 Task: Play online Dominion games in medium mode.
Action: Mouse moved to (467, 284)
Screenshot: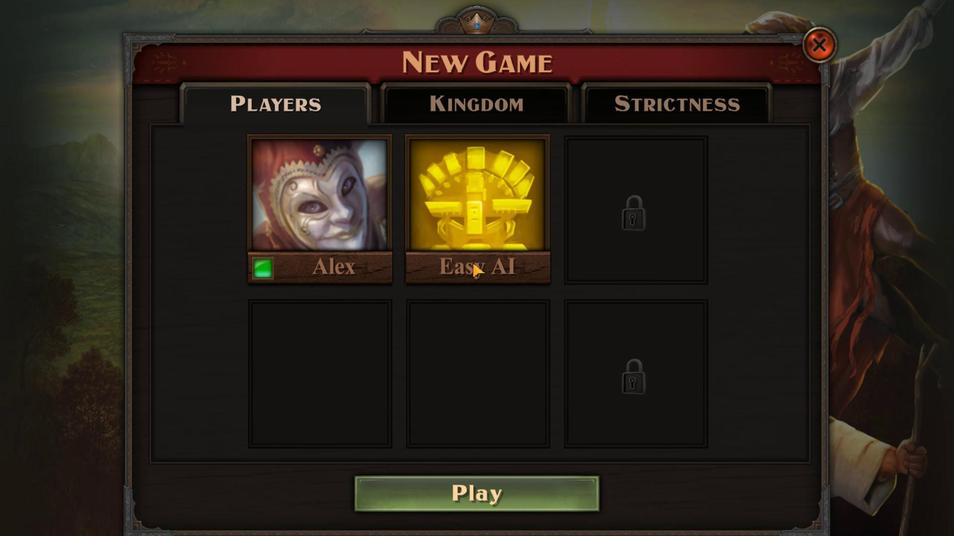 
Action: Mouse pressed left at (467, 284)
Screenshot: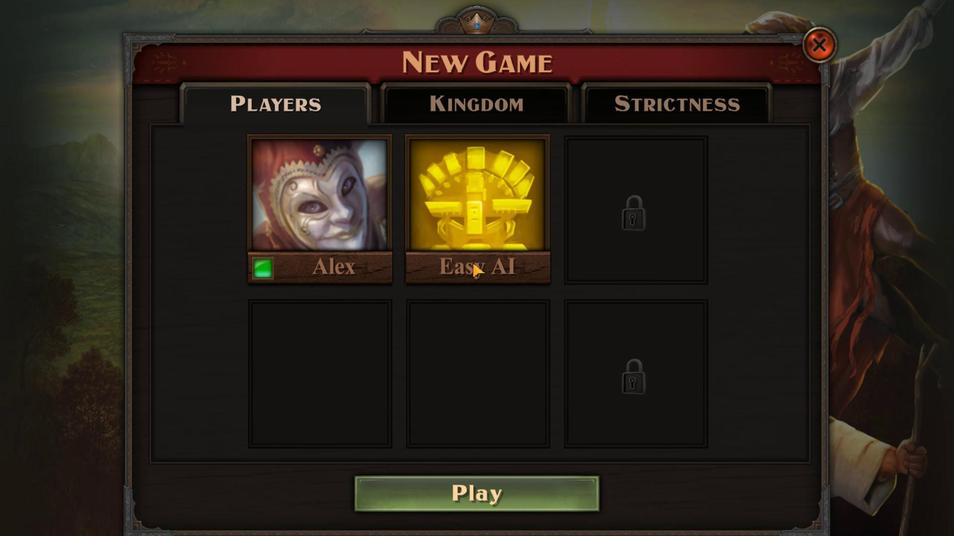 
Action: Mouse moved to (542, 338)
Screenshot: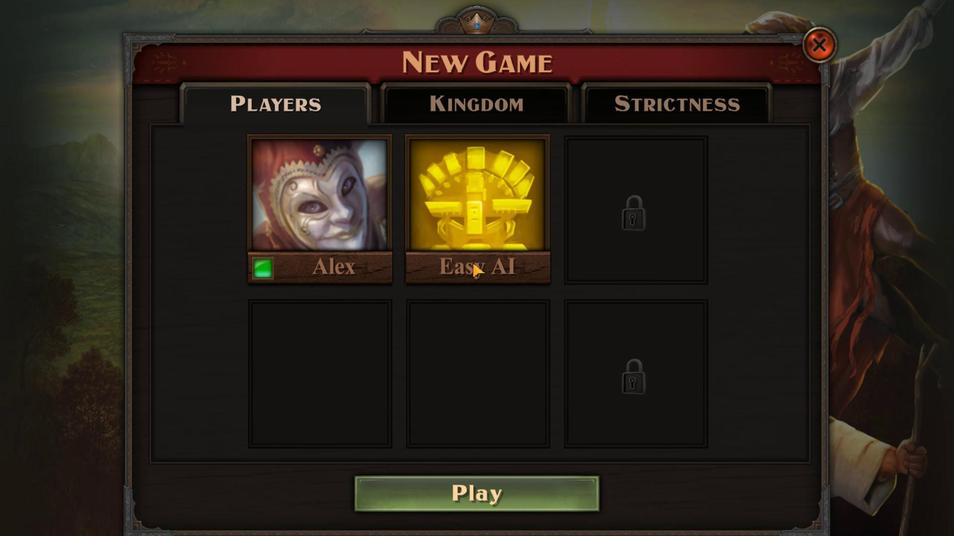 
Action: Mouse pressed left at (542, 338)
Screenshot: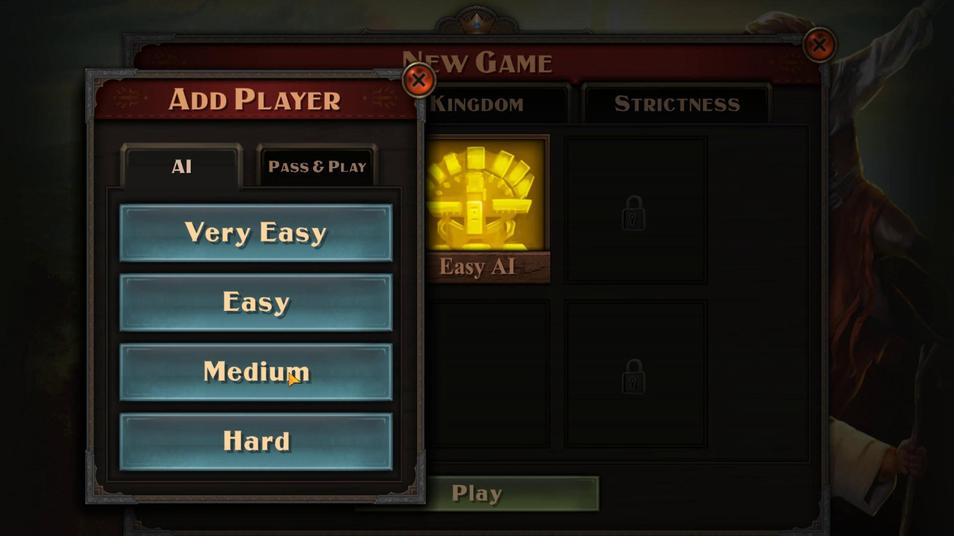 
Action: Mouse moved to (498, 314)
Screenshot: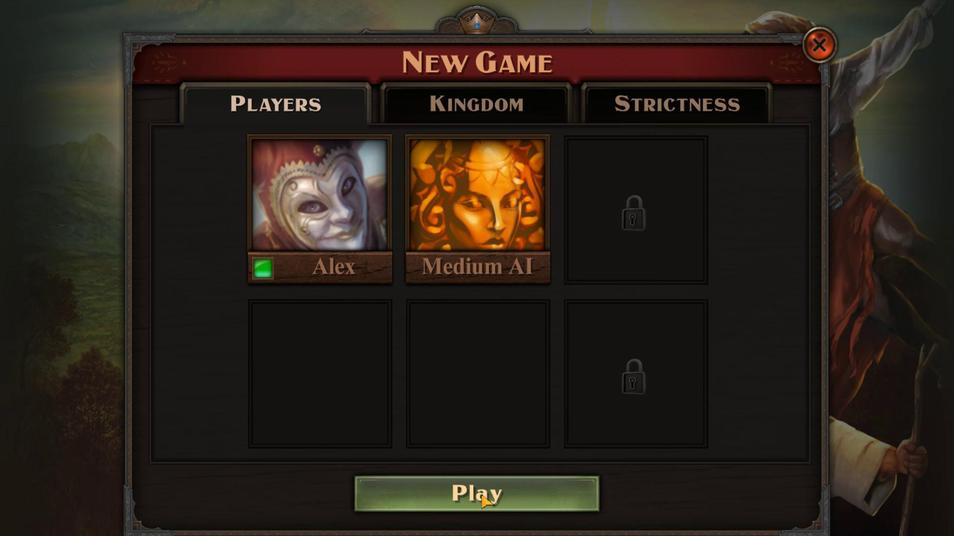 
Action: Mouse pressed left at (498, 314)
Screenshot: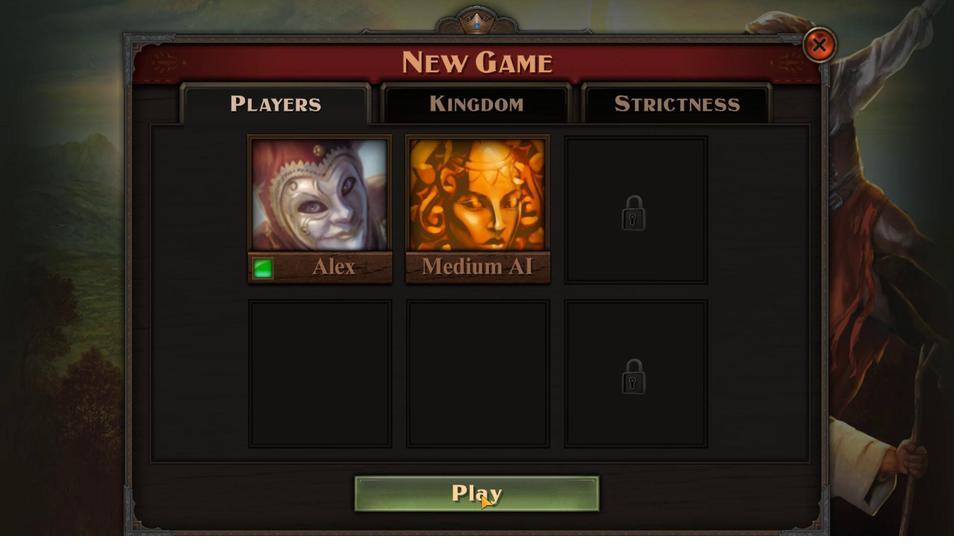 
Action: Mouse moved to (544, 287)
Screenshot: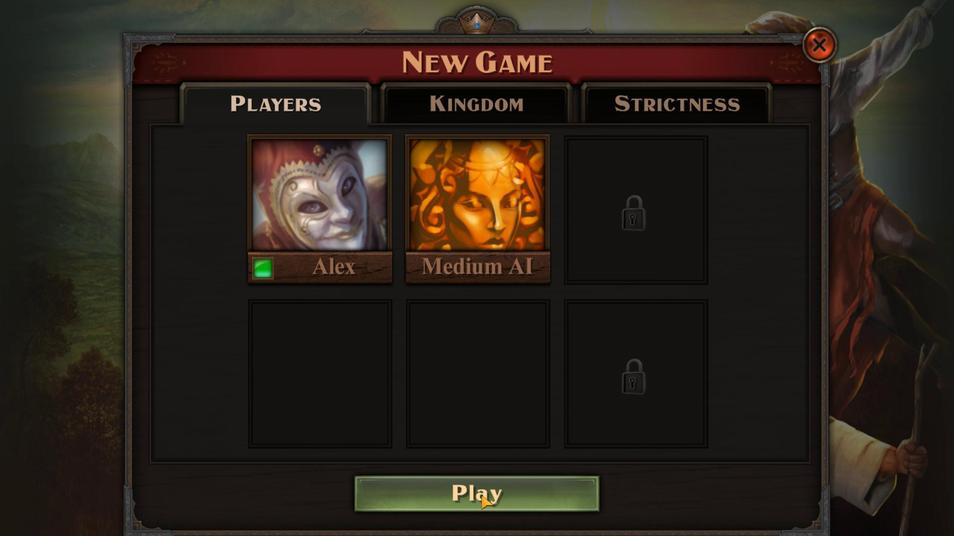 
Action: Mouse pressed left at (544, 287)
Screenshot: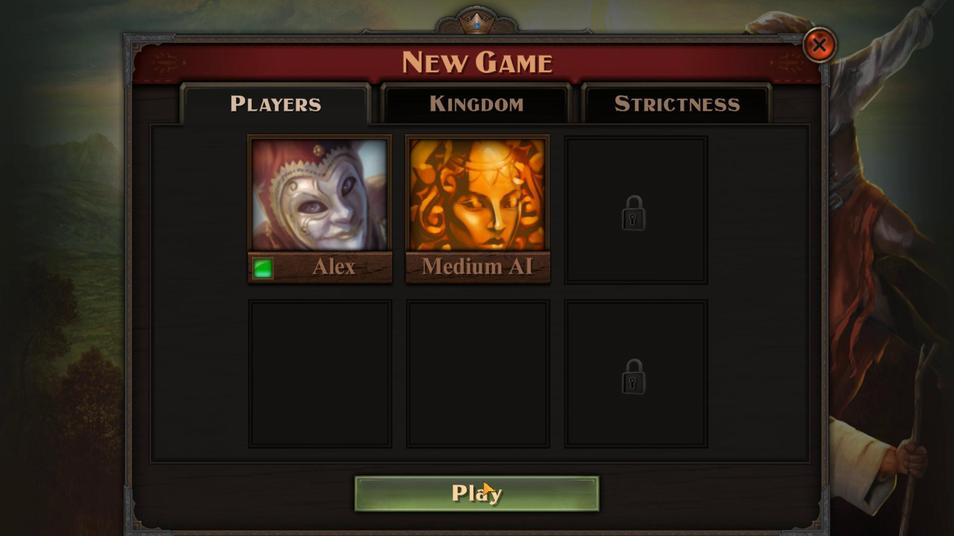 
Action: Mouse moved to (540, 292)
Screenshot: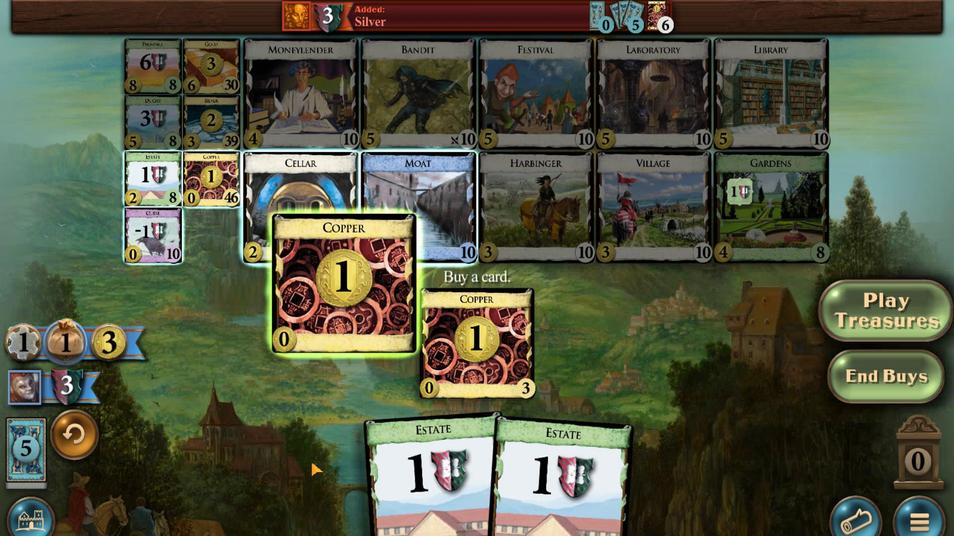 
Action: Mouse scrolled (540, 292) with delta (0, 0)
Screenshot: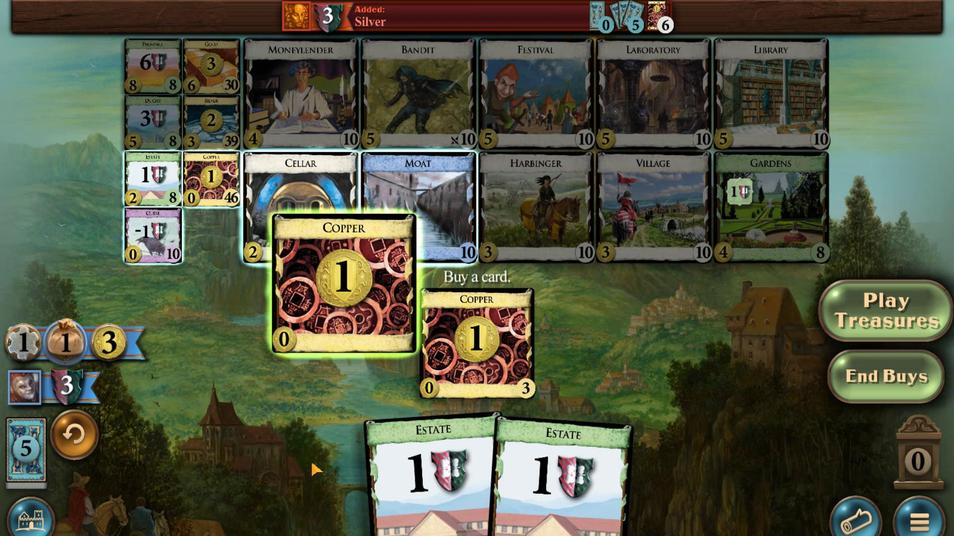 
Action: Mouse scrolled (540, 292) with delta (0, 0)
Screenshot: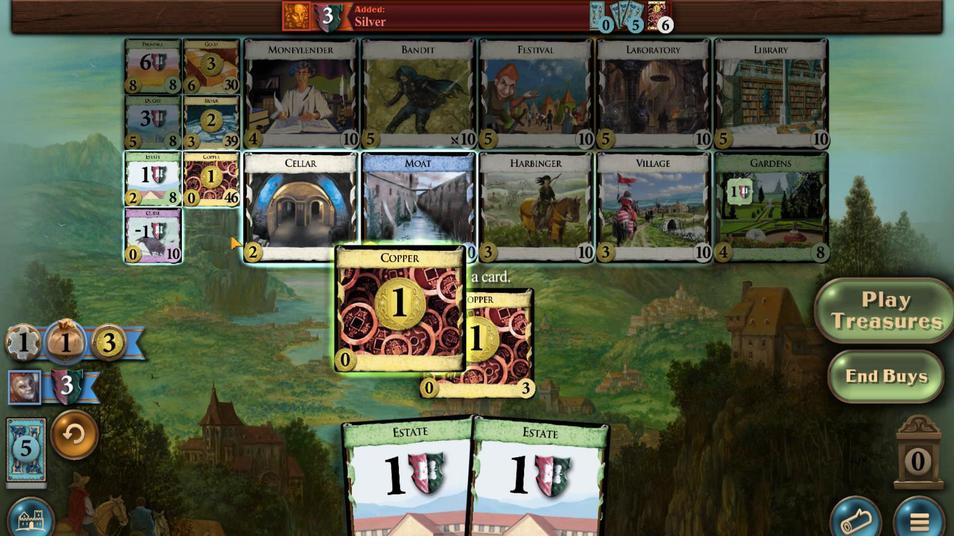 
Action: Mouse scrolled (540, 292) with delta (0, 0)
Screenshot: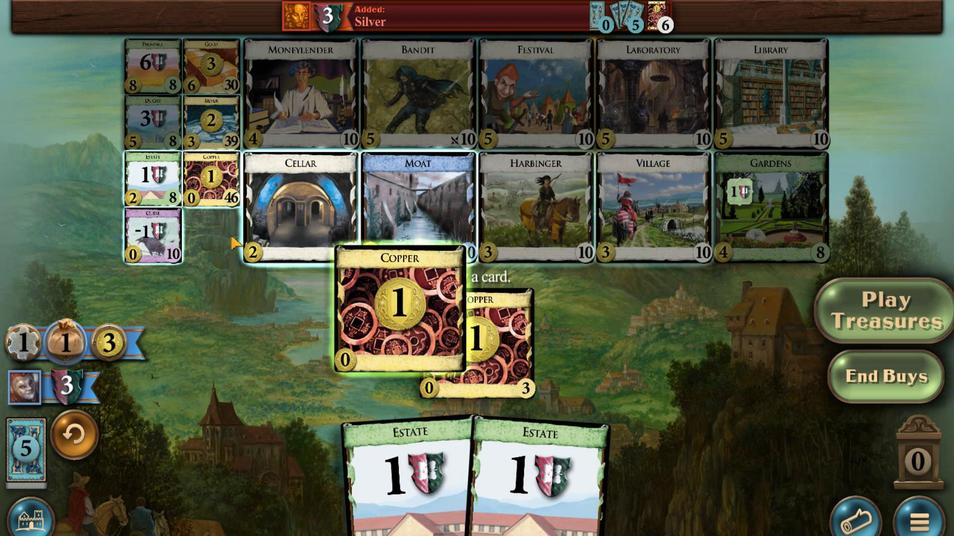 
Action: Mouse scrolled (540, 292) with delta (0, 0)
Screenshot: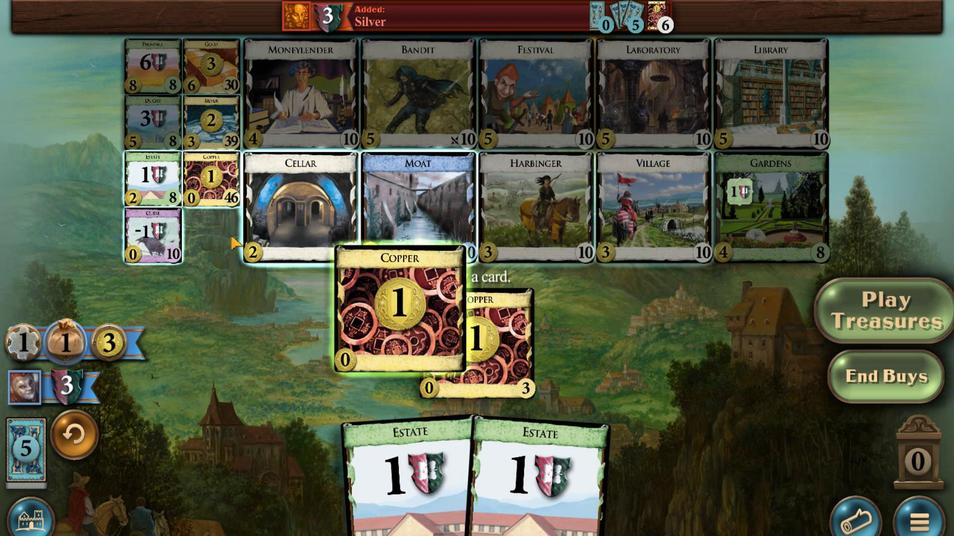 
Action: Mouse moved to (527, 291)
Screenshot: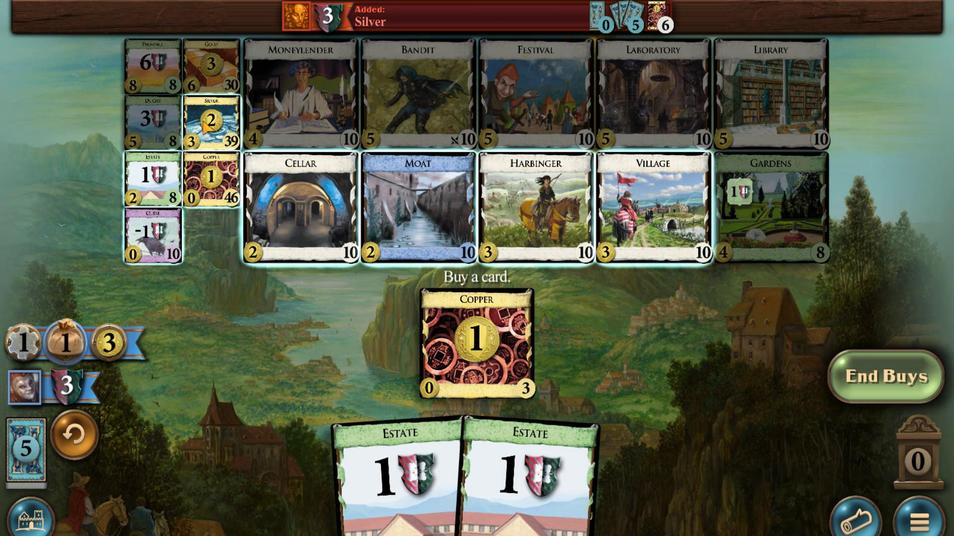 
Action: Mouse scrolled (527, 291) with delta (0, 0)
Screenshot: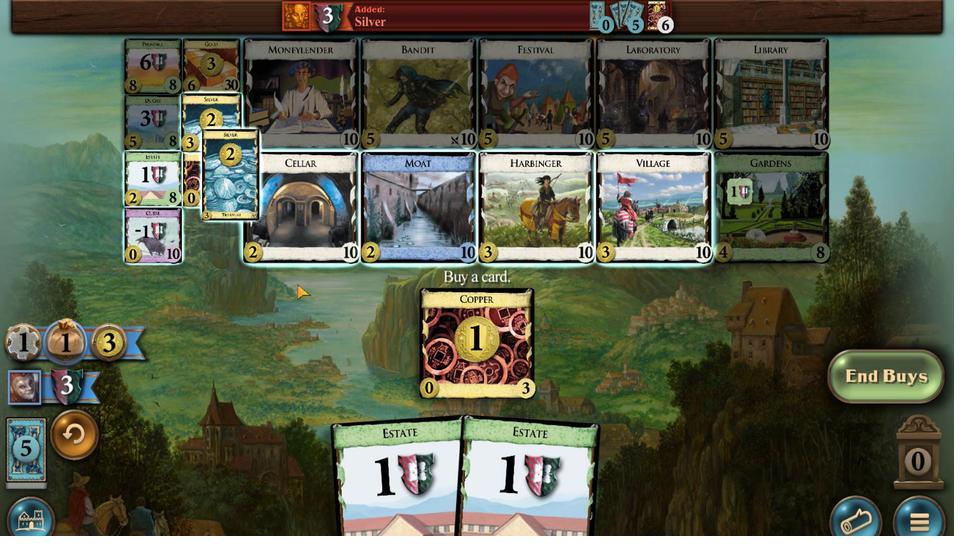 
Action: Mouse scrolled (527, 291) with delta (0, 0)
Screenshot: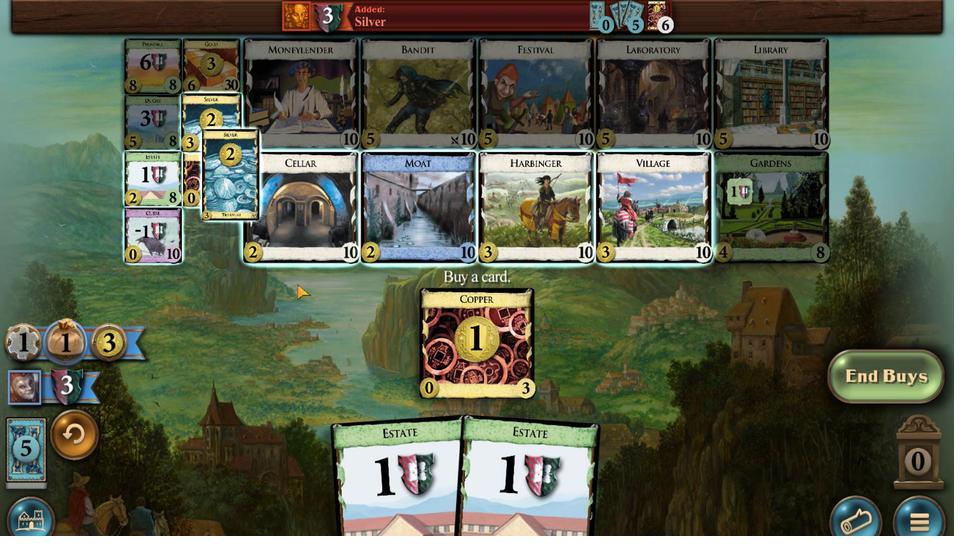 
Action: Mouse moved to (511, 291)
Screenshot: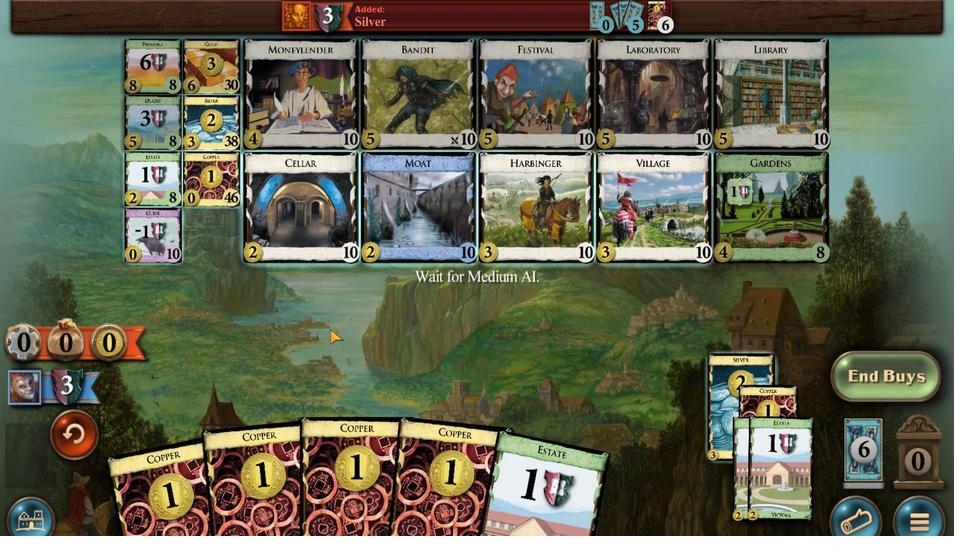 
Action: Mouse scrolled (511, 291) with delta (0, 0)
Screenshot: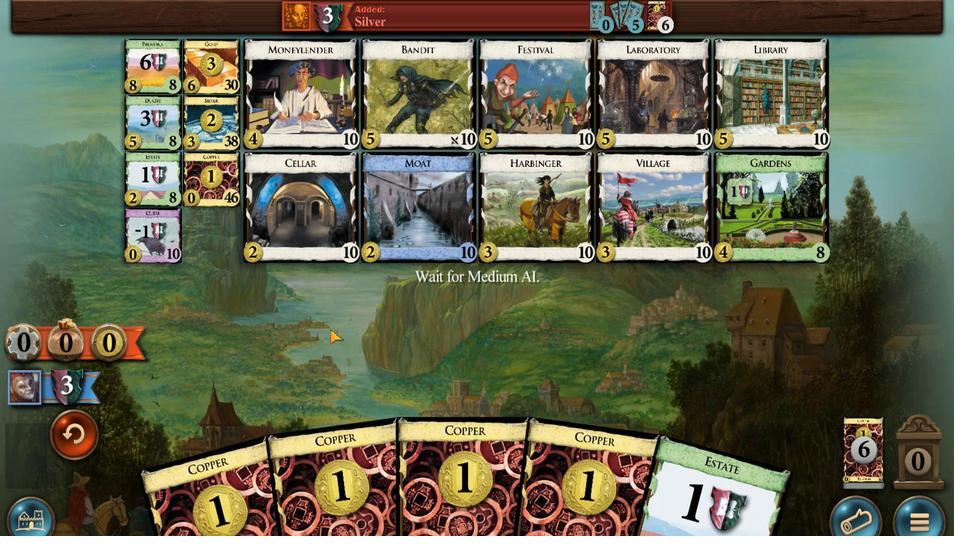 
Action: Mouse scrolled (511, 291) with delta (0, 0)
Screenshot: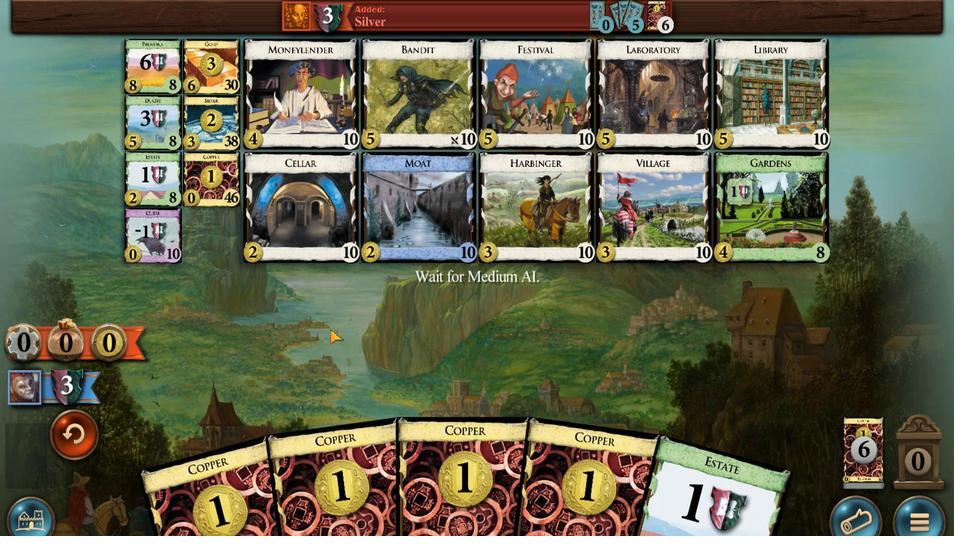 
Action: Mouse moved to (477, 370)
Screenshot: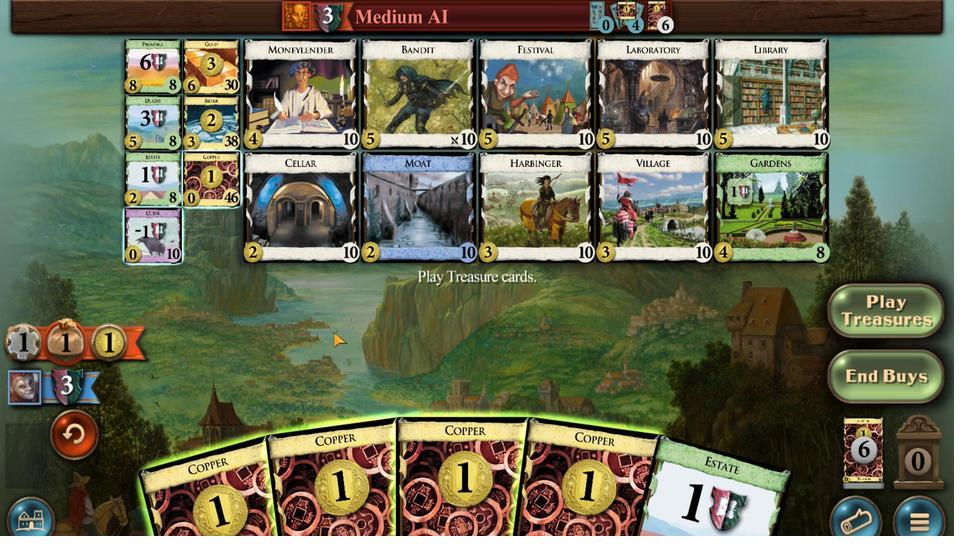 
Action: Mouse pressed left at (477, 370)
Screenshot: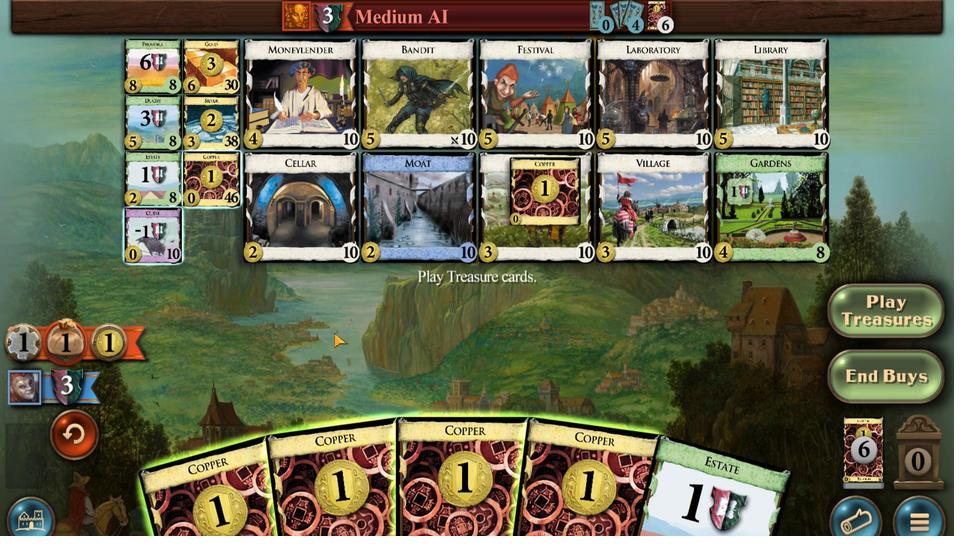
Action: Mouse moved to (562, 299)
Screenshot: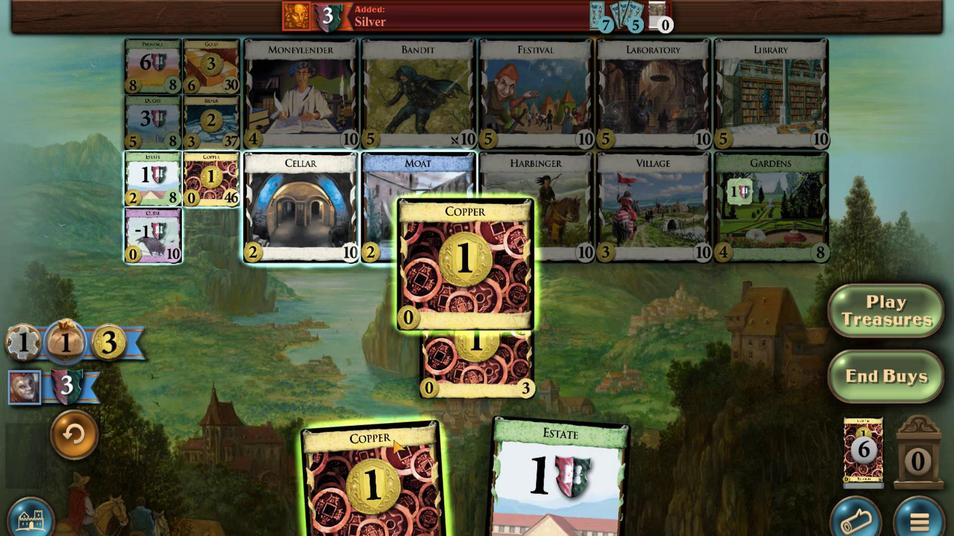 
Action: Mouse scrolled (562, 299) with delta (0, 0)
Screenshot: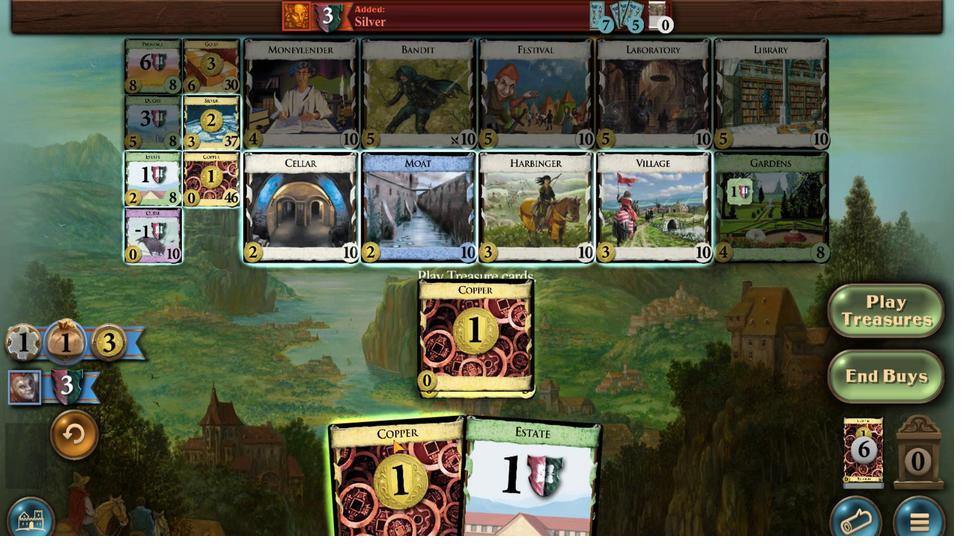 
Action: Mouse scrolled (562, 299) with delta (0, 0)
Screenshot: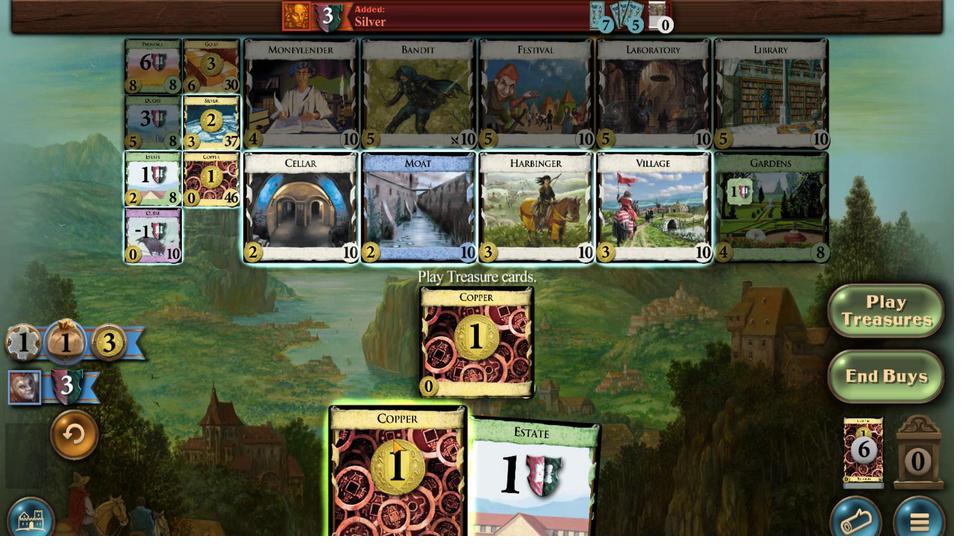 
Action: Mouse moved to (540, 299)
Screenshot: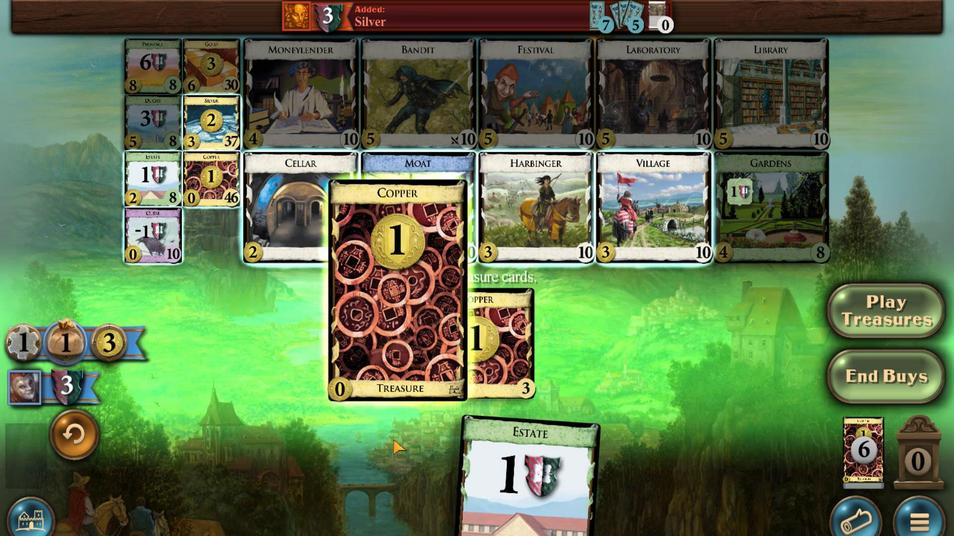
Action: Mouse scrolled (540, 299) with delta (0, 0)
Screenshot: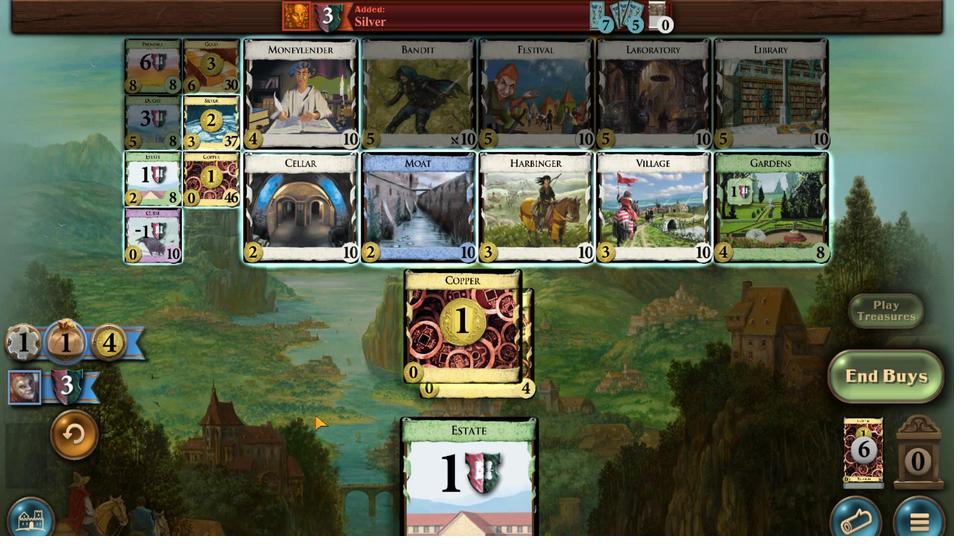 
Action: Mouse scrolled (540, 299) with delta (0, 0)
Screenshot: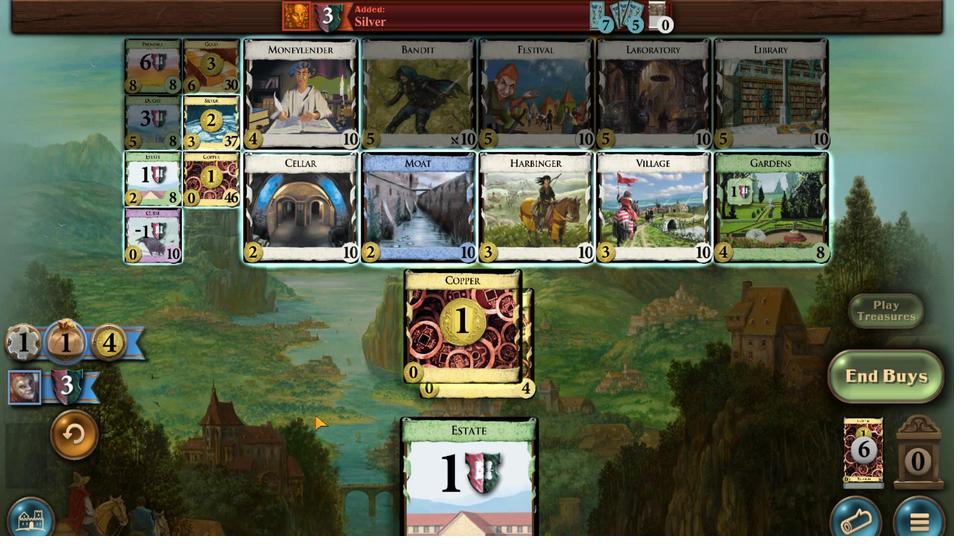 
Action: Mouse scrolled (540, 299) with delta (0, 0)
Screenshot: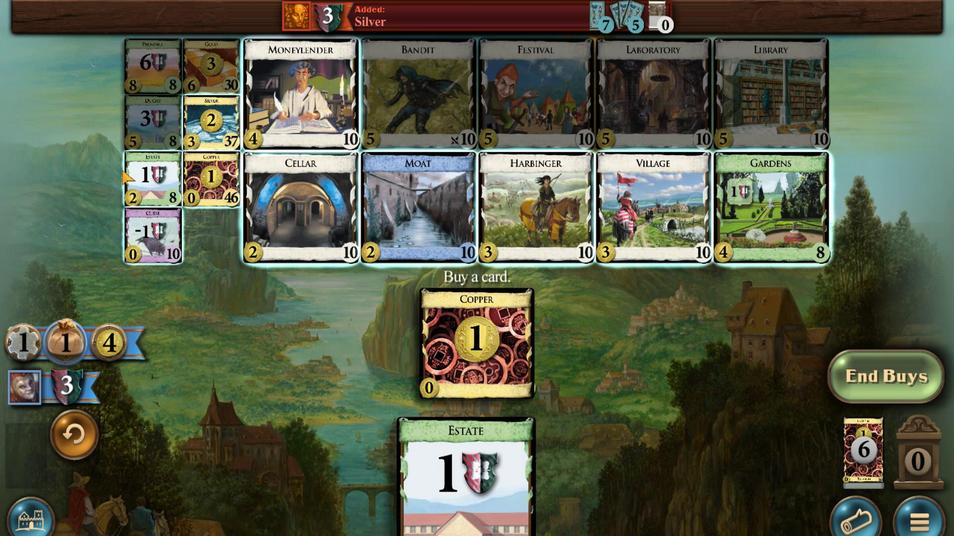 
Action: Mouse moved to (530, 299)
Screenshot: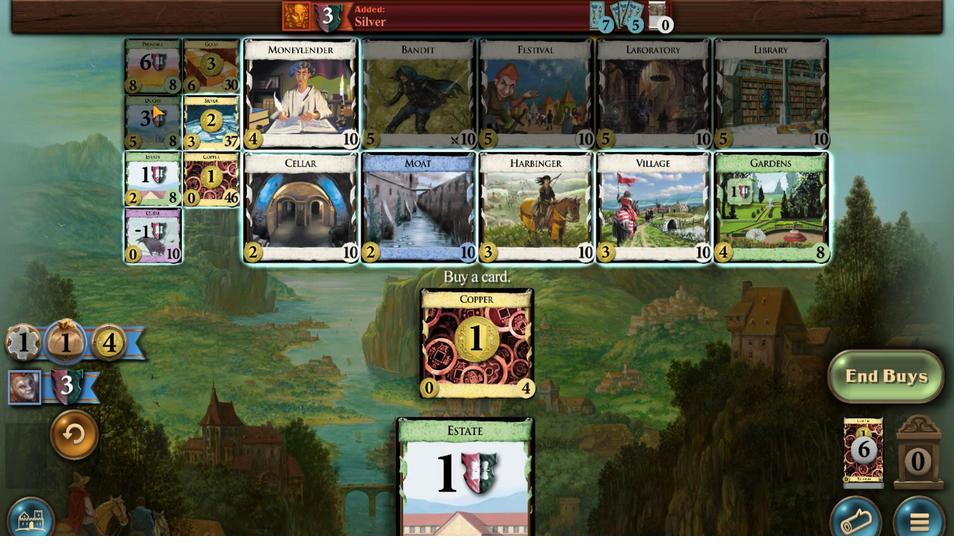 
Action: Mouse scrolled (530, 299) with delta (0, 0)
Screenshot: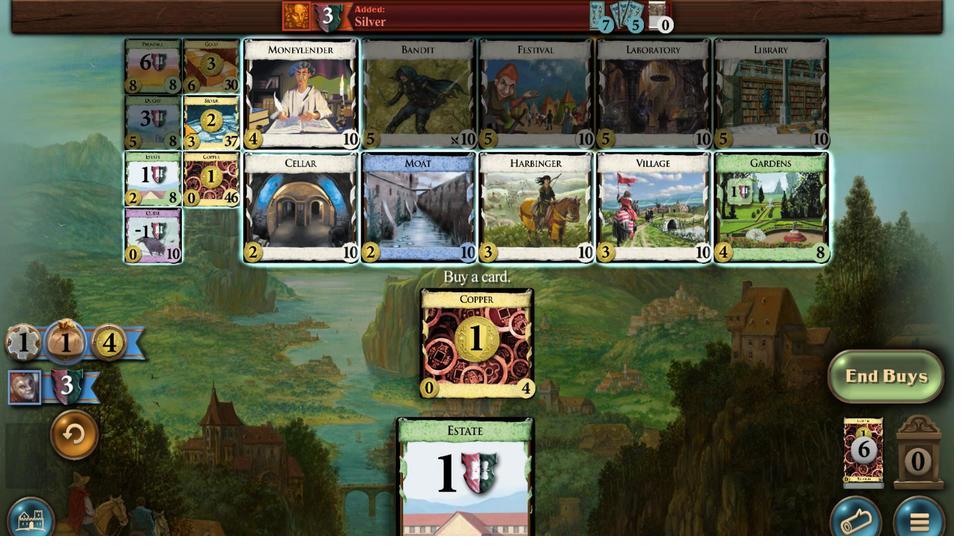 
Action: Mouse scrolled (530, 299) with delta (0, 0)
Screenshot: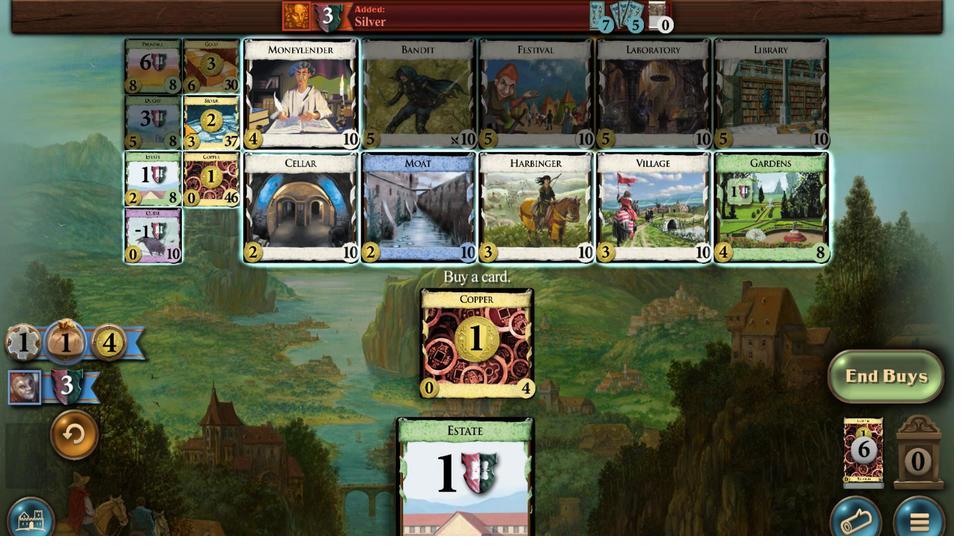 
Action: Mouse moved to (523, 299)
Screenshot: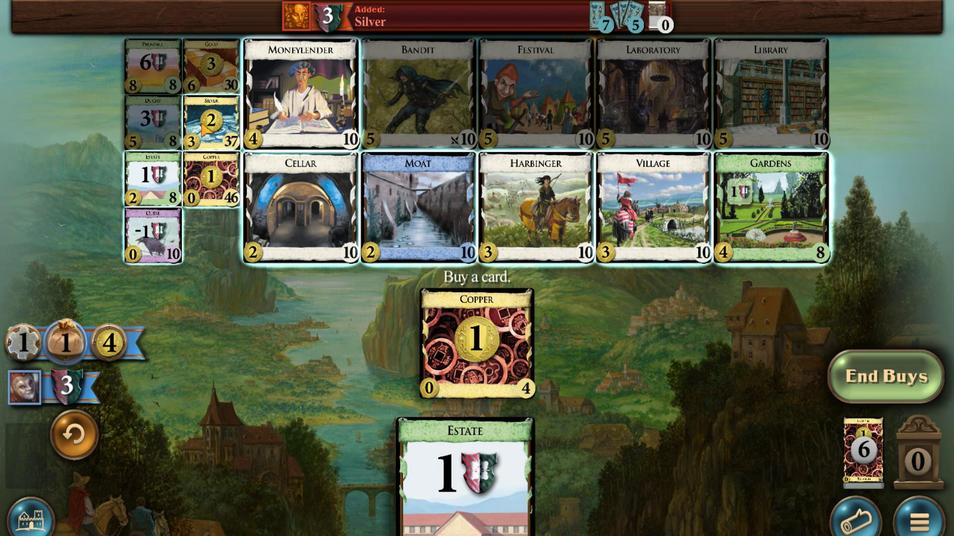 
Action: Mouse scrolled (523, 299) with delta (0, 0)
Screenshot: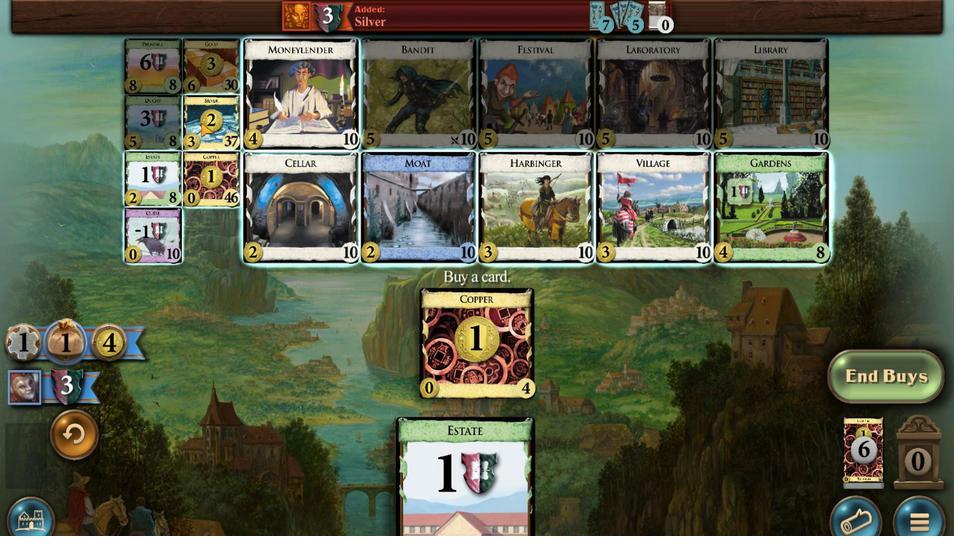 
Action: Mouse scrolled (523, 299) with delta (0, 0)
Screenshot: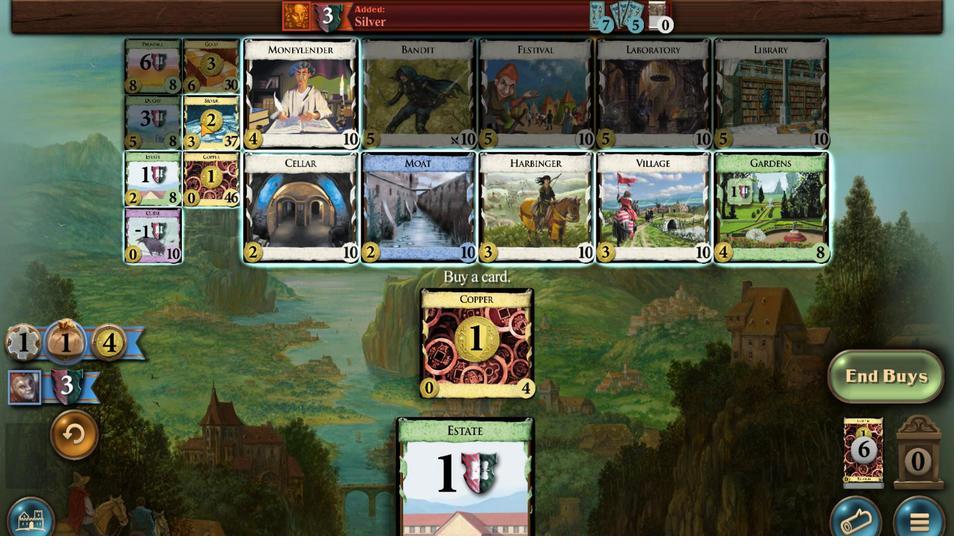 
Action: Mouse scrolled (523, 299) with delta (0, 0)
Screenshot: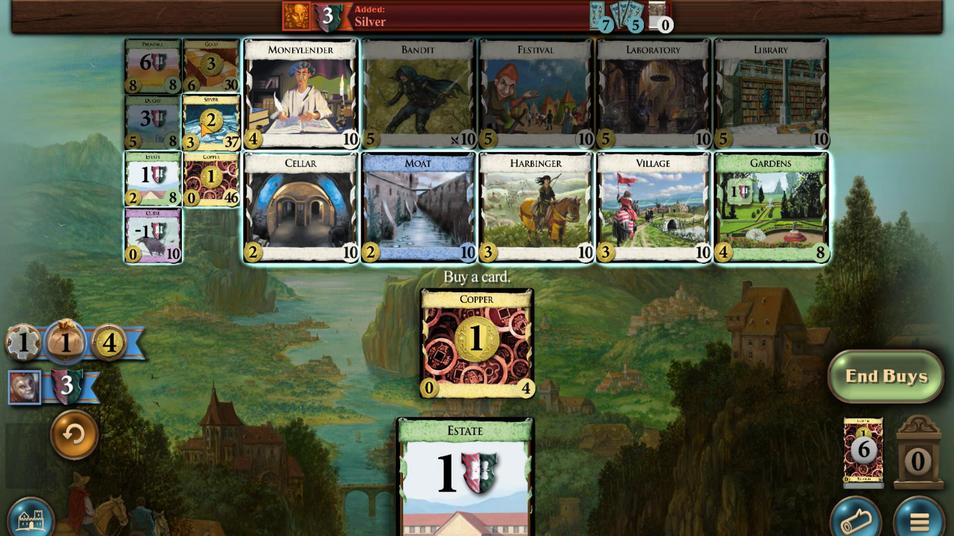 
Action: Mouse moved to (477, 370)
Screenshot: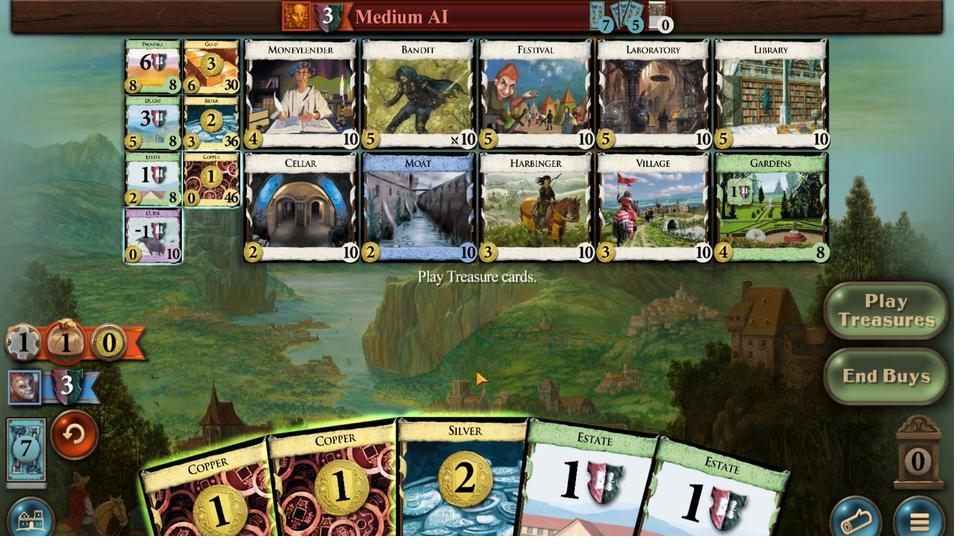 
Action: Mouse pressed left at (477, 370)
Screenshot: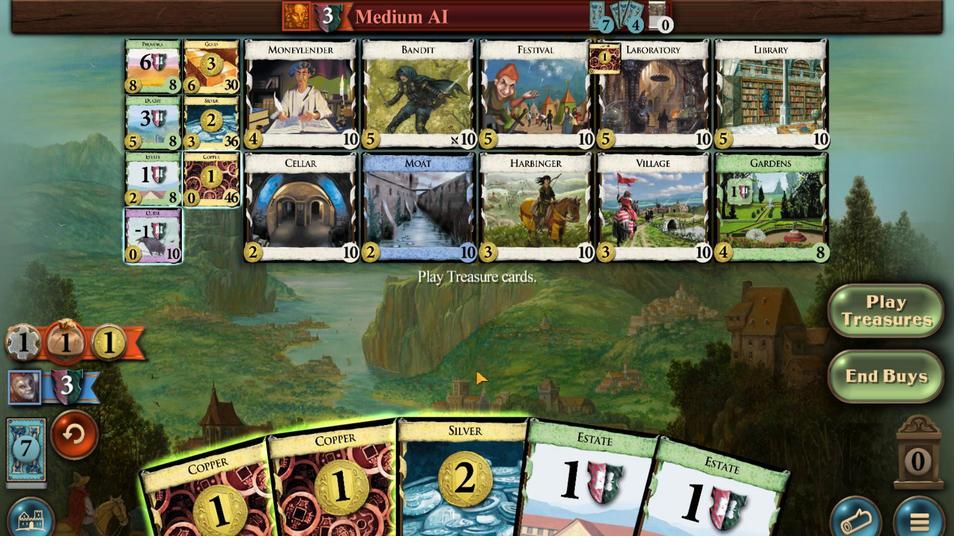 
Action: Mouse moved to (530, 299)
Screenshot: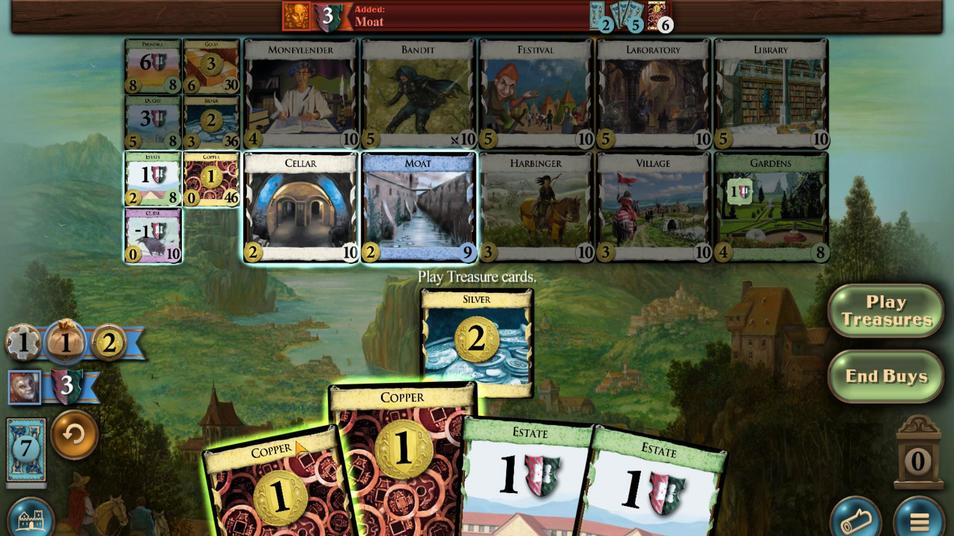 
Action: Mouse scrolled (530, 299) with delta (0, 0)
Screenshot: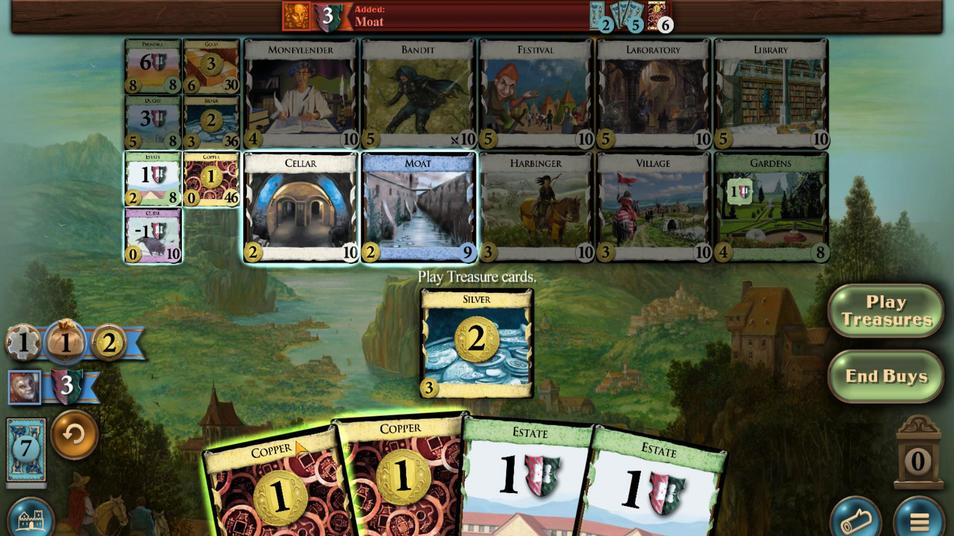 
Action: Mouse scrolled (530, 299) with delta (0, 0)
Screenshot: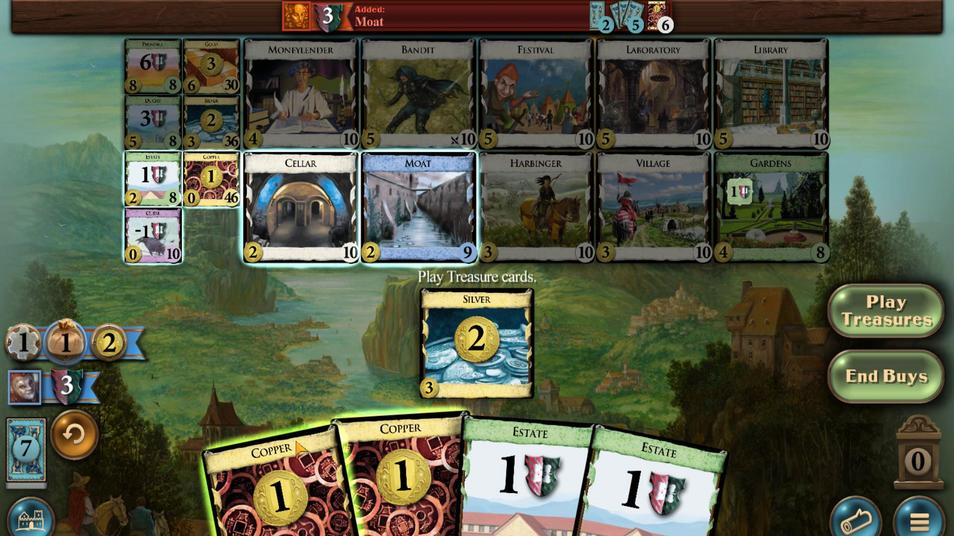 
Action: Mouse scrolled (530, 299) with delta (0, 0)
Screenshot: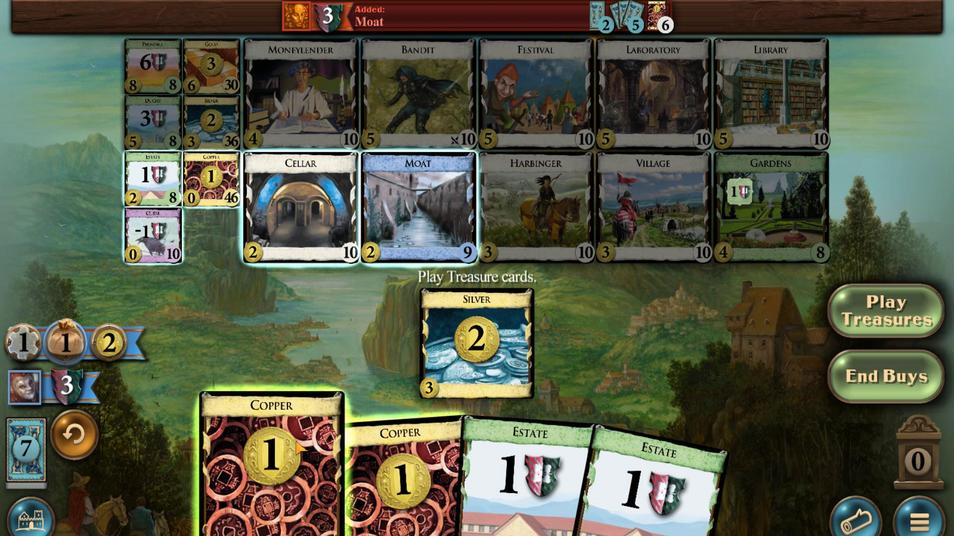 
Action: Mouse moved to (512, 299)
Screenshot: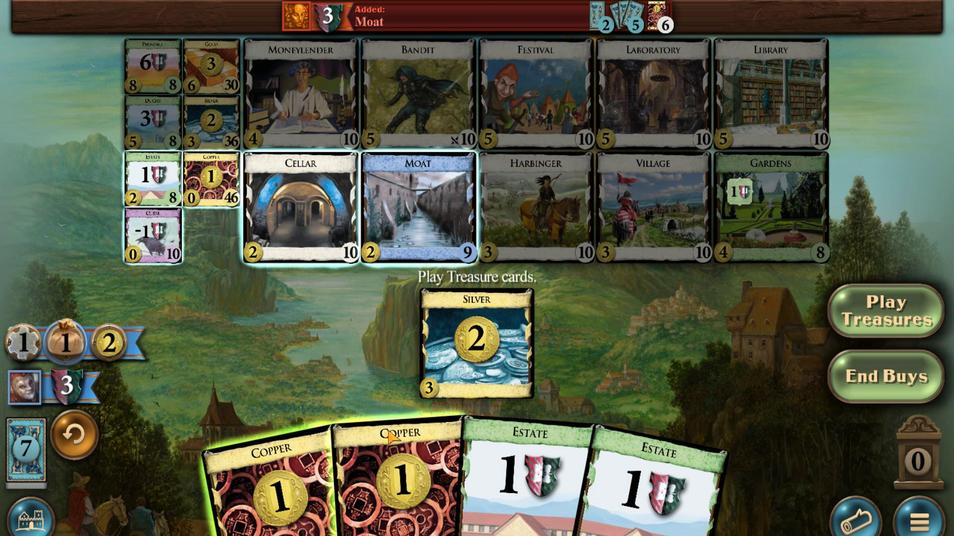 
Action: Mouse scrolled (512, 299) with delta (0, 0)
Screenshot: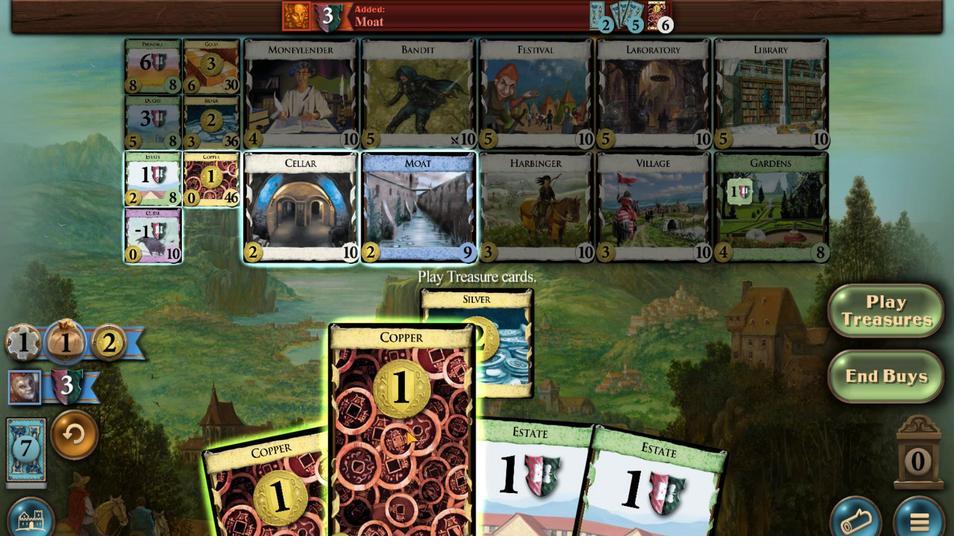 
Action: Mouse scrolled (512, 299) with delta (0, 0)
Screenshot: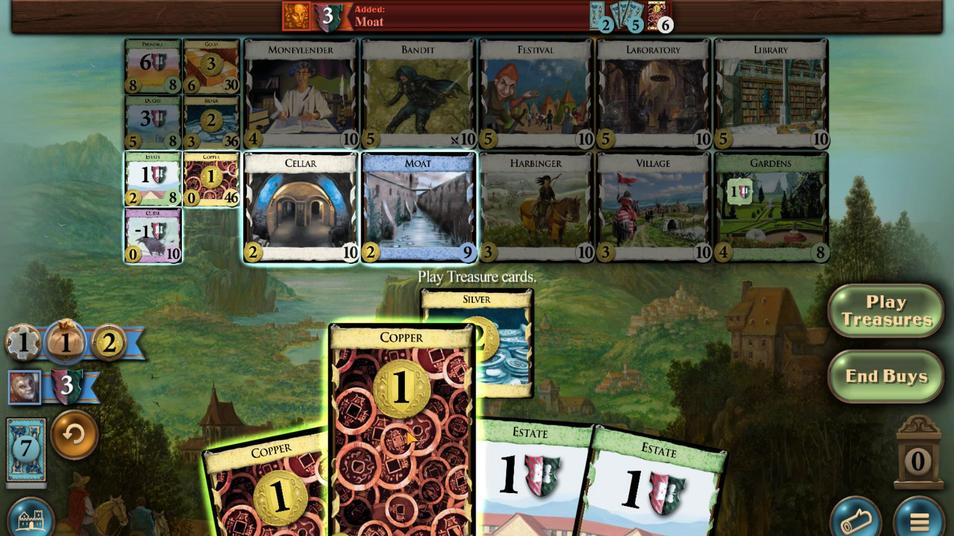 
Action: Mouse scrolled (512, 299) with delta (0, 0)
Screenshot: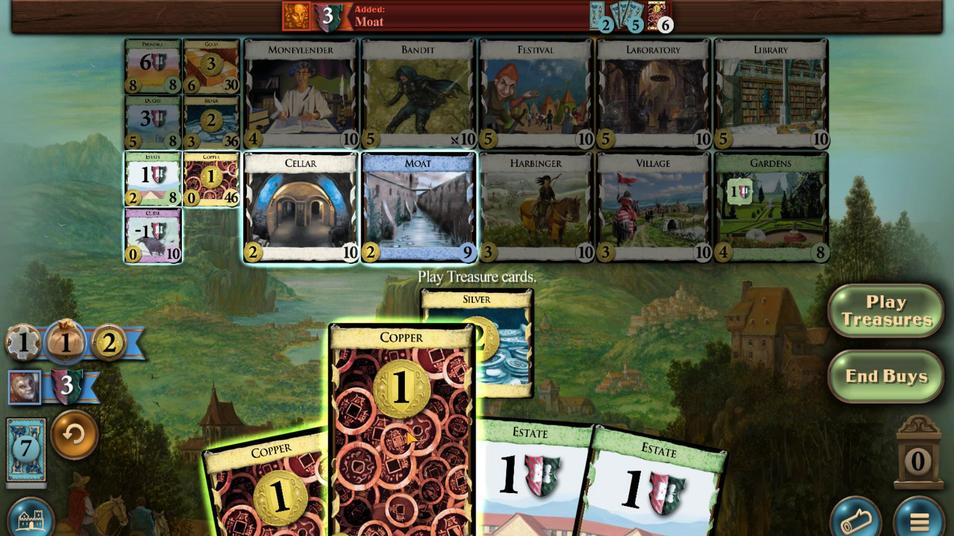 
Action: Mouse moved to (500, 299)
Screenshot: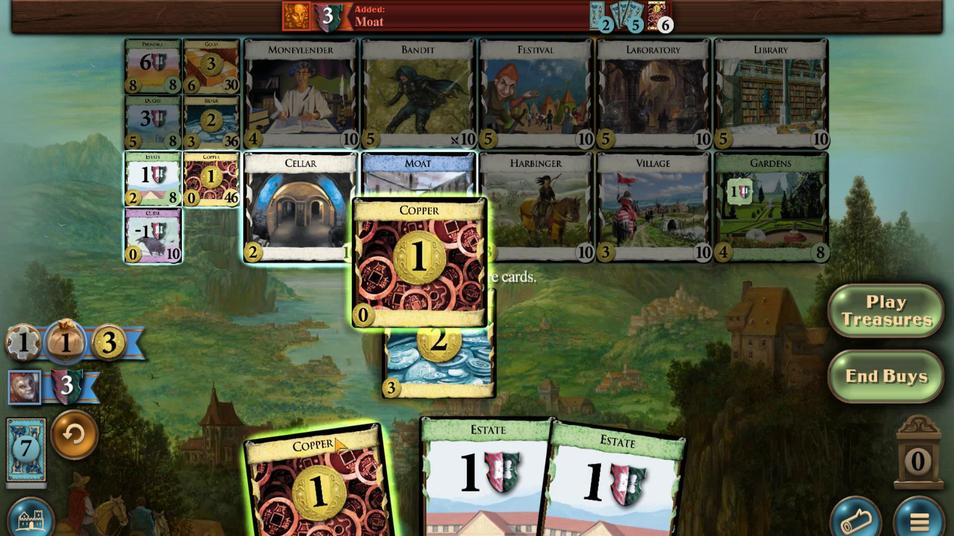 
Action: Mouse scrolled (500, 299) with delta (0, 0)
Screenshot: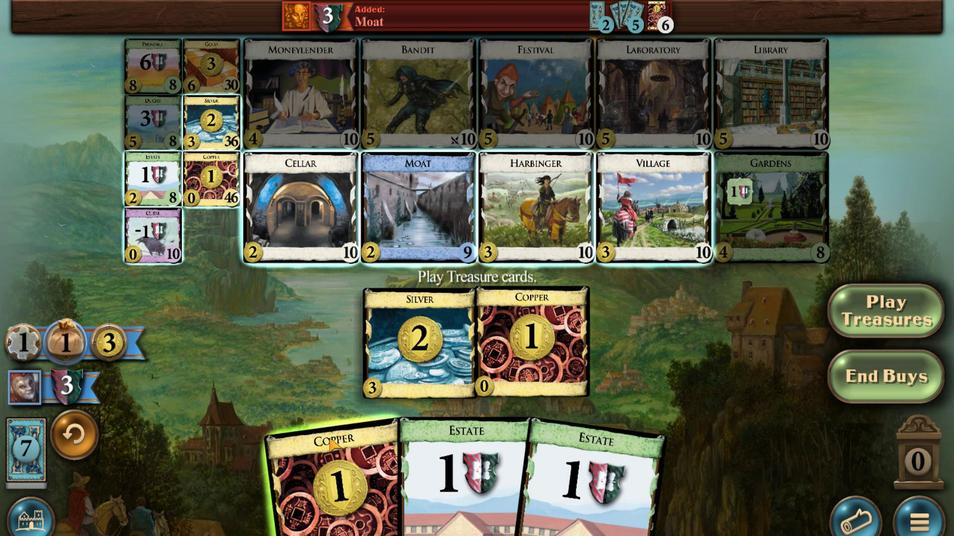 
Action: Mouse scrolled (500, 299) with delta (0, 0)
Screenshot: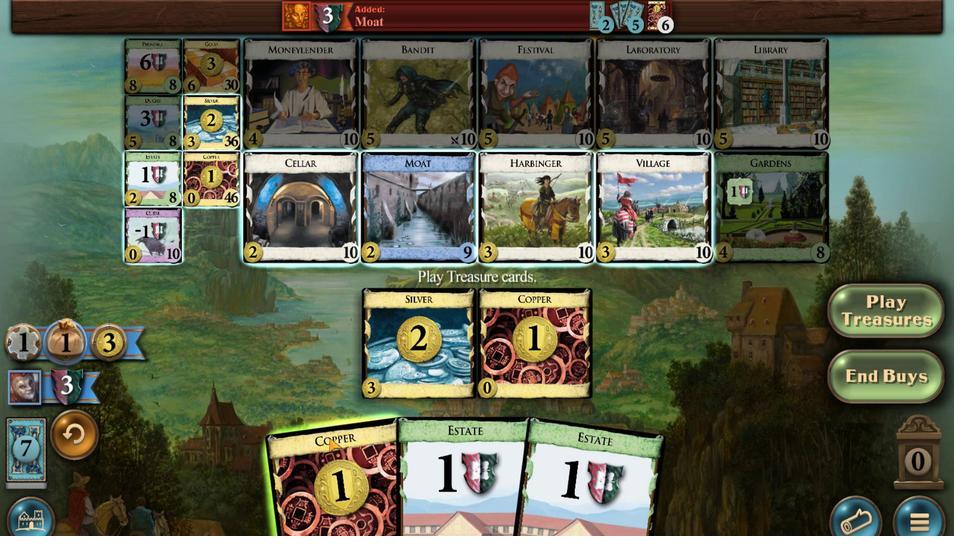 
Action: Mouse scrolled (500, 299) with delta (0, 0)
Screenshot: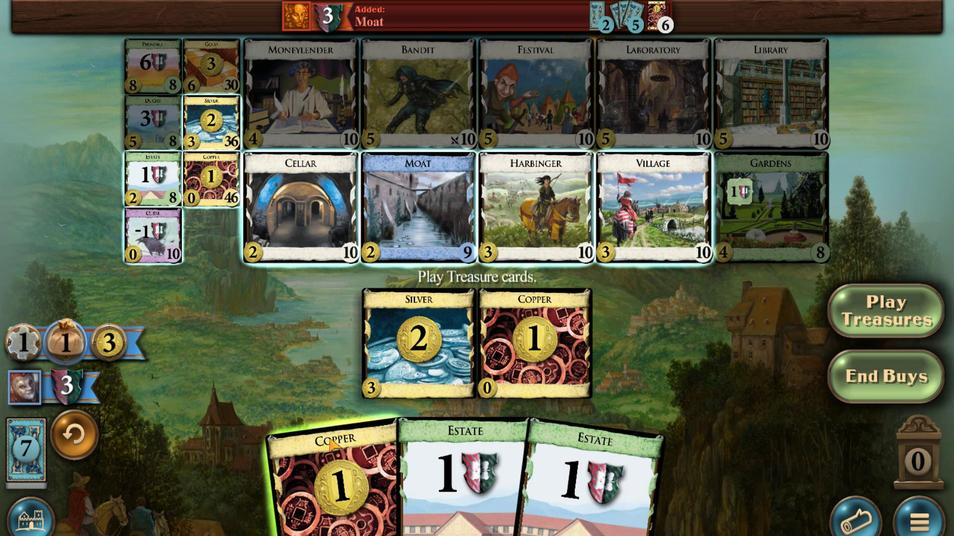 
Action: Mouse scrolled (500, 299) with delta (0, 0)
Screenshot: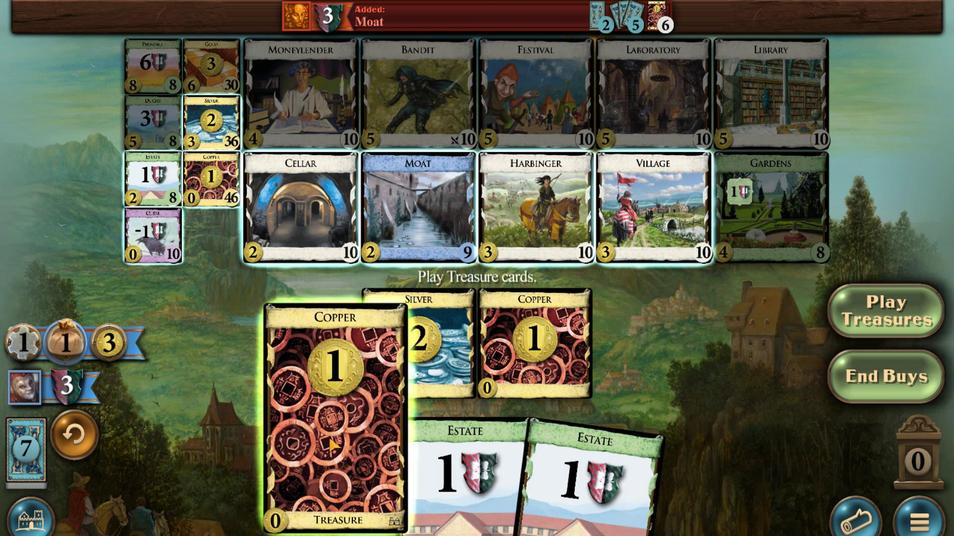
Action: Mouse moved to (526, 301)
Screenshot: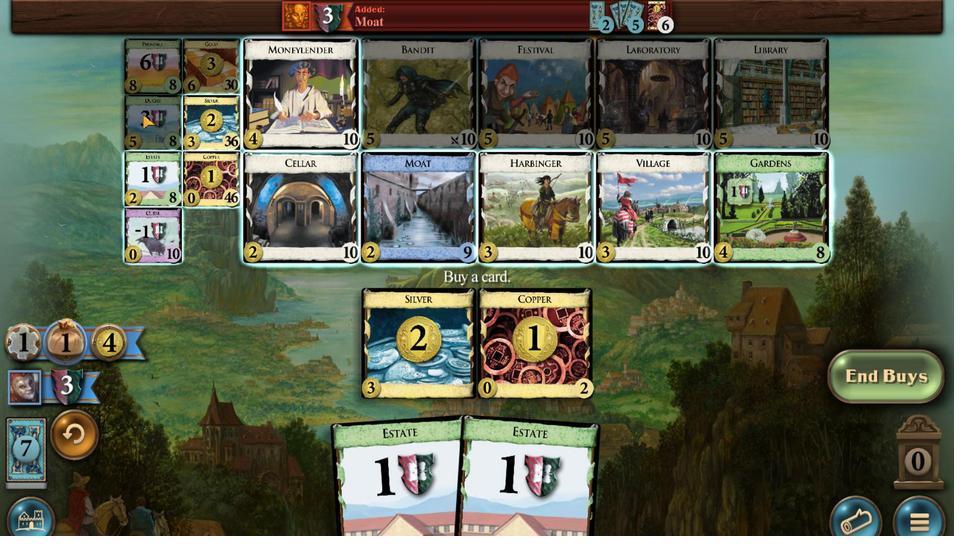 
Action: Mouse scrolled (526, 301) with delta (0, 0)
Screenshot: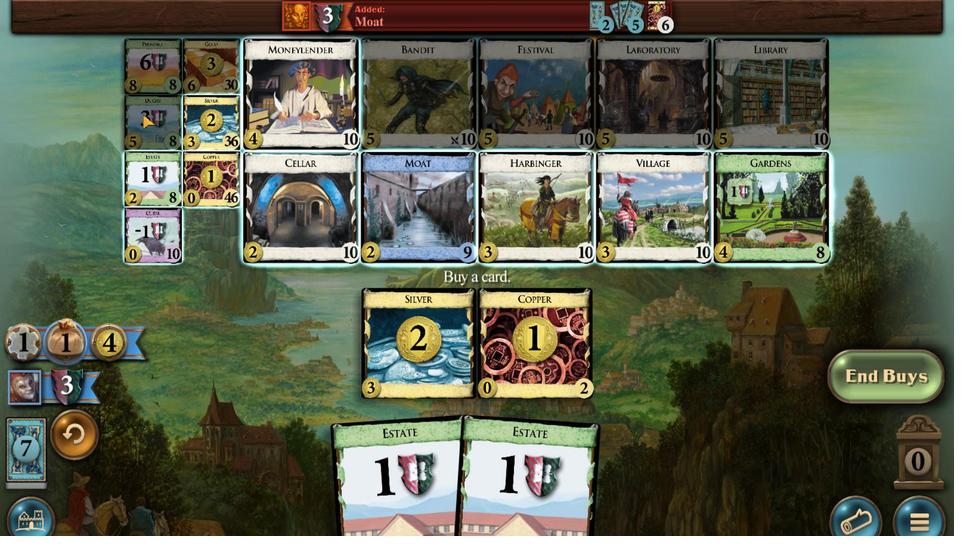 
Action: Mouse moved to (526, 301)
Screenshot: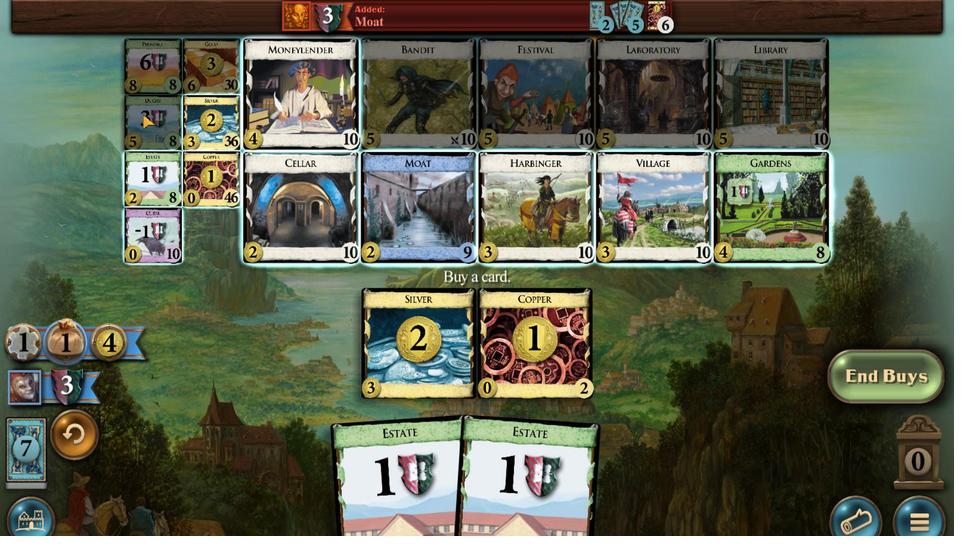 
Action: Mouse scrolled (526, 301) with delta (0, 0)
Screenshot: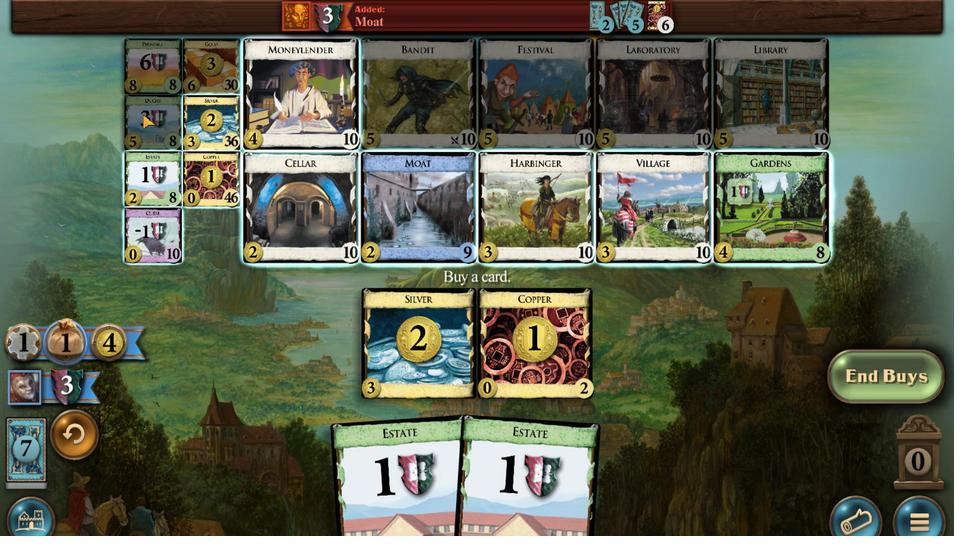 
Action: Mouse scrolled (526, 301) with delta (0, 0)
Screenshot: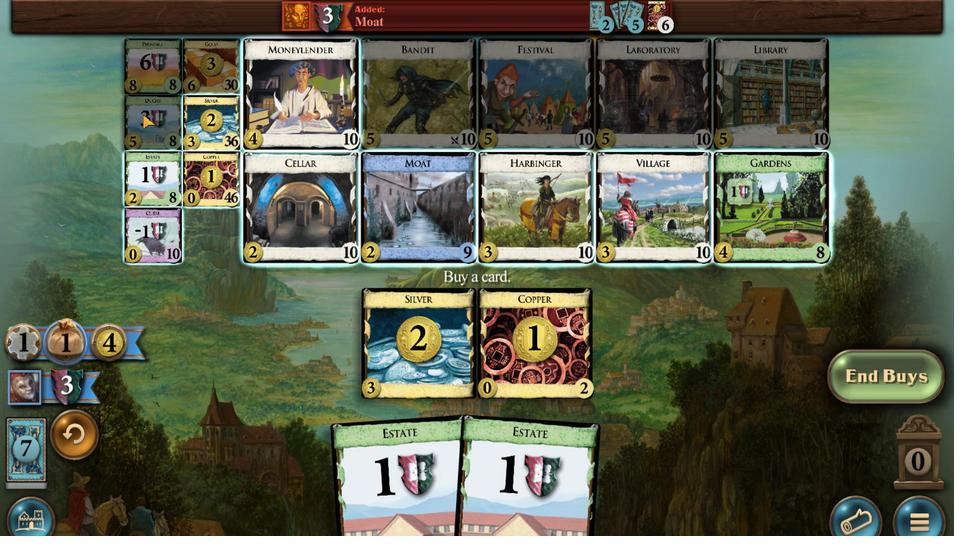 
Action: Mouse moved to (508, 300)
Screenshot: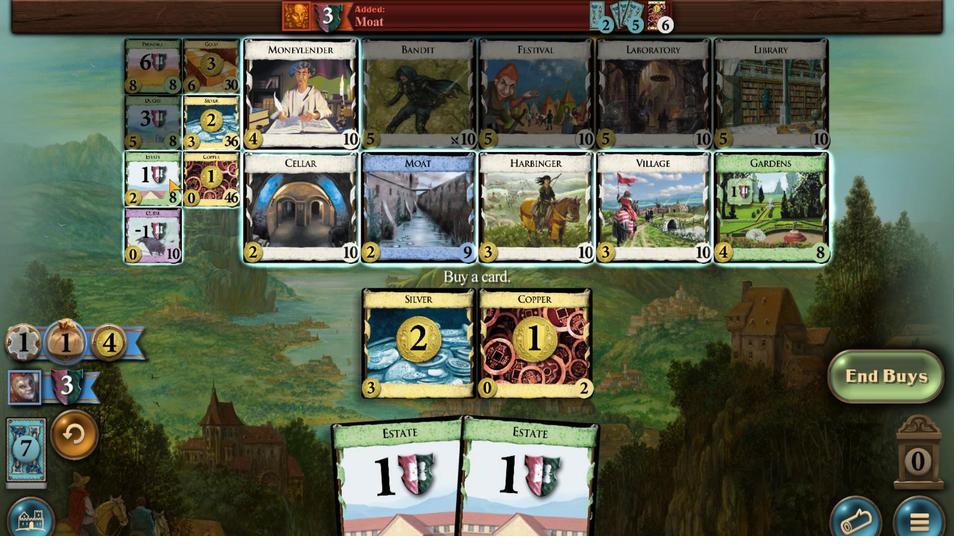 
Action: Mouse scrolled (508, 300) with delta (0, 0)
Screenshot: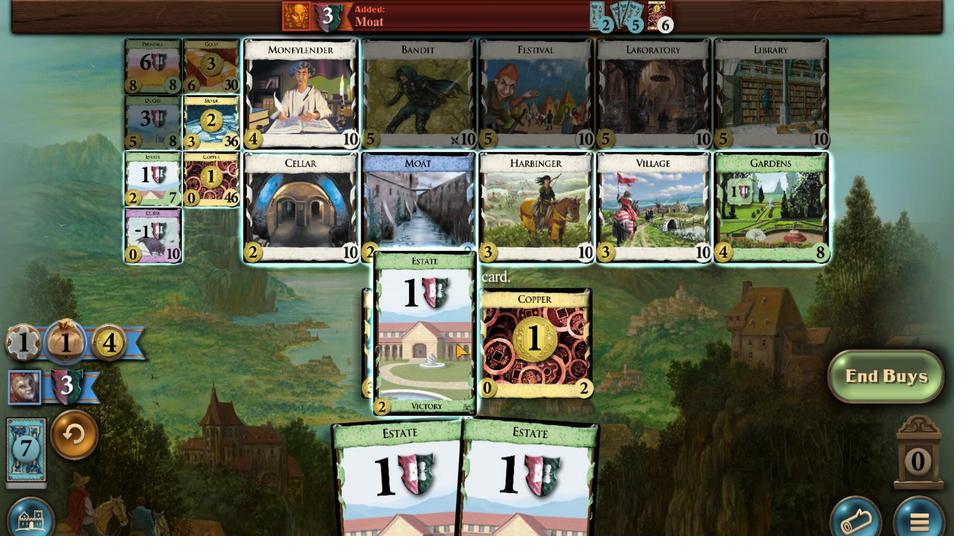 
Action: Mouse scrolled (508, 300) with delta (0, 0)
Screenshot: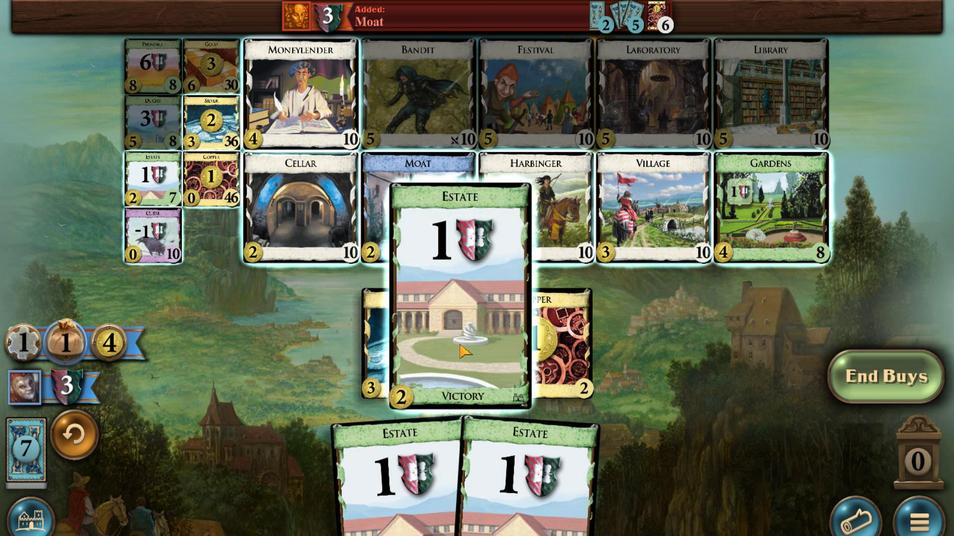 
Action: Mouse scrolled (508, 300) with delta (0, 0)
Screenshot: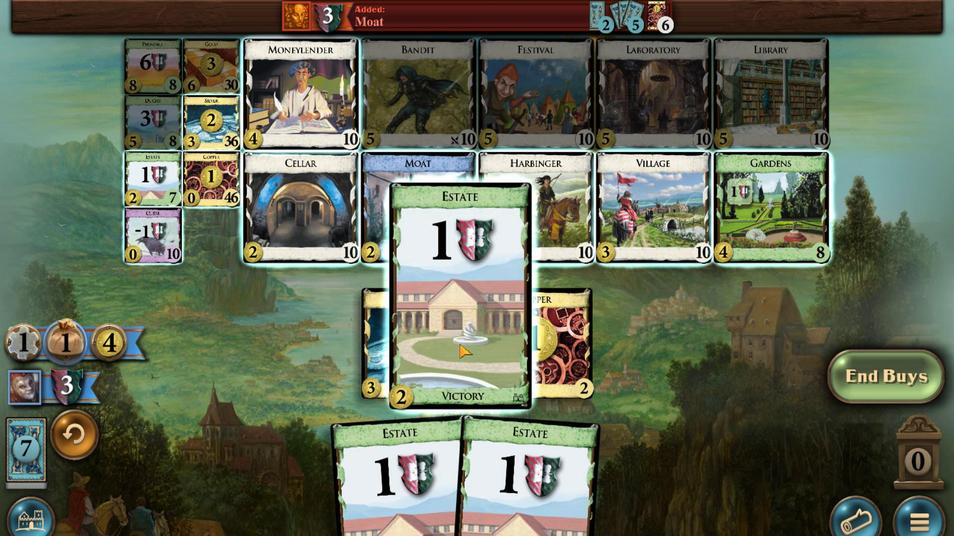 
Action: Mouse scrolled (508, 300) with delta (0, 0)
Screenshot: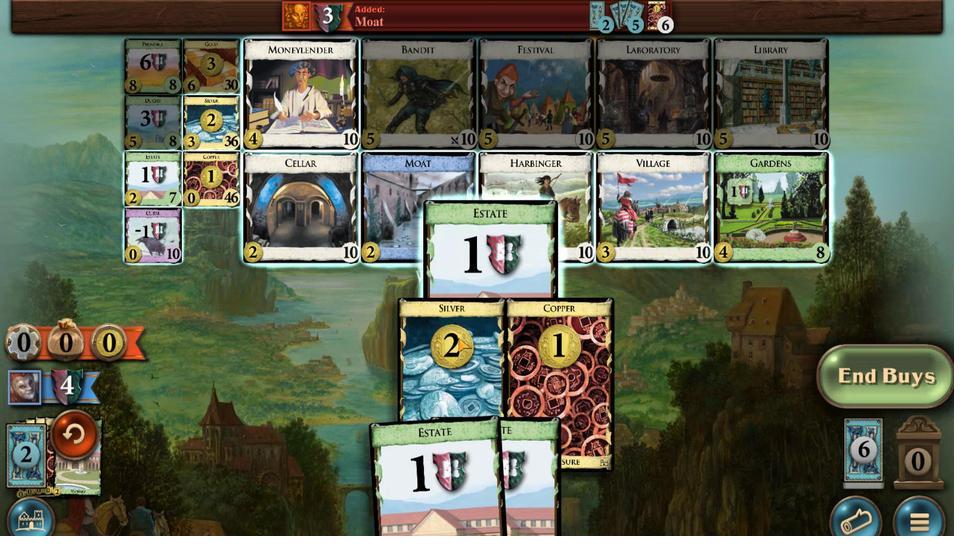 
Action: Mouse moved to (469, 357)
Screenshot: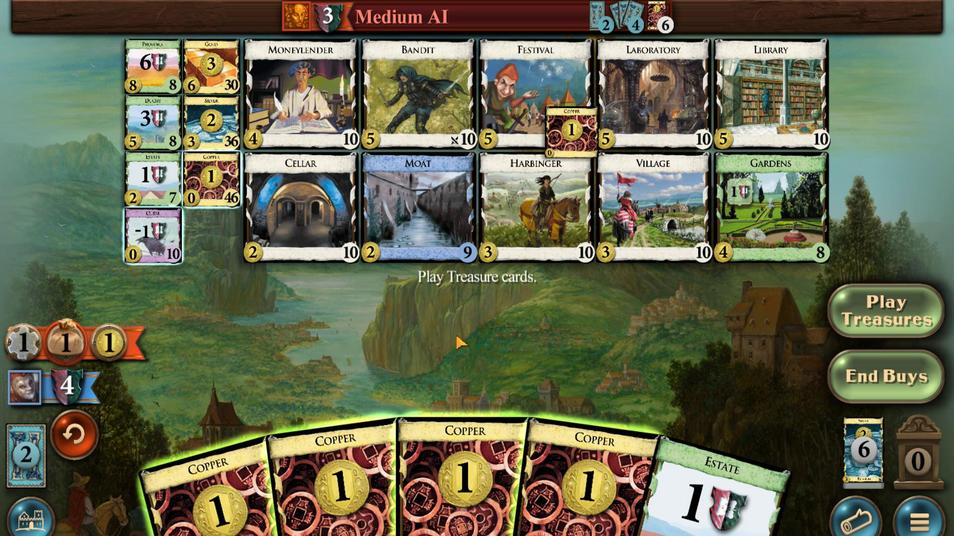 
Action: Mouse pressed left at (469, 357)
Screenshot: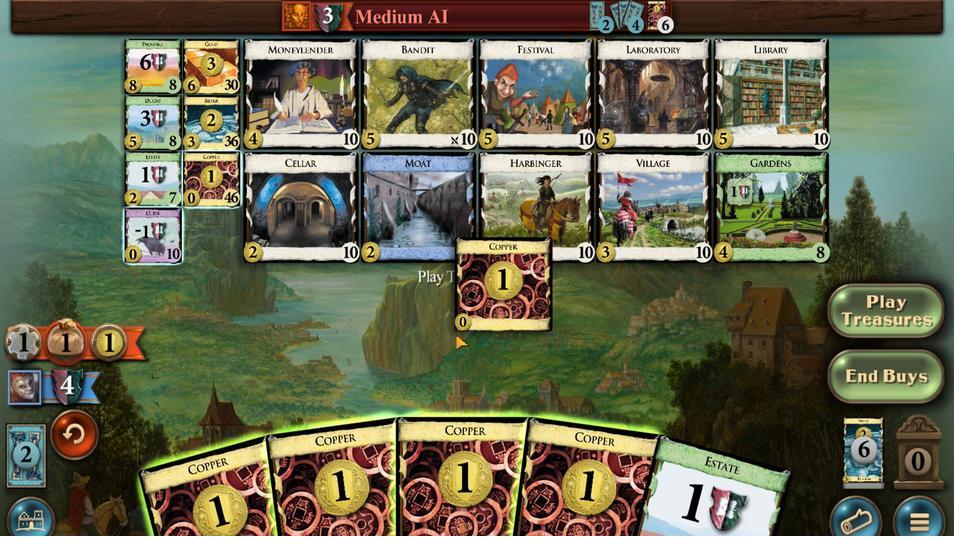
Action: Mouse moved to (524, 299)
Screenshot: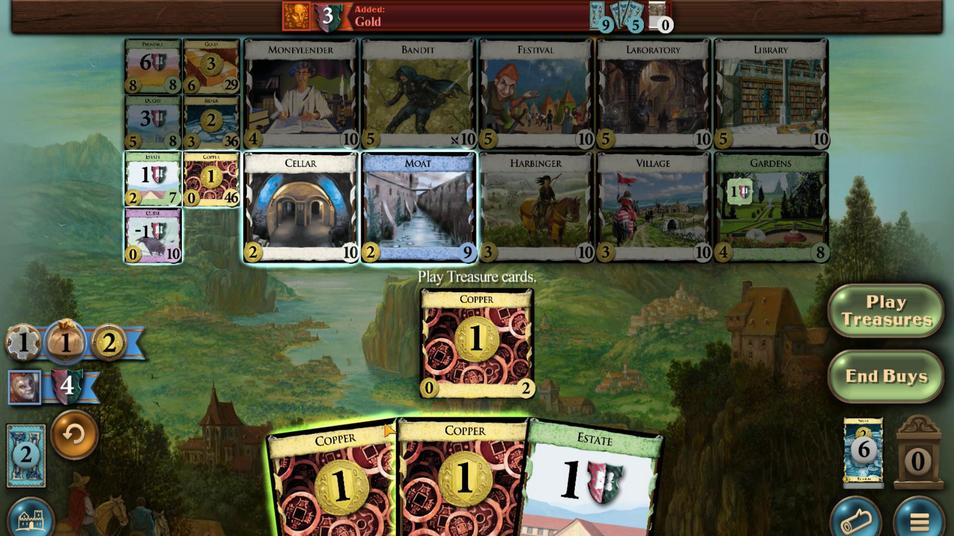 
Action: Mouse scrolled (524, 299) with delta (0, 0)
Screenshot: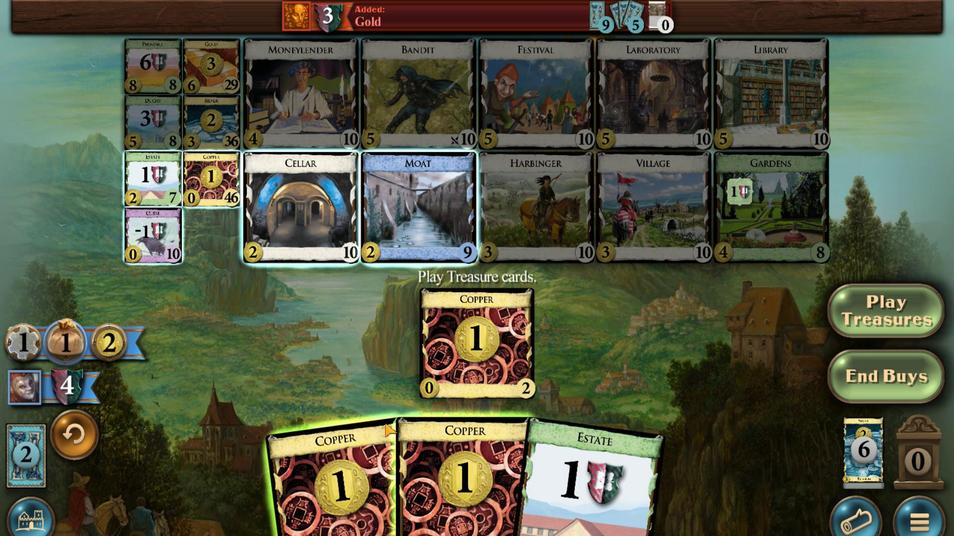 
Action: Mouse scrolled (524, 299) with delta (0, 0)
Screenshot: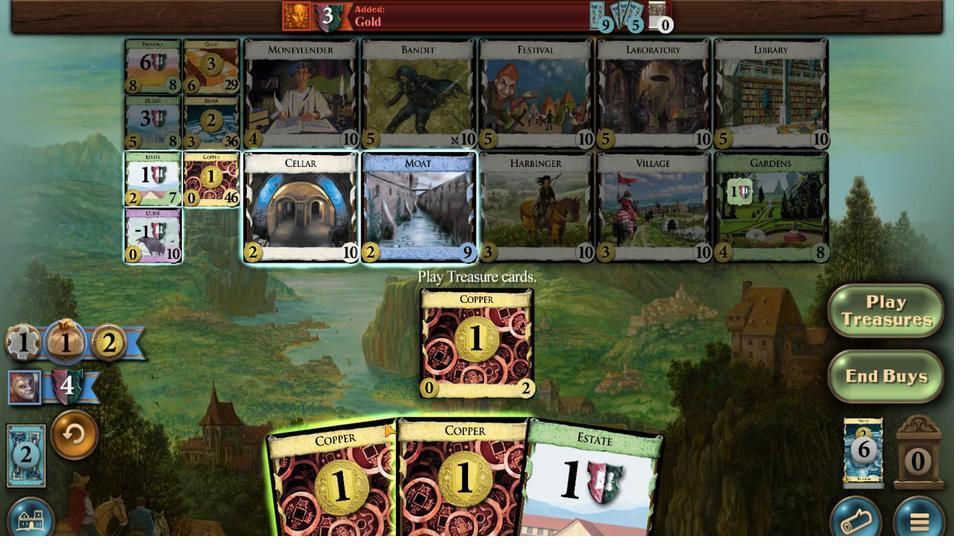
Action: Mouse scrolled (524, 299) with delta (0, 0)
Screenshot: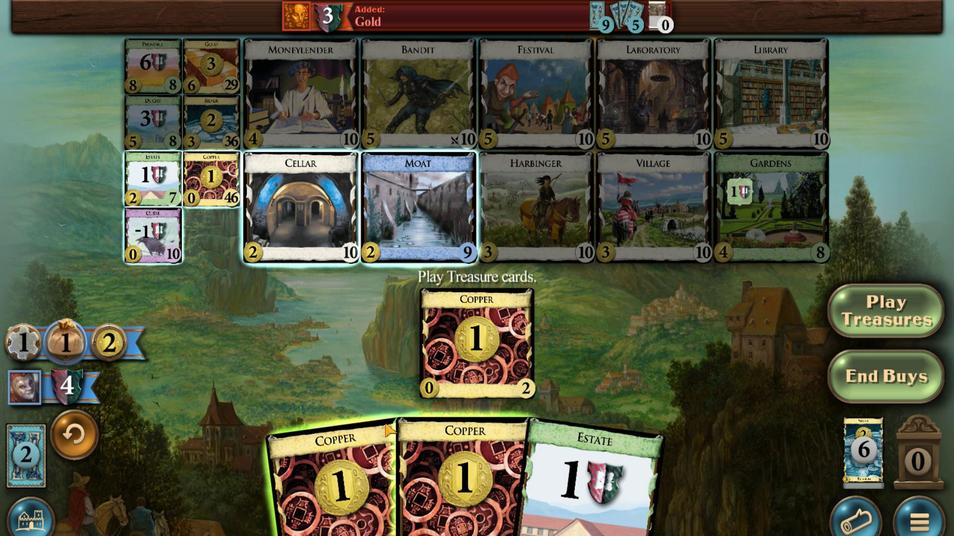 
Action: Mouse moved to (518, 300)
Screenshot: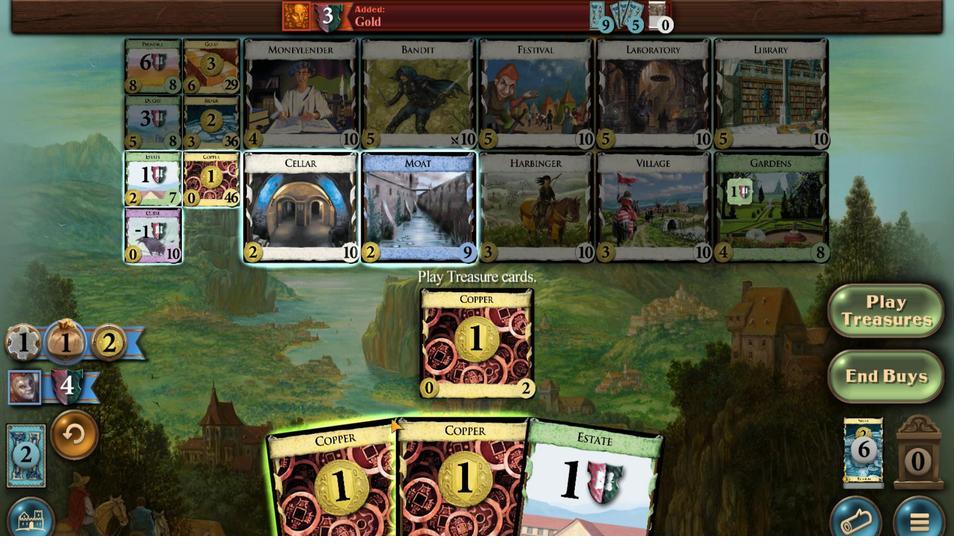 
Action: Mouse scrolled (518, 301) with delta (0, 0)
Screenshot: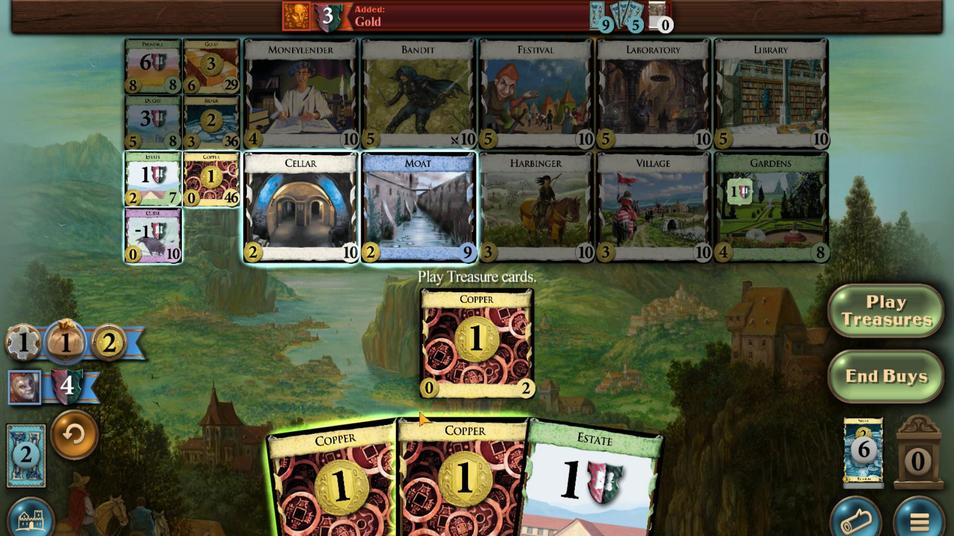 
Action: Mouse scrolled (518, 301) with delta (0, 0)
Screenshot: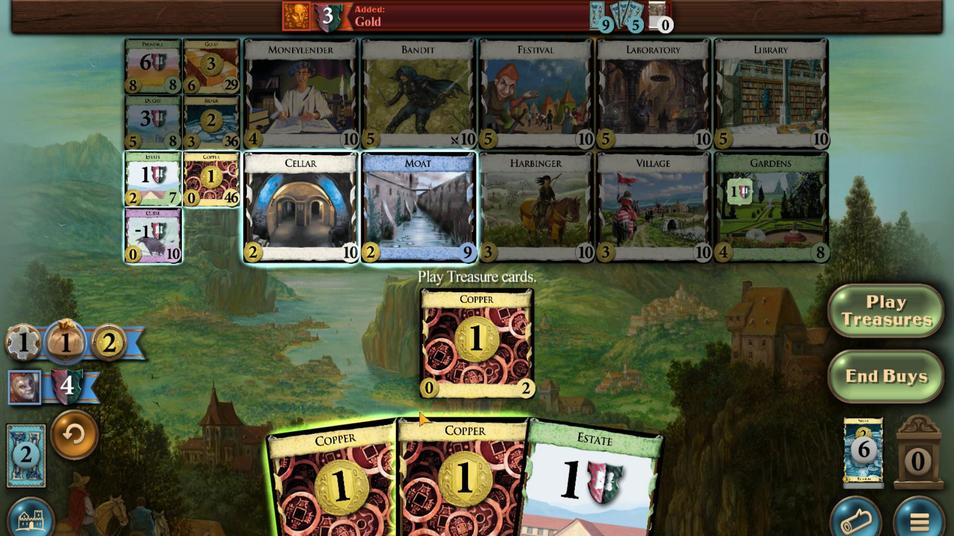 
Action: Mouse scrolled (518, 301) with delta (0, 0)
Screenshot: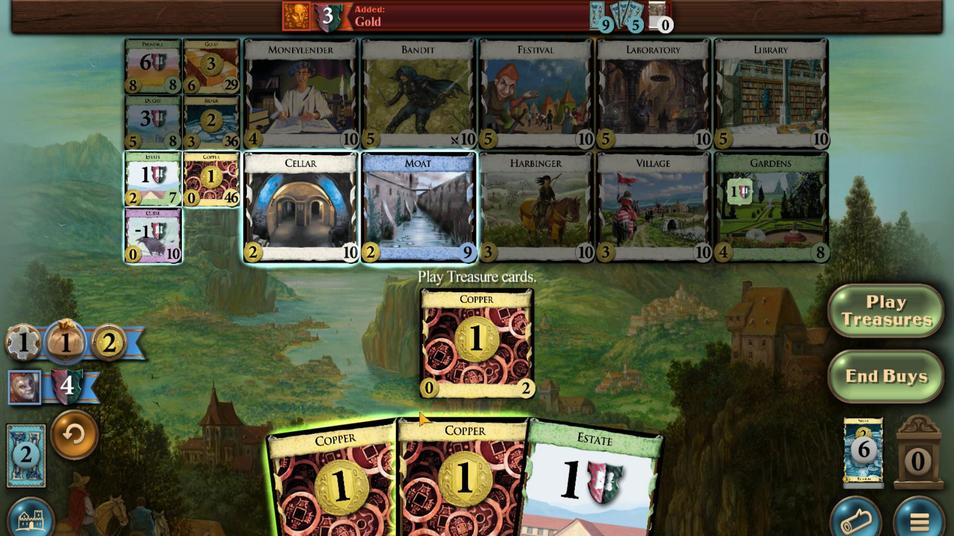 
Action: Mouse moved to (529, 305)
Screenshot: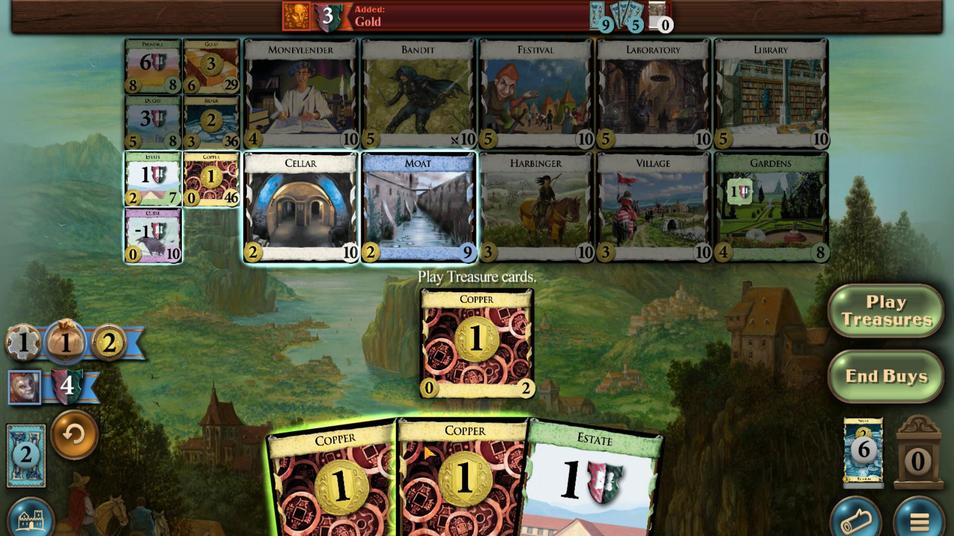 
Action: Mouse scrolled (529, 305) with delta (0, 0)
Screenshot: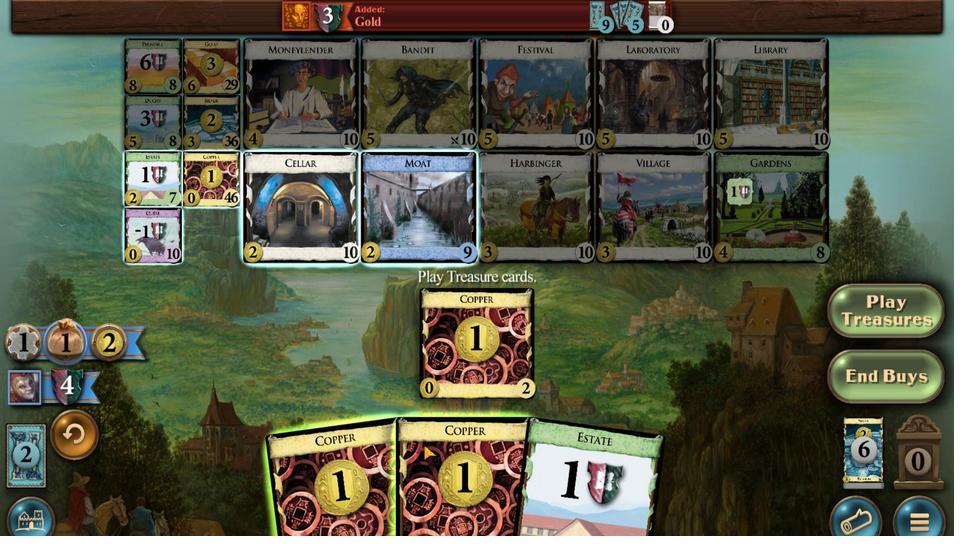 
Action: Mouse moved to (530, 305)
Screenshot: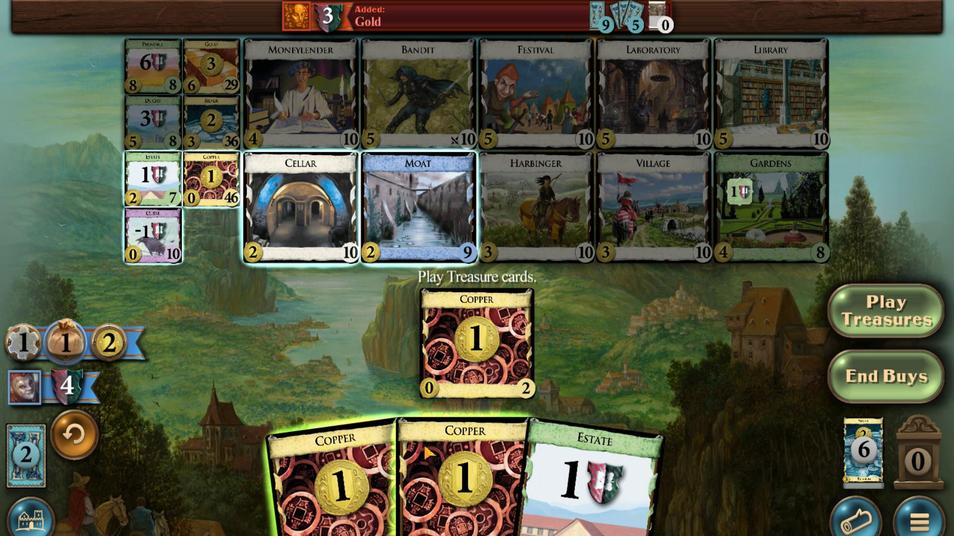 
Action: Mouse scrolled (530, 305) with delta (0, 0)
Screenshot: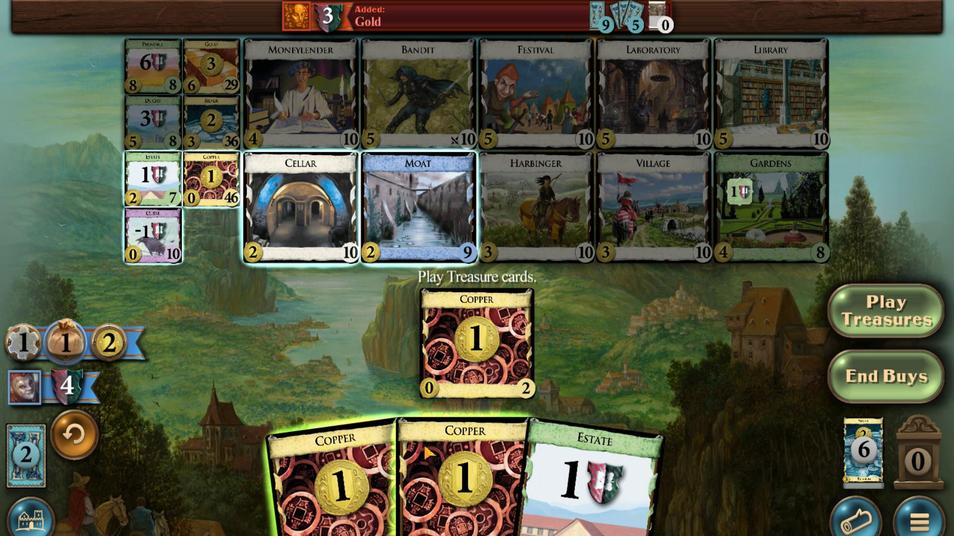 
Action: Mouse moved to (530, 305)
Screenshot: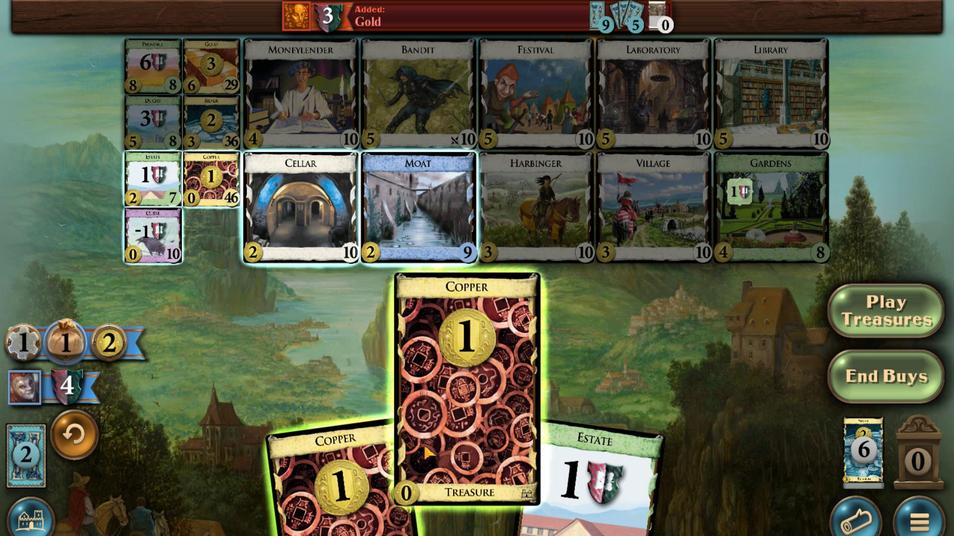 
Action: Mouse scrolled (530, 305) with delta (0, 0)
Screenshot: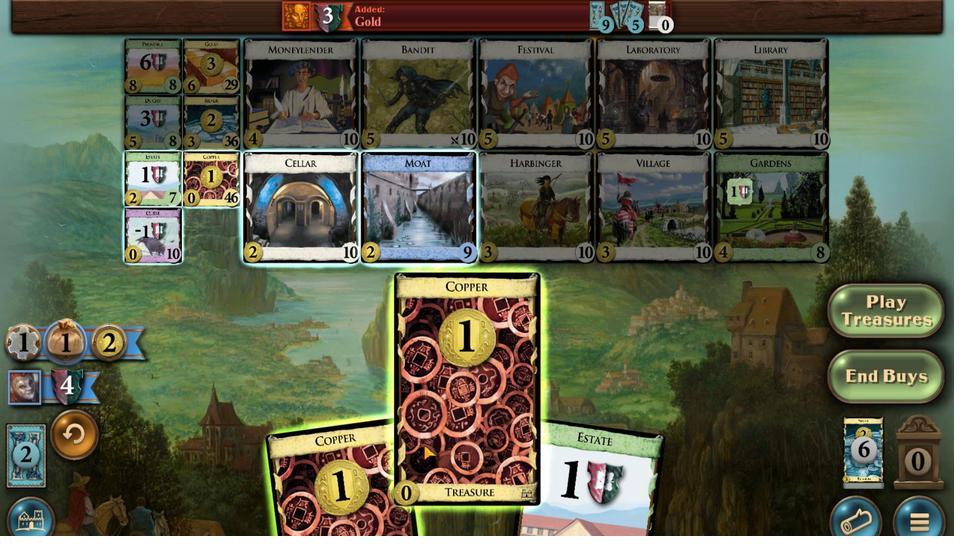 
Action: Mouse moved to (528, 297)
Screenshot: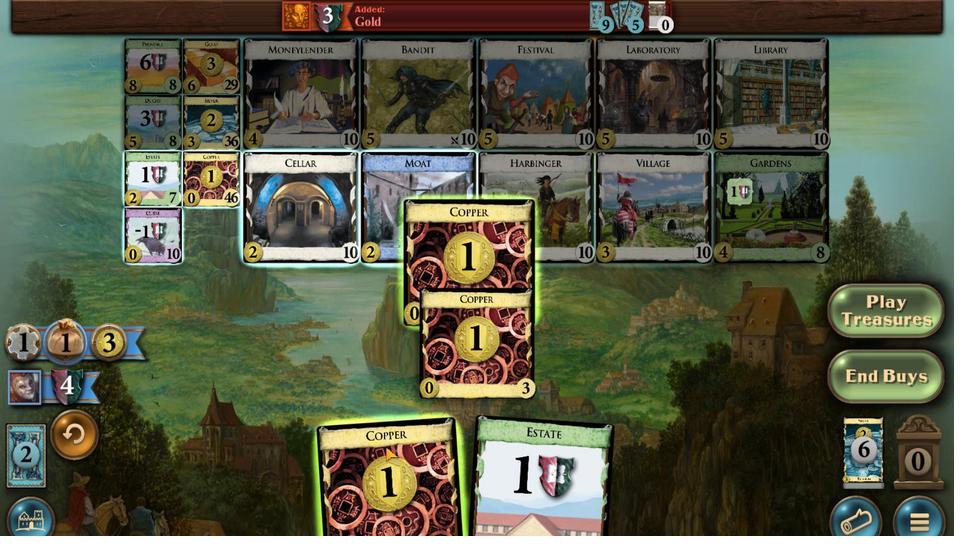 
Action: Mouse scrolled (528, 297) with delta (0, 0)
Screenshot: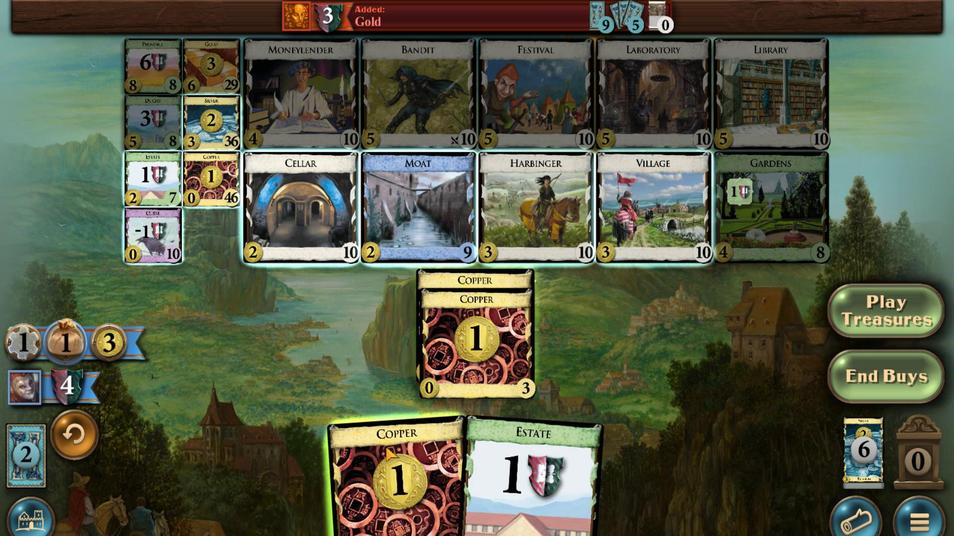 
Action: Mouse scrolled (528, 297) with delta (0, 0)
Screenshot: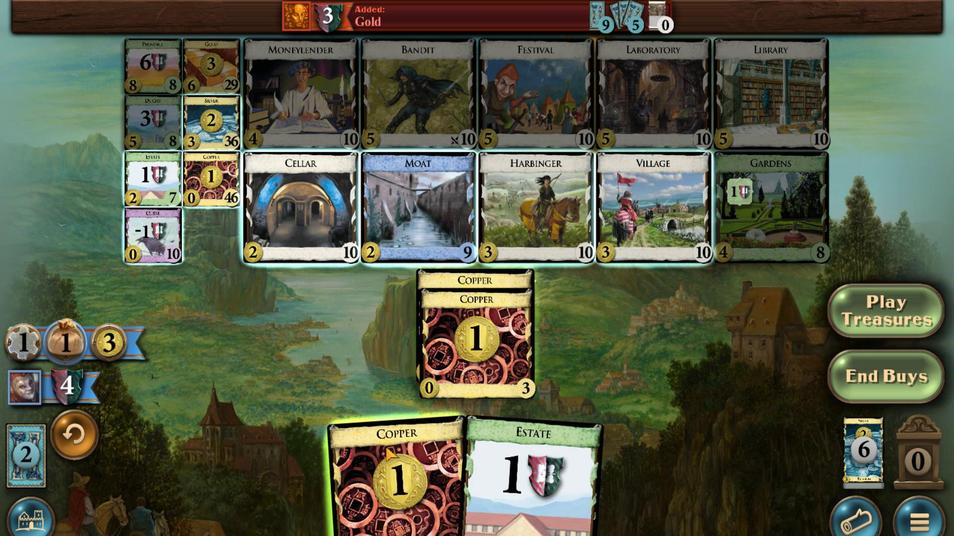 
Action: Mouse moved to (528, 297)
Screenshot: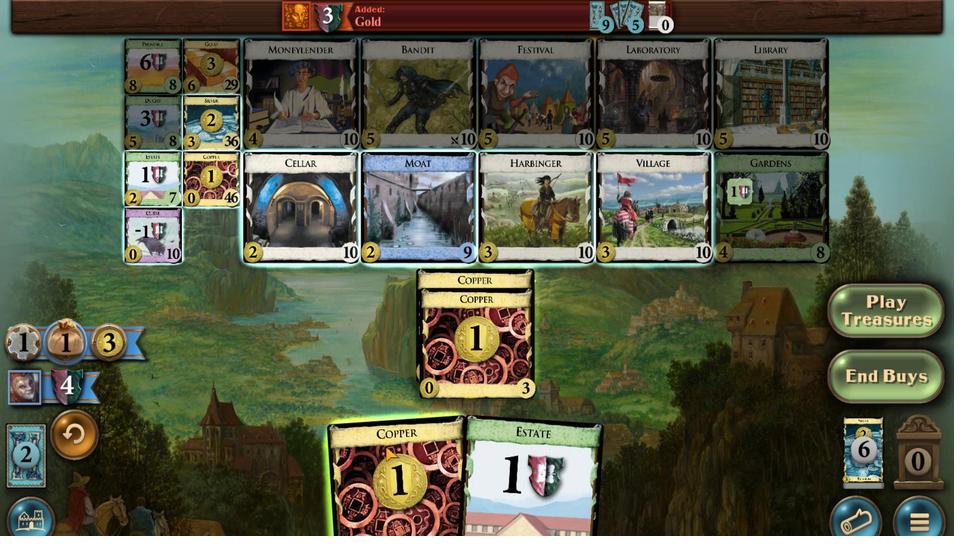 
Action: Mouse scrolled (528, 297) with delta (0, 0)
Screenshot: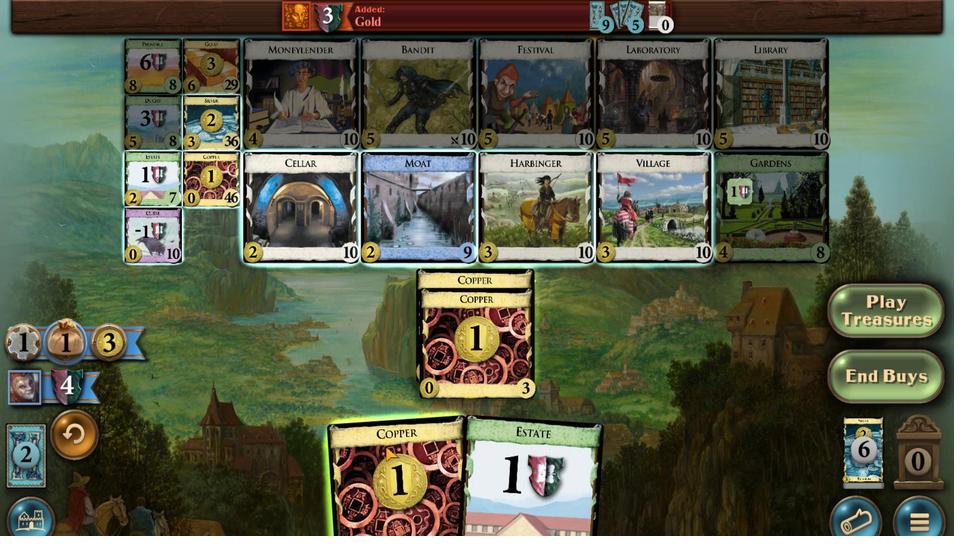 
Action: Mouse moved to (513, 296)
Screenshot: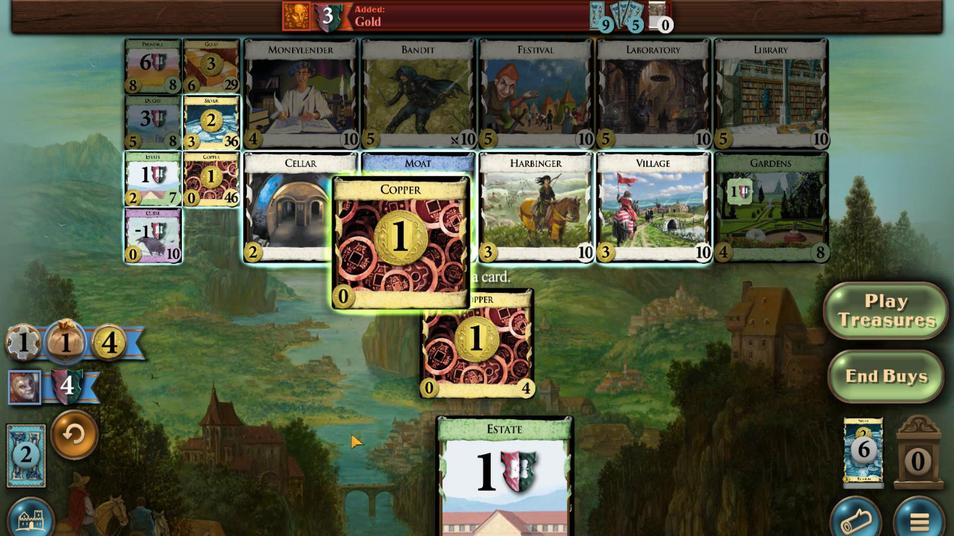 
Action: Mouse scrolled (513, 296) with delta (0, 0)
Screenshot: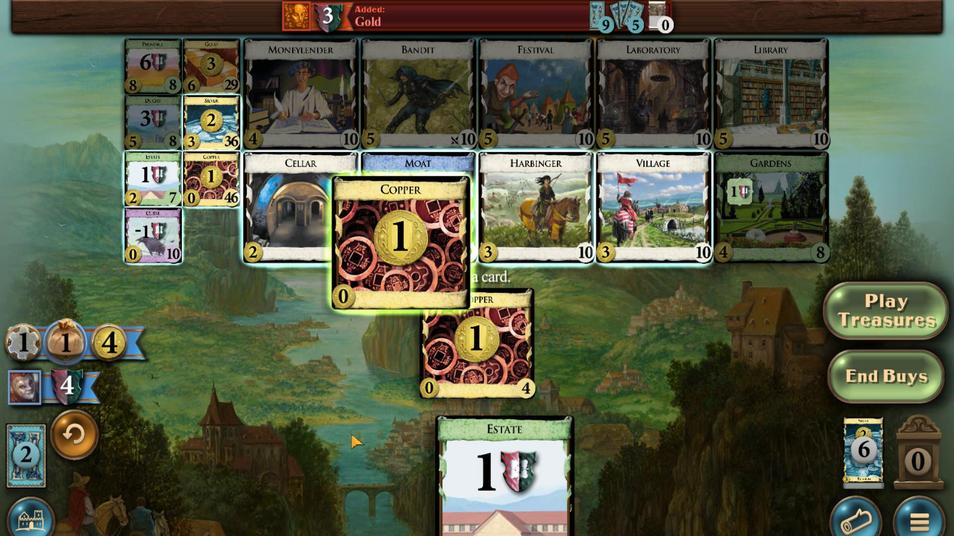 
Action: Mouse scrolled (513, 296) with delta (0, 0)
Screenshot: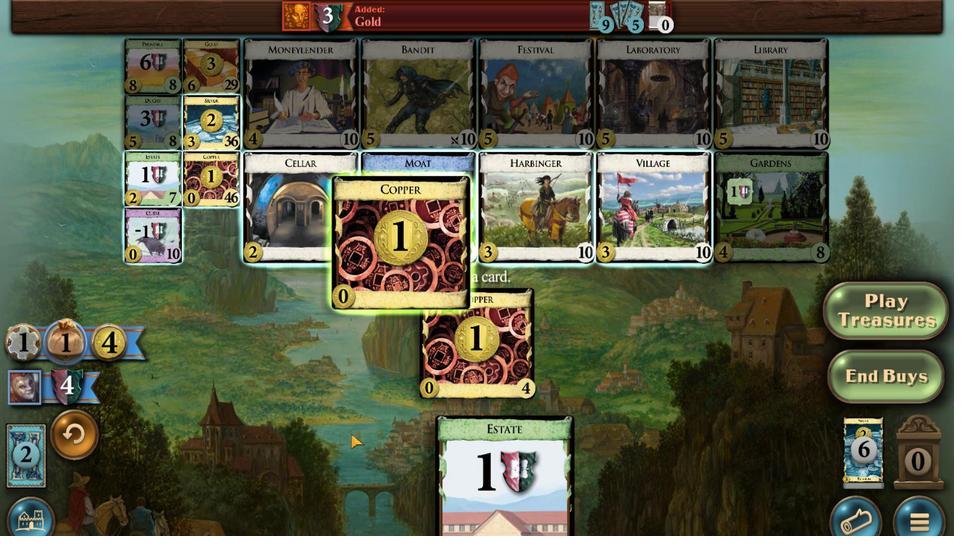 
Action: Mouse scrolled (513, 296) with delta (0, 0)
Screenshot: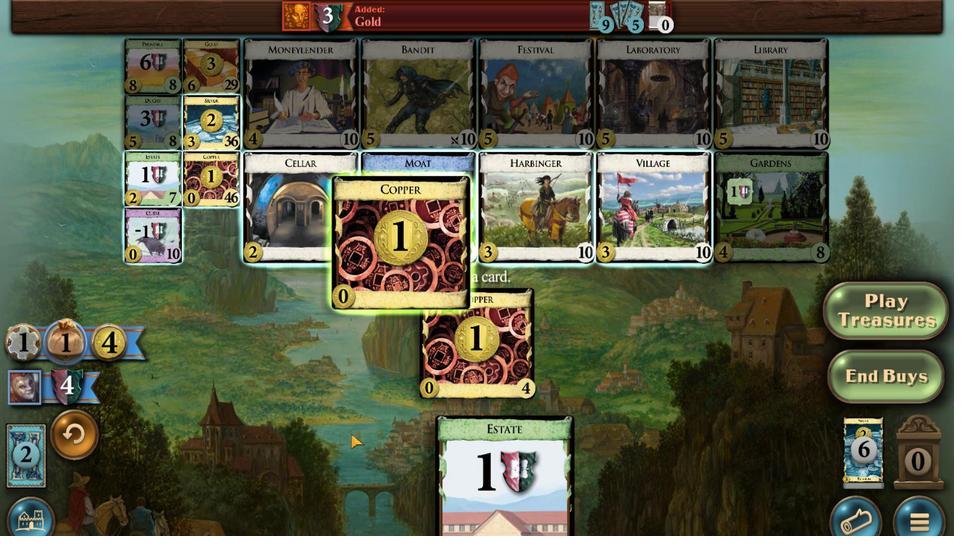 
Action: Mouse moved to (513, 296)
Screenshot: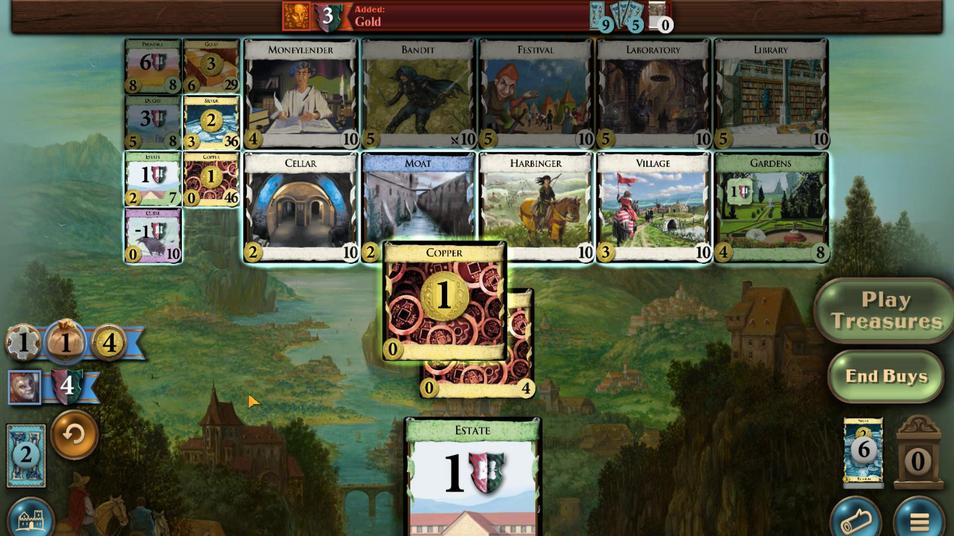 
Action: Mouse scrolled (513, 296) with delta (0, 0)
Screenshot: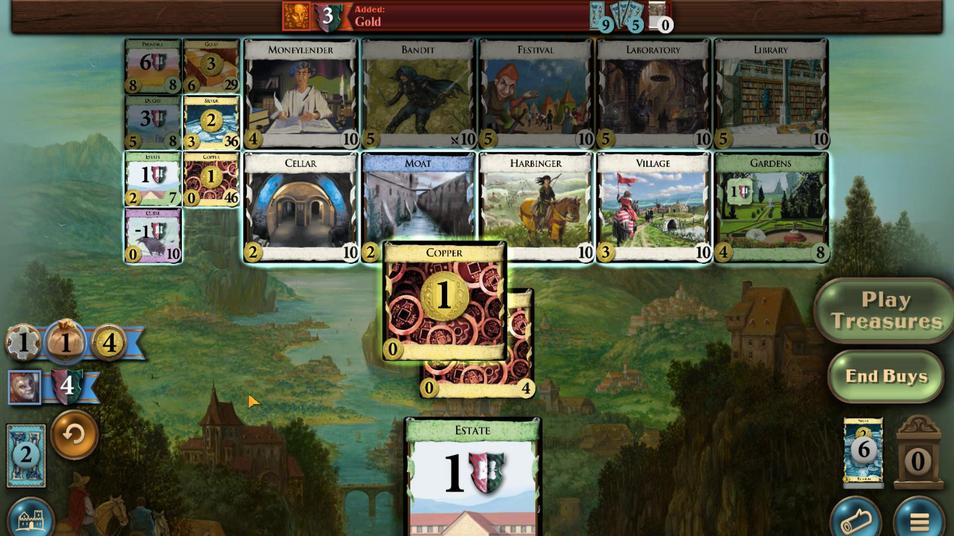 
Action: Mouse moved to (530, 298)
Screenshot: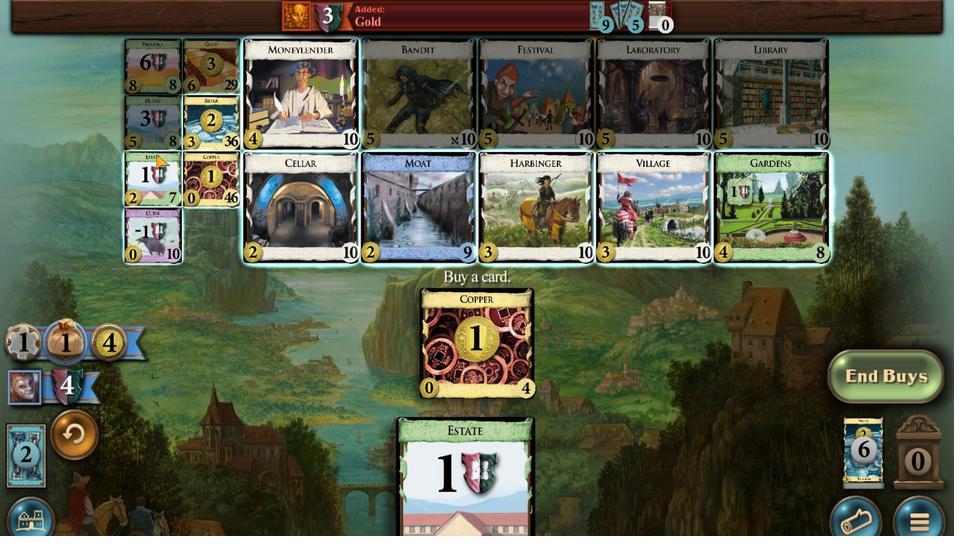 
Action: Mouse scrolled (530, 298) with delta (0, 0)
Screenshot: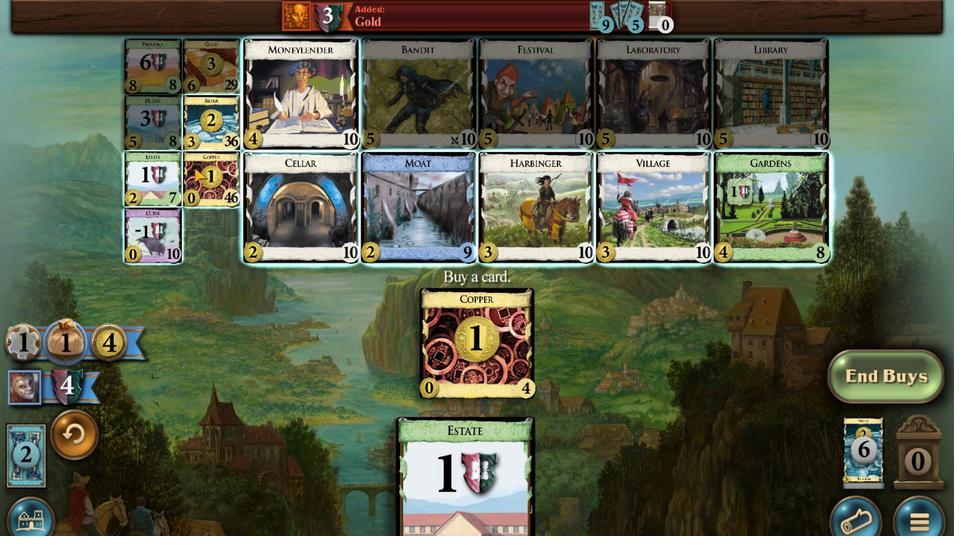 
Action: Mouse scrolled (530, 298) with delta (0, 0)
Screenshot: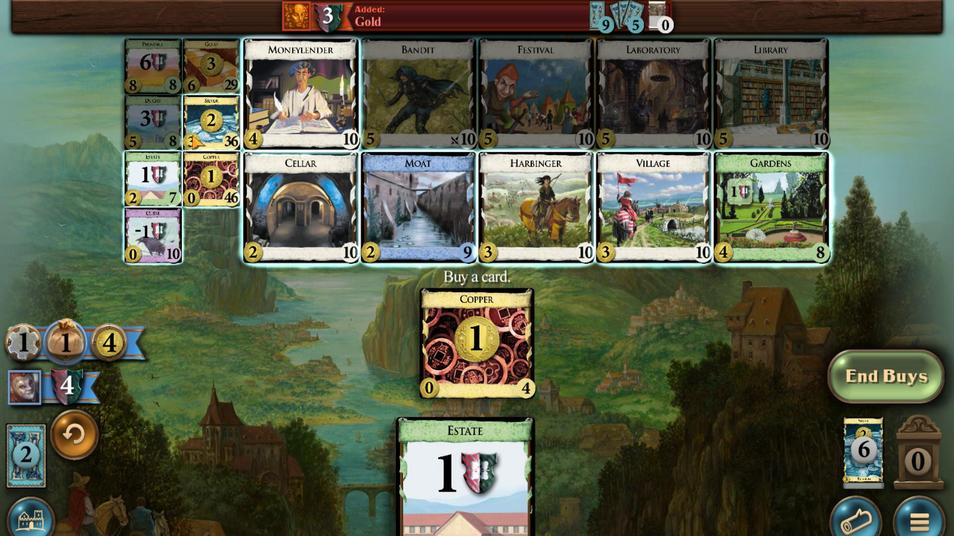 
Action: Mouse scrolled (530, 298) with delta (0, 0)
Screenshot: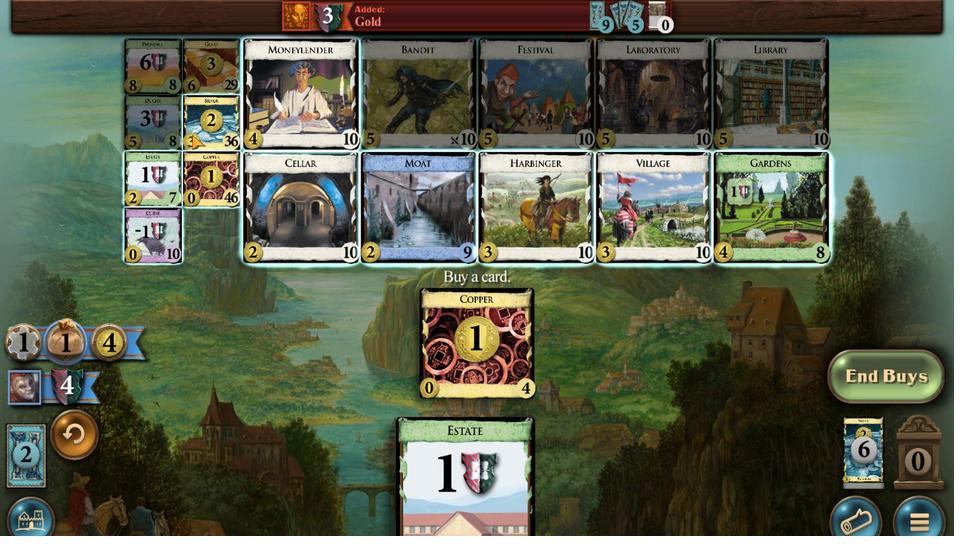 
Action: Mouse scrolled (530, 298) with delta (0, 0)
Screenshot: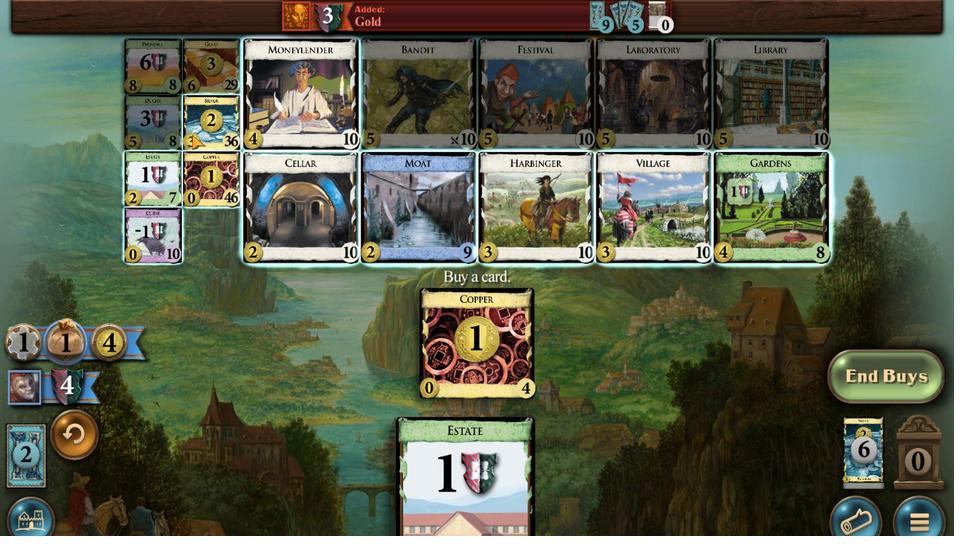 
Action: Mouse moved to (521, 298)
Screenshot: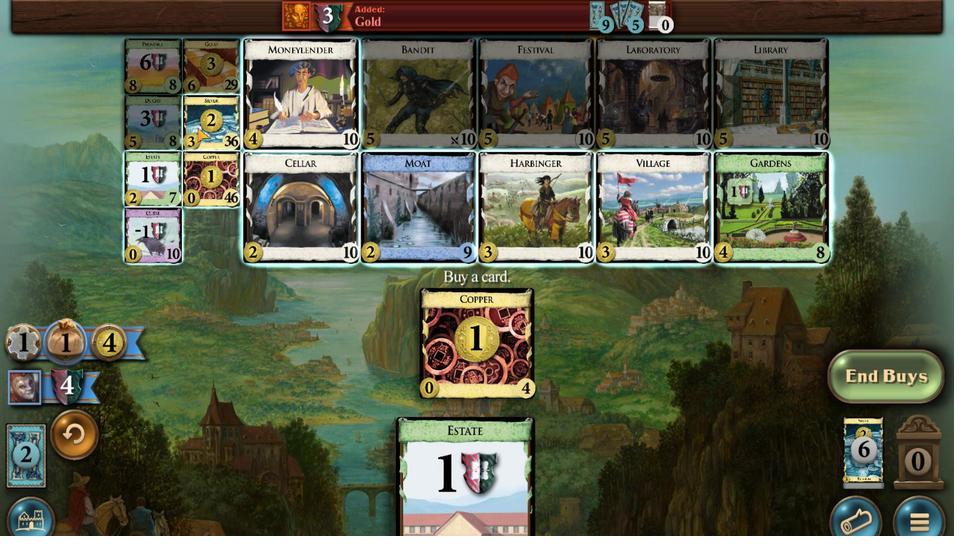 
Action: Mouse scrolled (521, 298) with delta (0, 0)
Screenshot: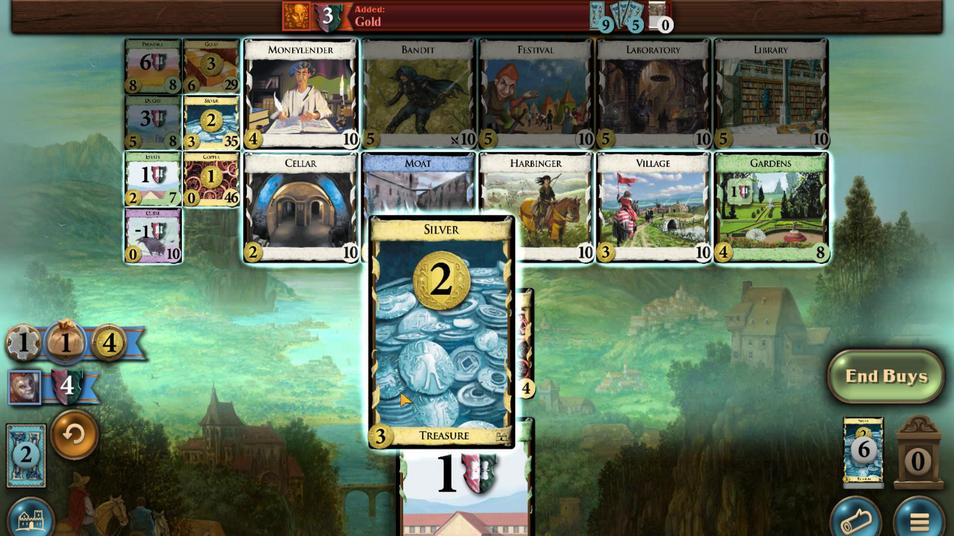 
Action: Mouse scrolled (521, 298) with delta (0, 0)
Screenshot: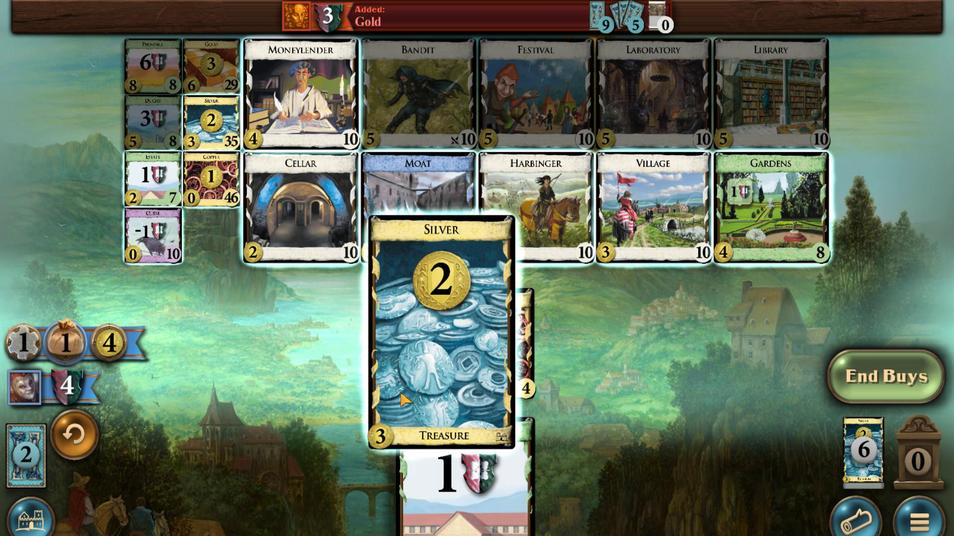 
Action: Mouse scrolled (521, 298) with delta (0, 0)
Screenshot: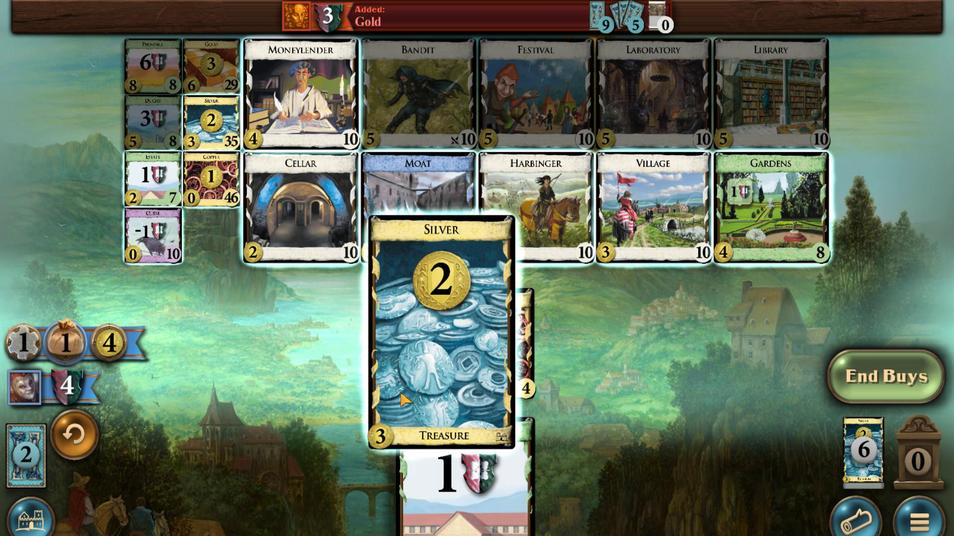 
Action: Mouse moved to (476, 369)
Screenshot: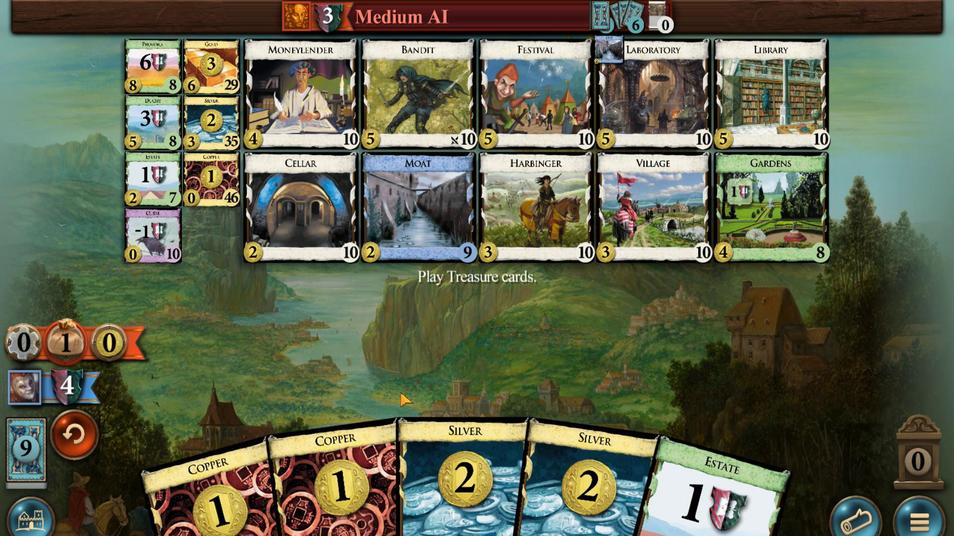 
Action: Mouse pressed left at (476, 369)
Screenshot: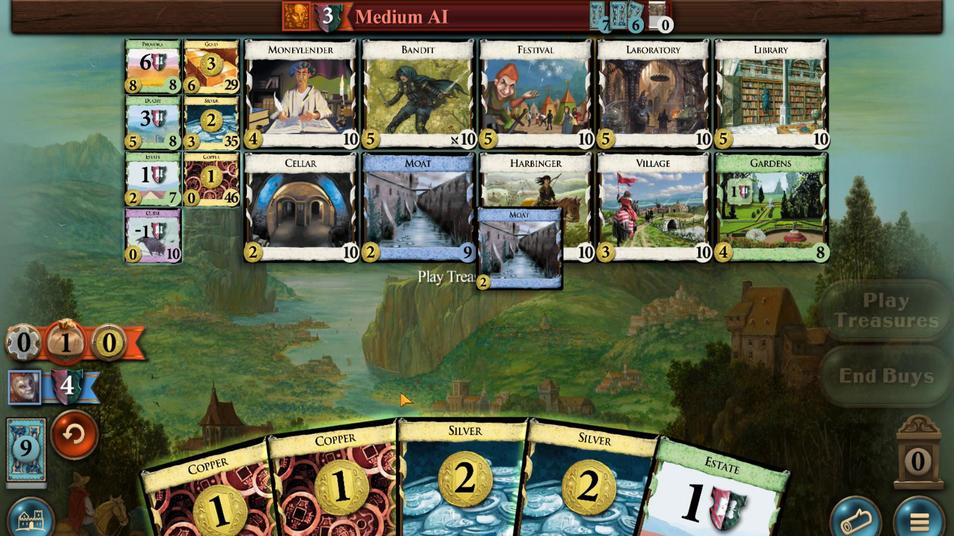 
Action: Mouse moved to (484, 290)
Screenshot: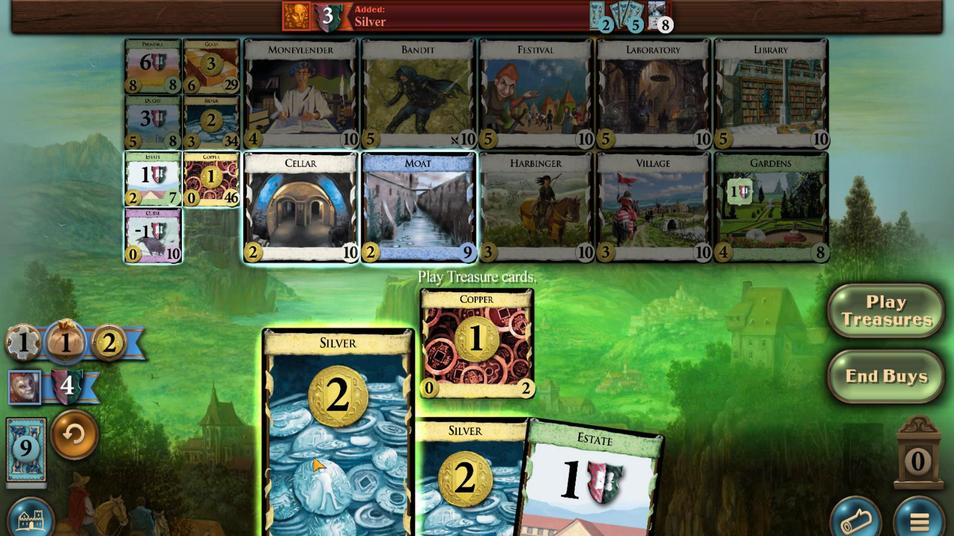 
Action: Mouse scrolled (484, 290) with delta (0, 0)
Screenshot: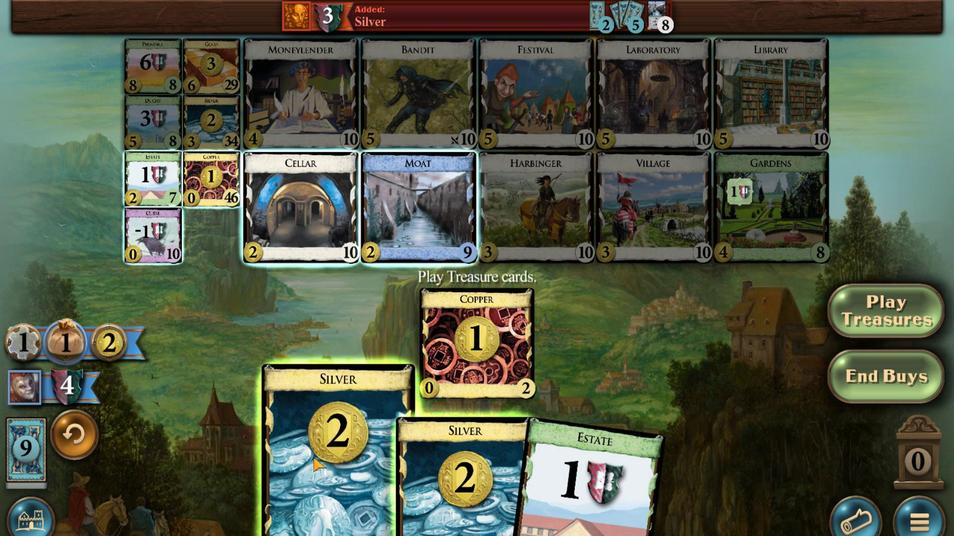 
Action: Mouse moved to (498, 294)
Screenshot: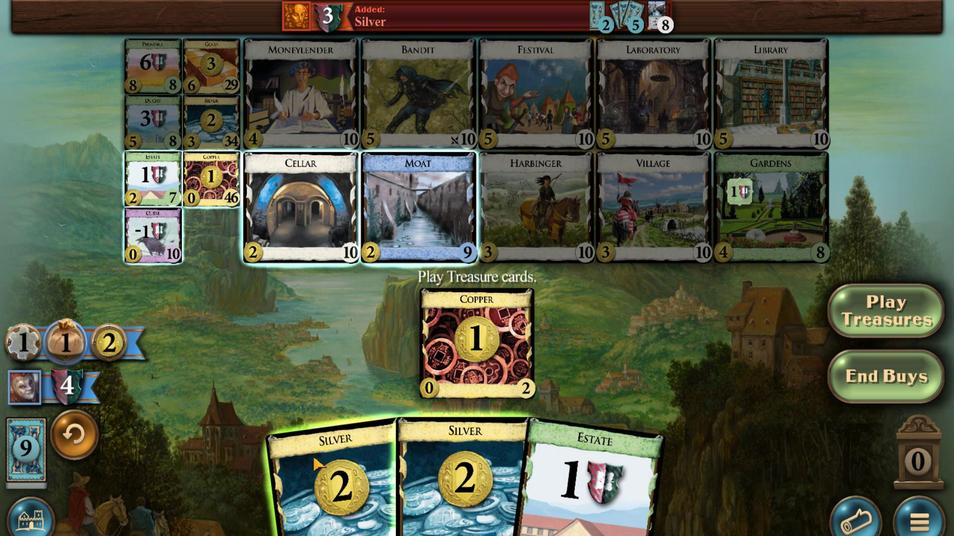 
Action: Mouse scrolled (498, 294) with delta (0, 0)
Screenshot: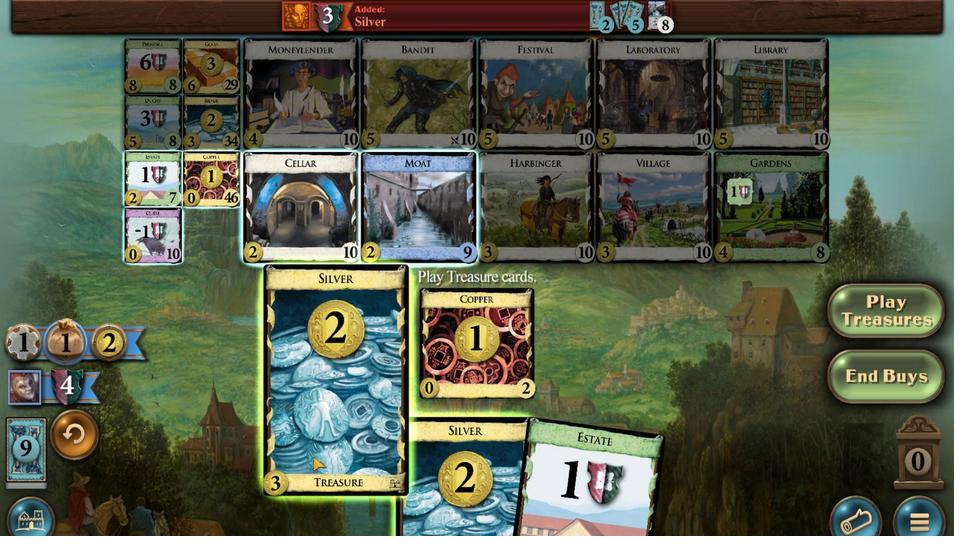 
Action: Mouse scrolled (498, 294) with delta (0, 0)
Screenshot: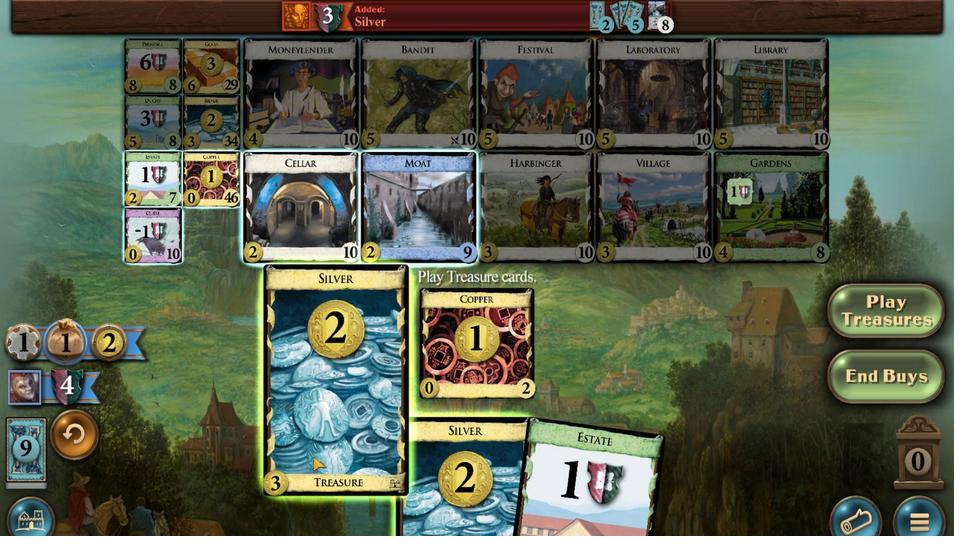 
Action: Mouse moved to (504, 295)
Screenshot: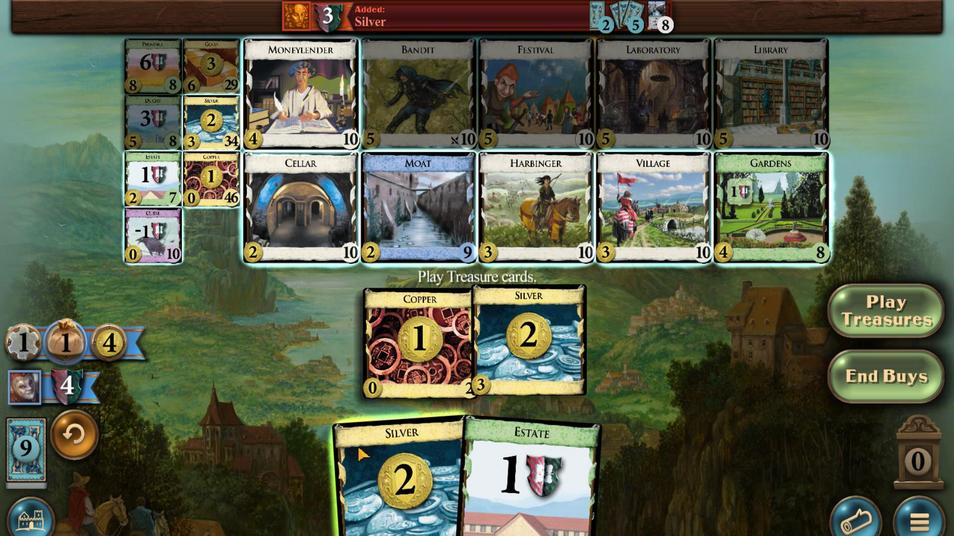 
Action: Mouse scrolled (504, 295) with delta (0, 0)
Screenshot: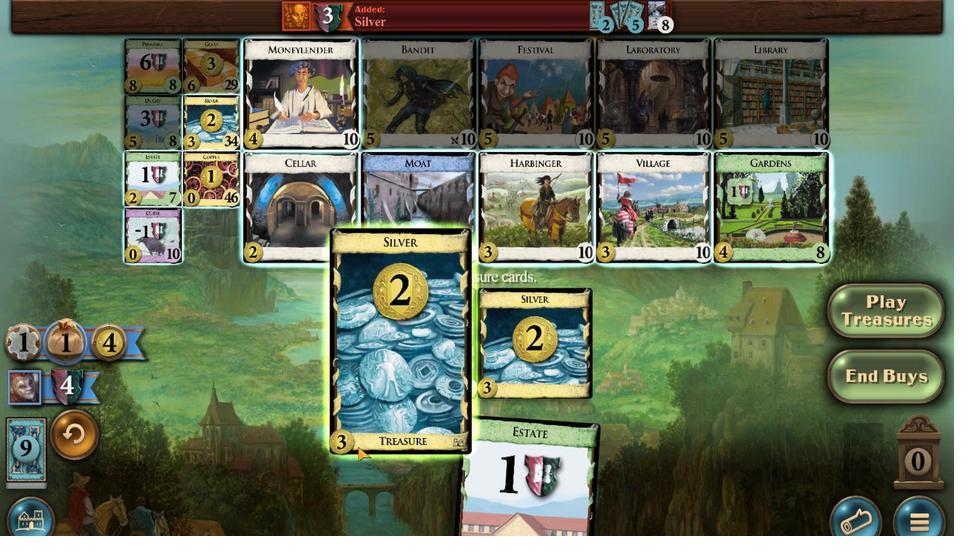 
Action: Mouse scrolled (504, 295) with delta (0, 0)
Screenshot: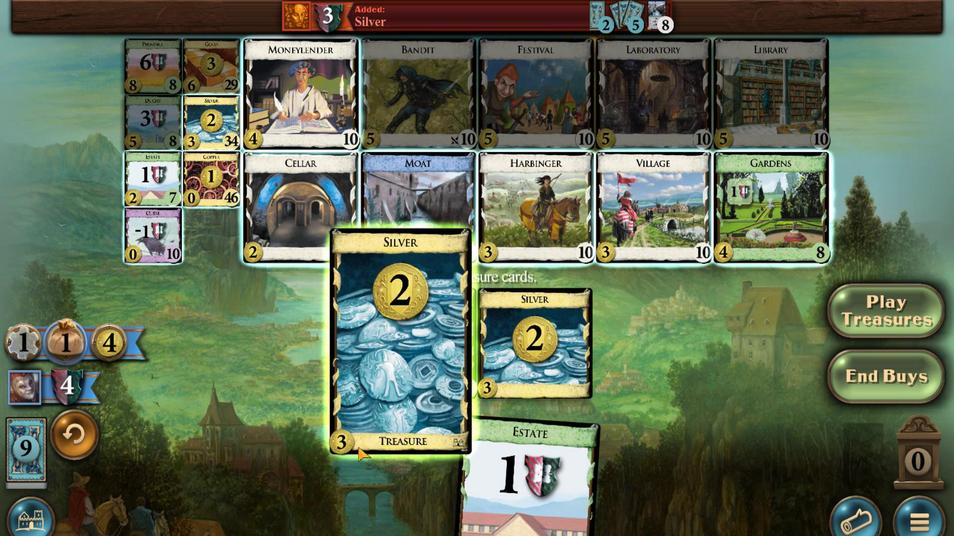 
Action: Mouse scrolled (504, 295) with delta (0, 0)
Screenshot: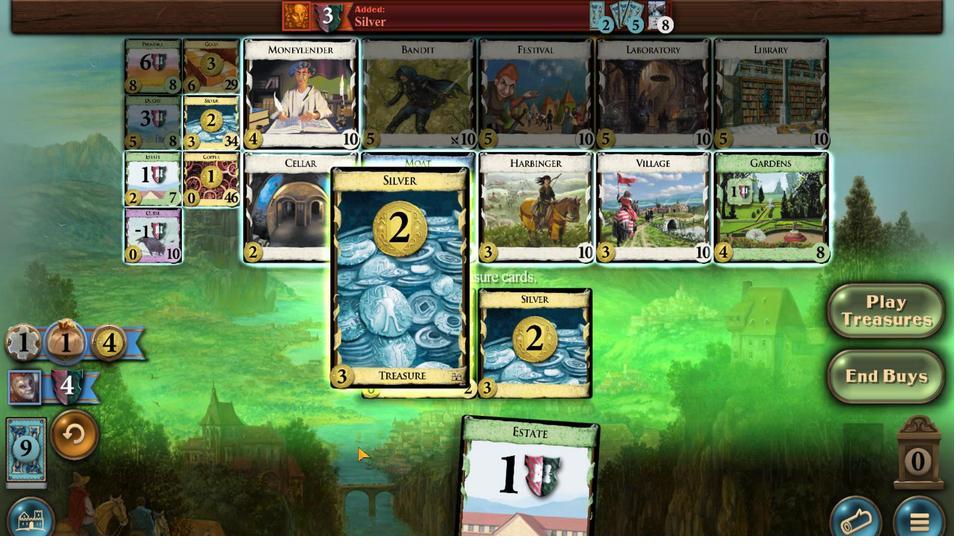 
Action: Mouse moved to (504, 295)
Screenshot: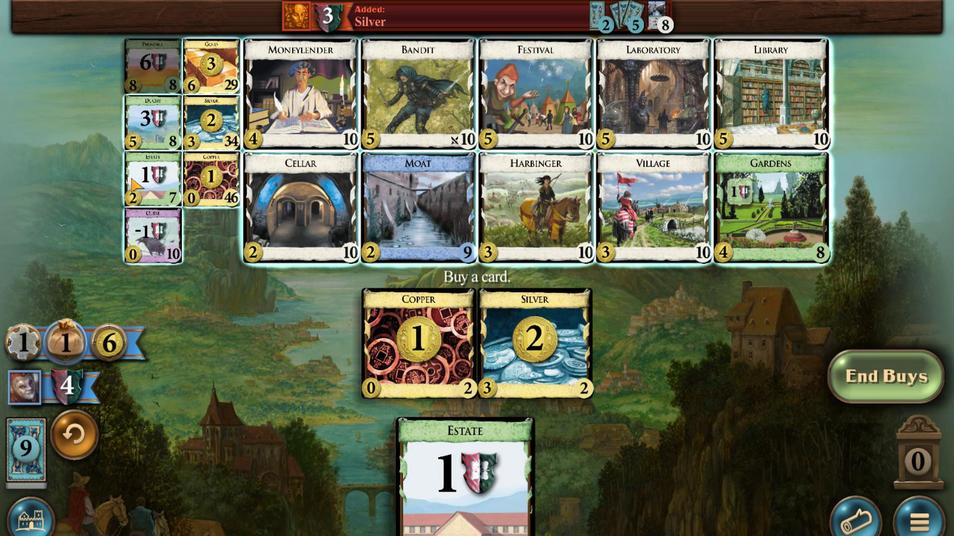 
Action: Mouse scrolled (504, 296) with delta (0, 0)
Screenshot: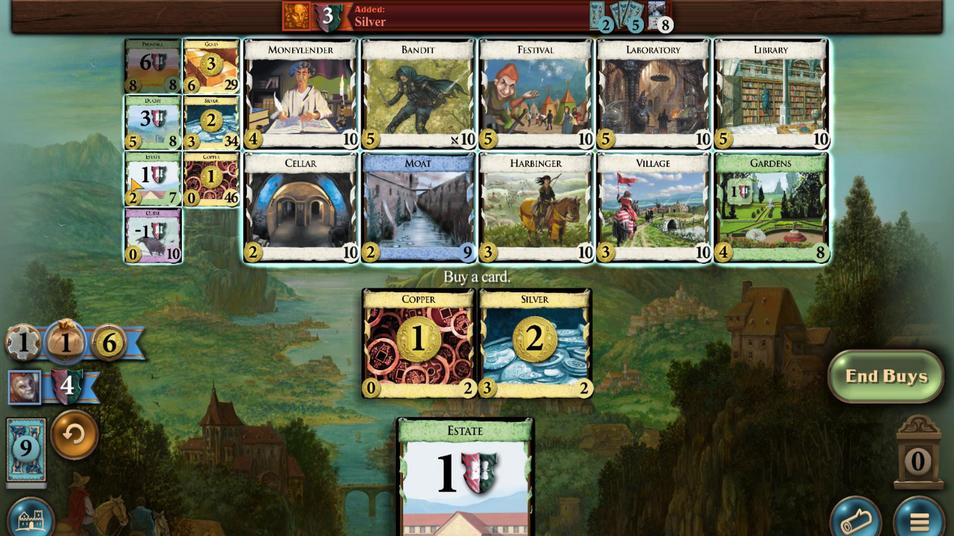 
Action: Mouse scrolled (504, 296) with delta (0, 0)
Screenshot: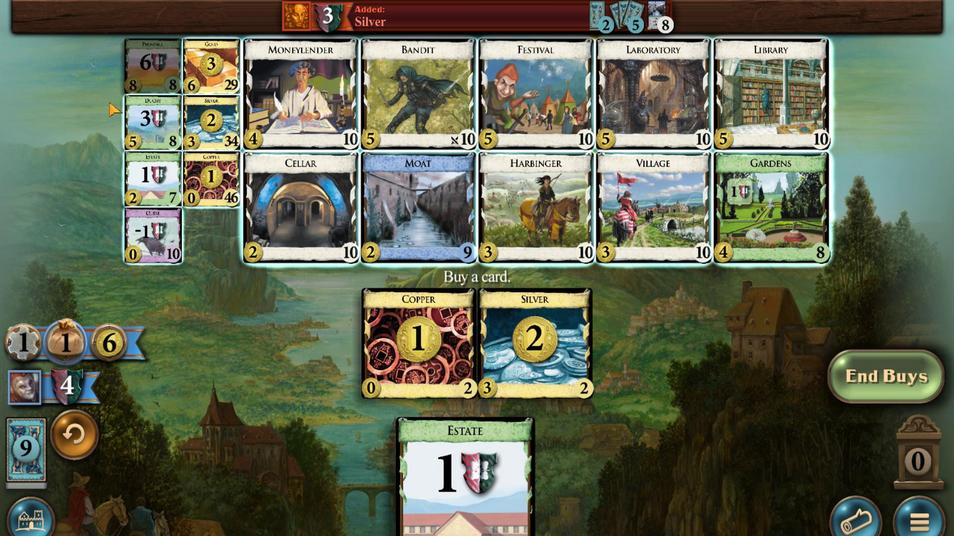 
Action: Mouse scrolled (504, 296) with delta (0, 0)
Screenshot: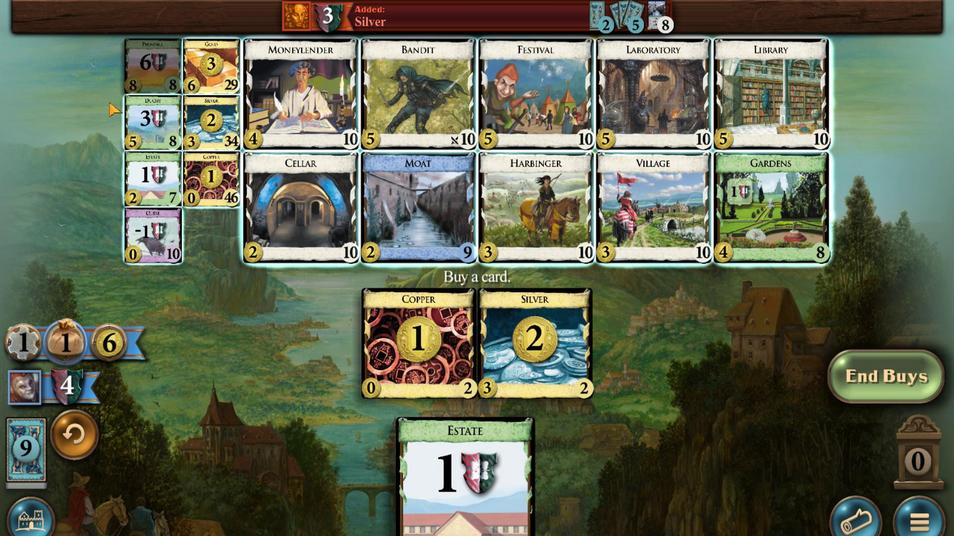 
Action: Mouse scrolled (504, 296) with delta (0, 0)
Screenshot: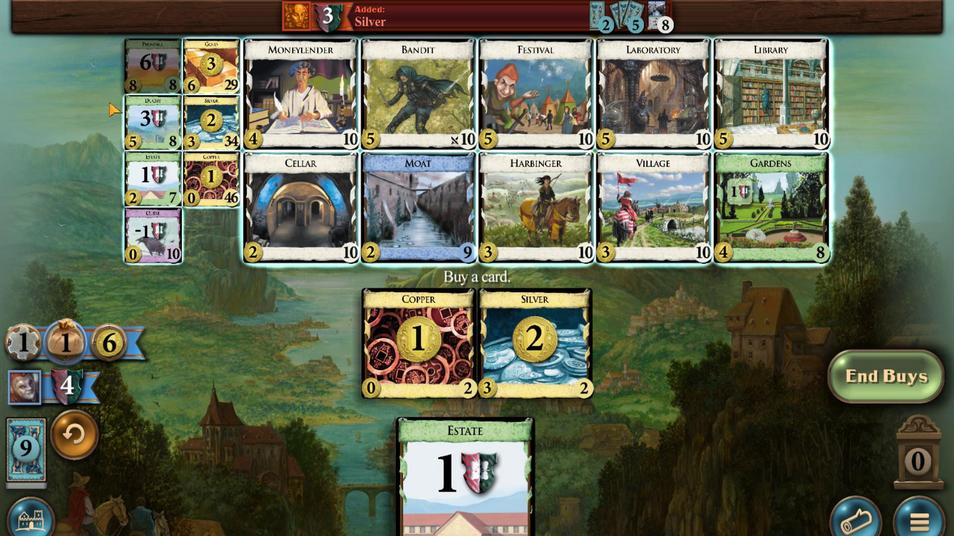 
Action: Mouse moved to (514, 298)
Screenshot: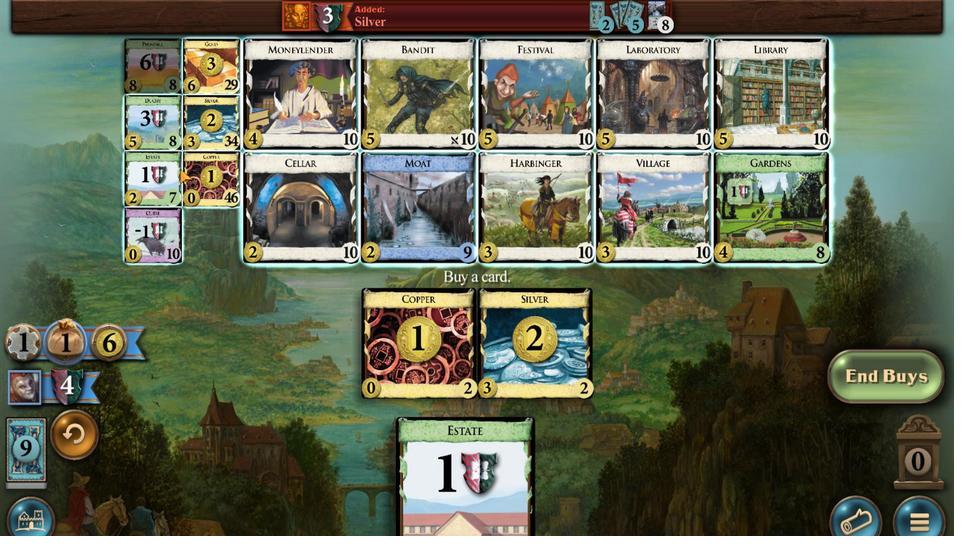 
Action: Mouse scrolled (514, 298) with delta (0, 0)
Screenshot: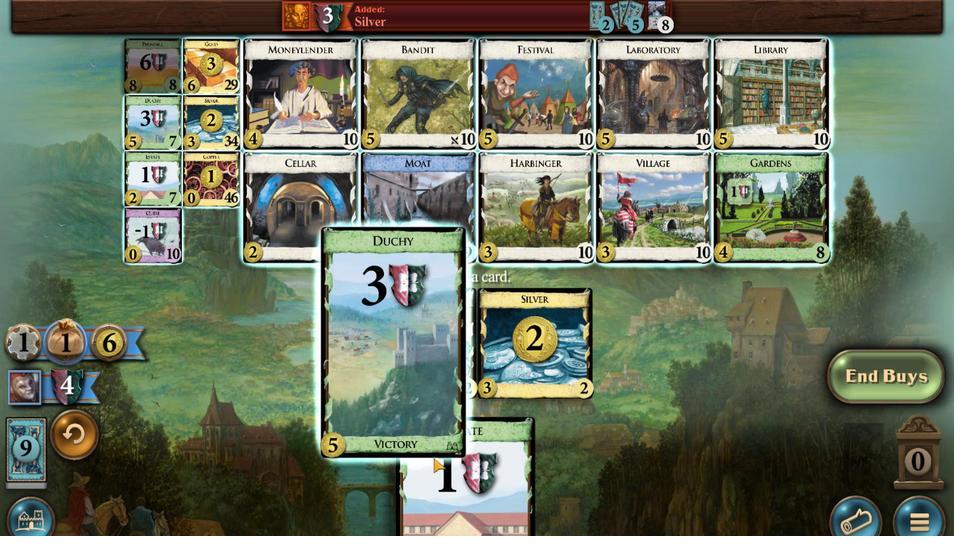 
Action: Mouse scrolled (514, 298) with delta (0, 0)
Screenshot: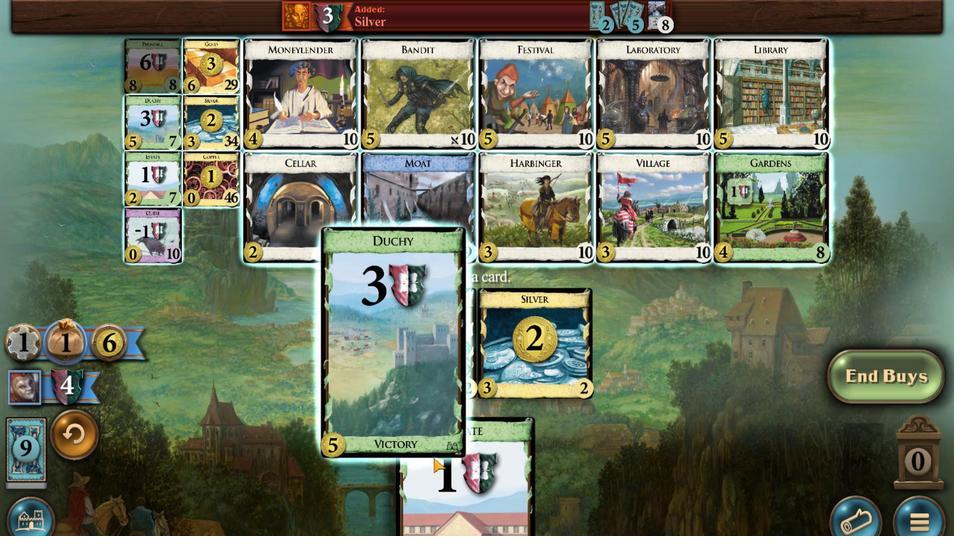 
Action: Mouse scrolled (514, 298) with delta (0, 0)
Screenshot: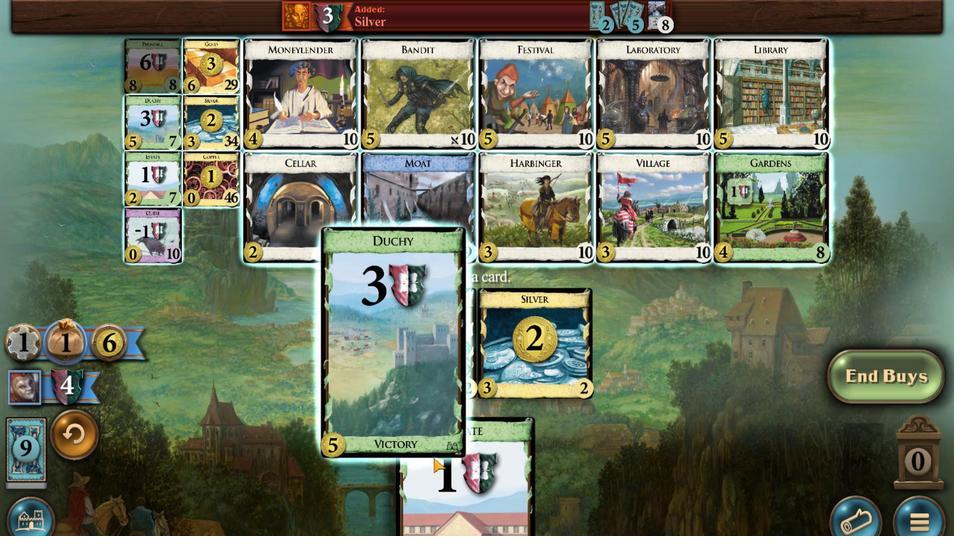 
Action: Mouse scrolled (514, 298) with delta (0, 0)
Screenshot: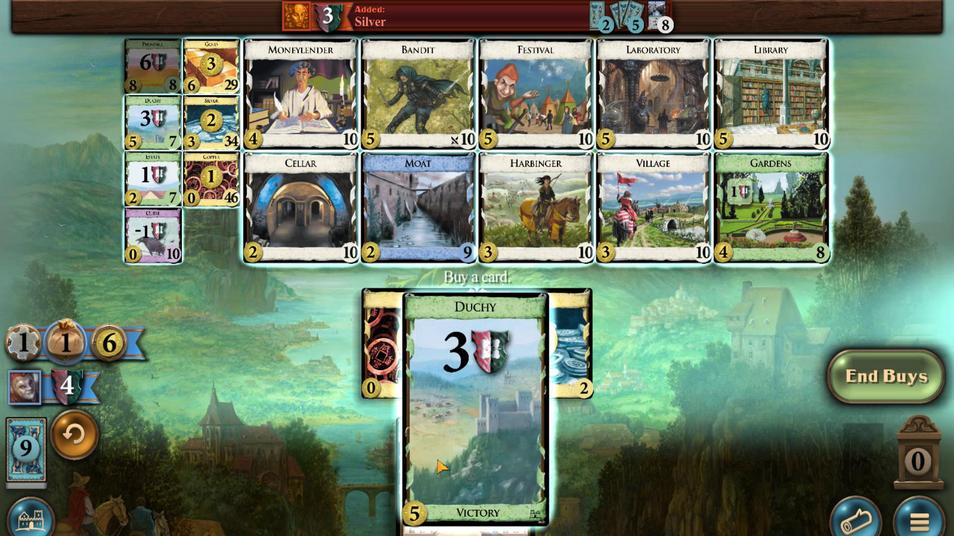 
Action: Mouse moved to (462, 371)
Screenshot: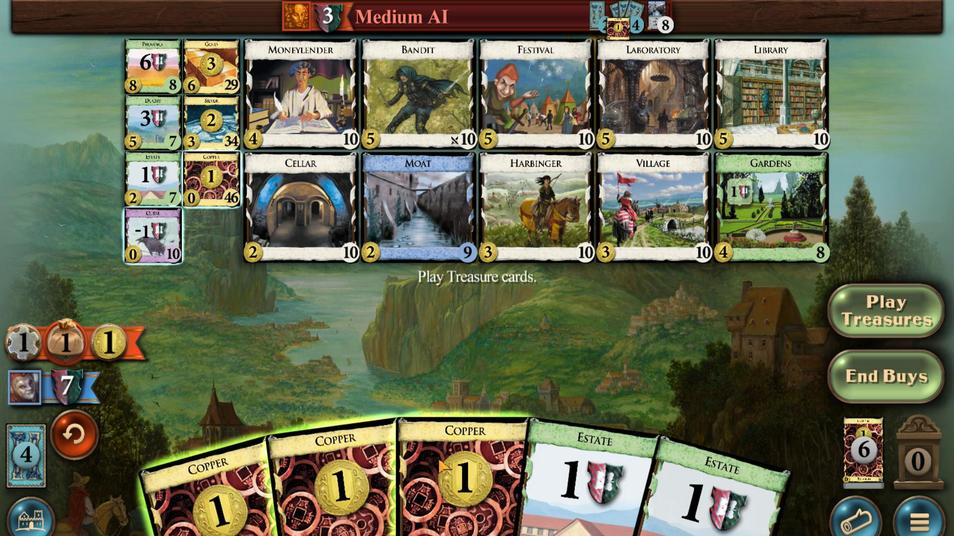 
Action: Mouse pressed left at (462, 371)
Screenshot: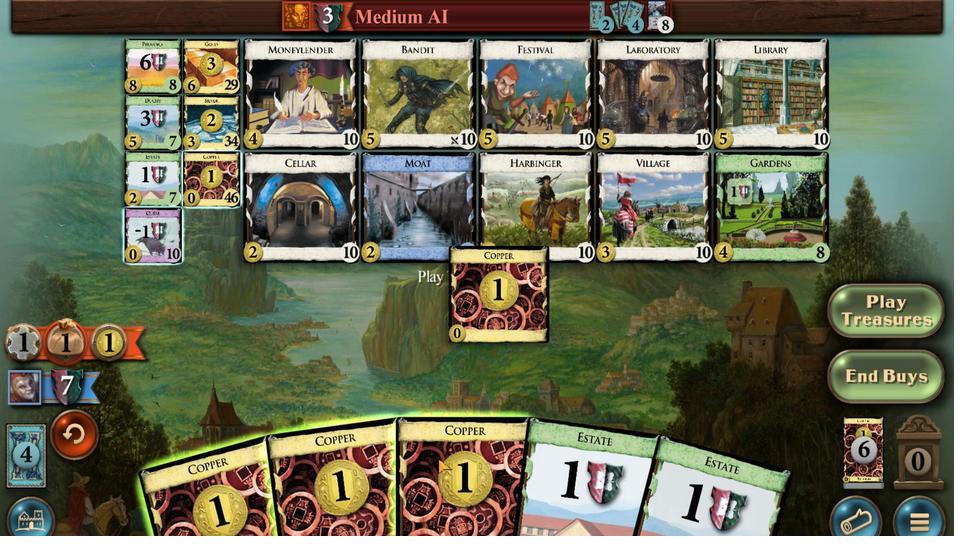 
Action: Mouse moved to (542, 297)
Screenshot: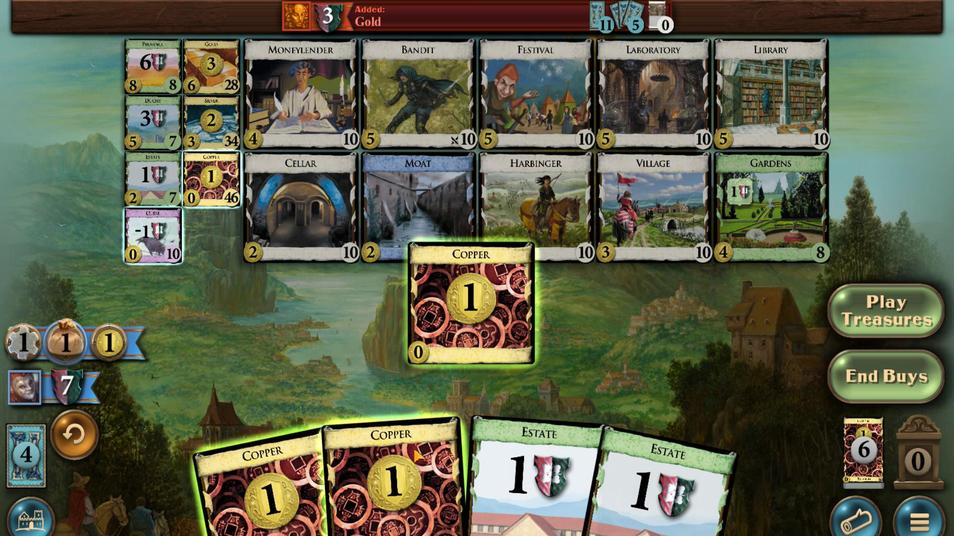 
Action: Mouse scrolled (542, 297) with delta (0, 0)
Screenshot: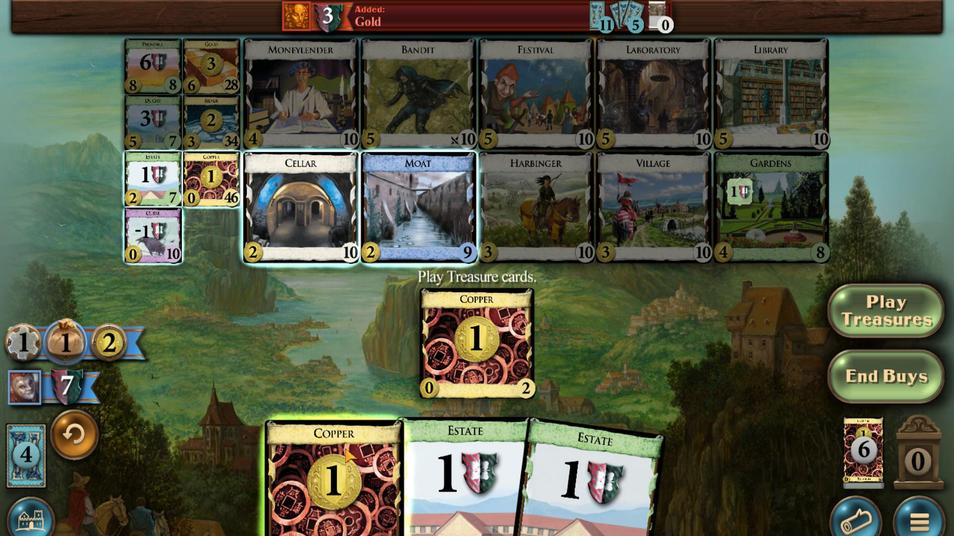
Action: Mouse scrolled (542, 297) with delta (0, 0)
Screenshot: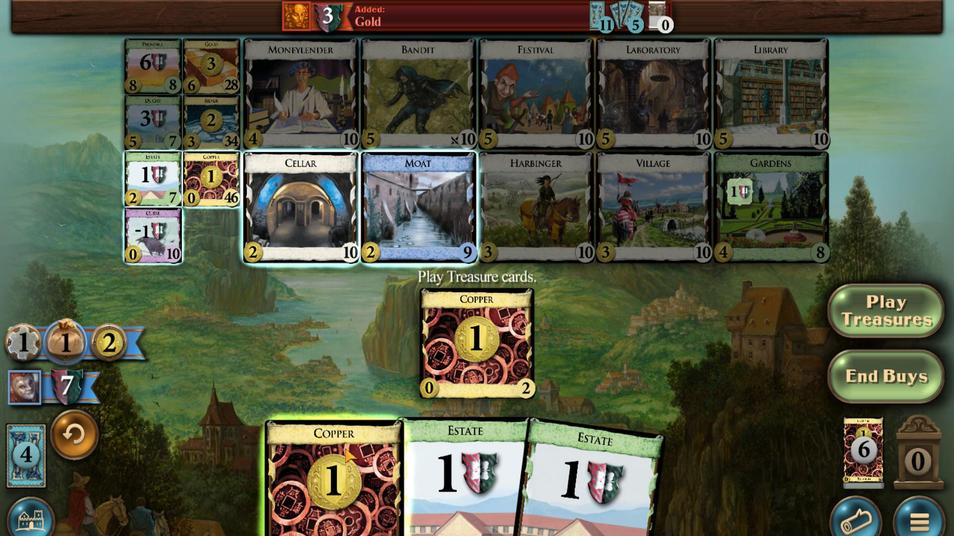 
Action: Mouse scrolled (542, 297) with delta (0, 0)
Screenshot: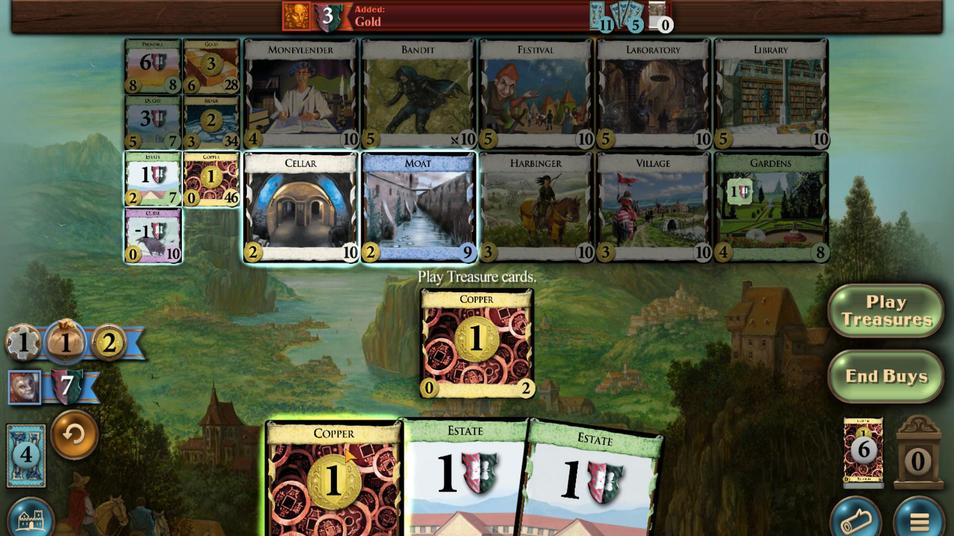 
Action: Mouse moved to (527, 297)
Screenshot: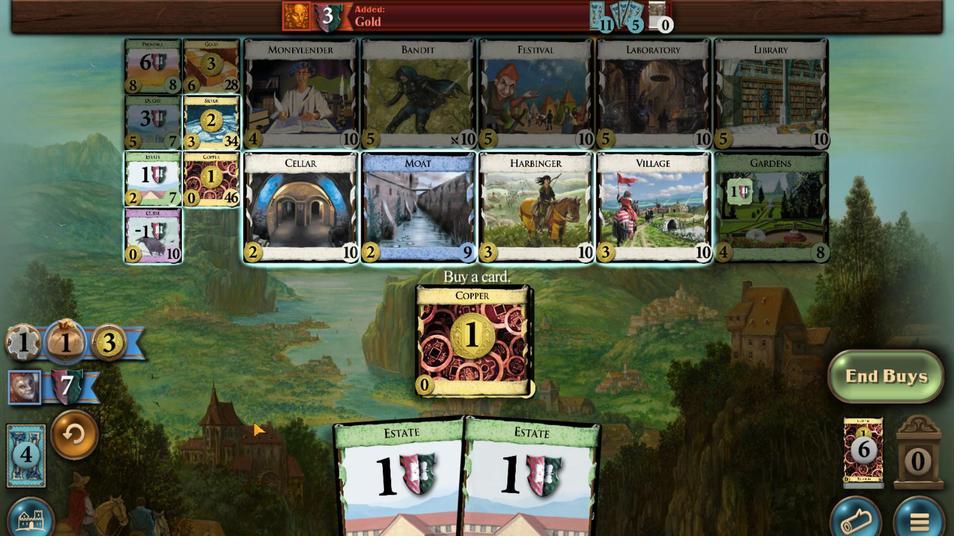 
Action: Mouse scrolled (527, 297) with delta (0, 0)
Screenshot: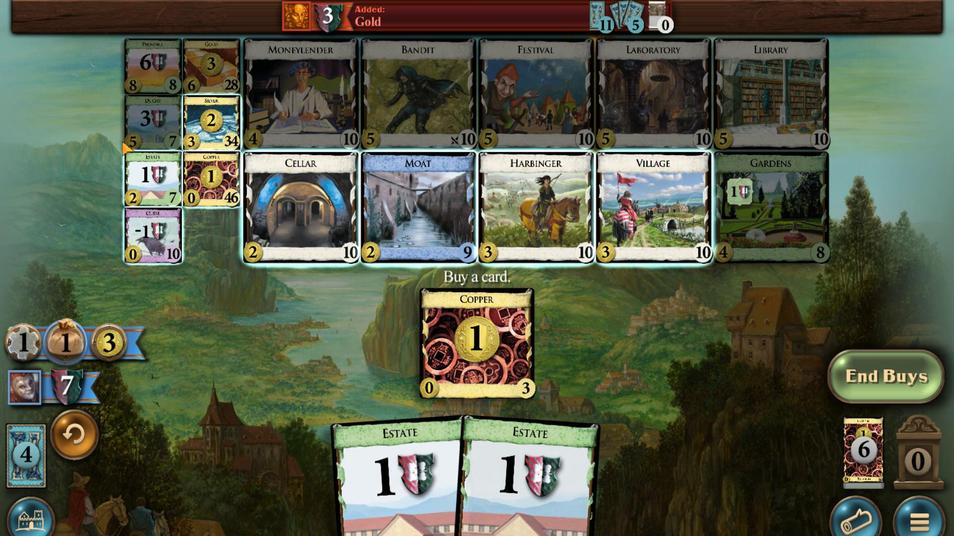 
Action: Mouse scrolled (527, 297) with delta (0, 0)
Screenshot: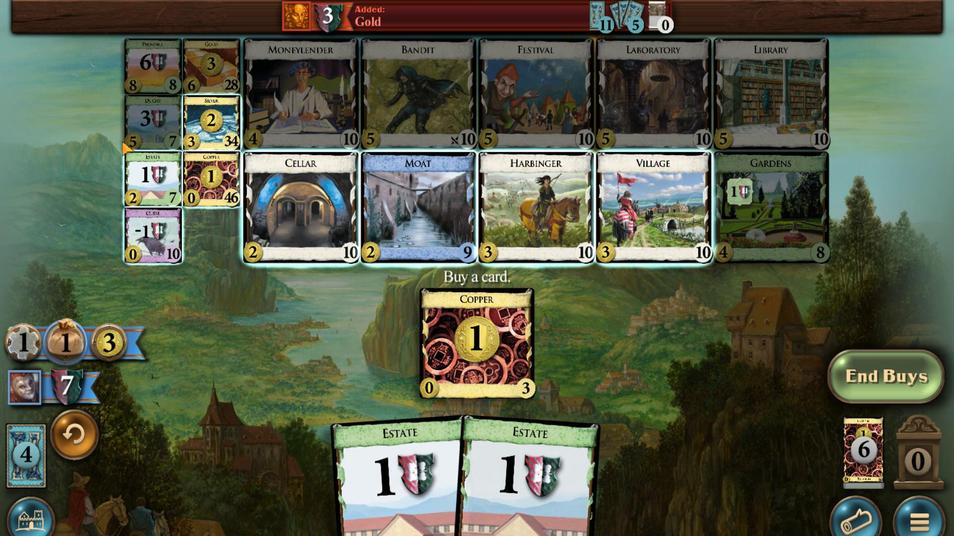 
Action: Mouse scrolled (527, 297) with delta (0, 0)
Screenshot: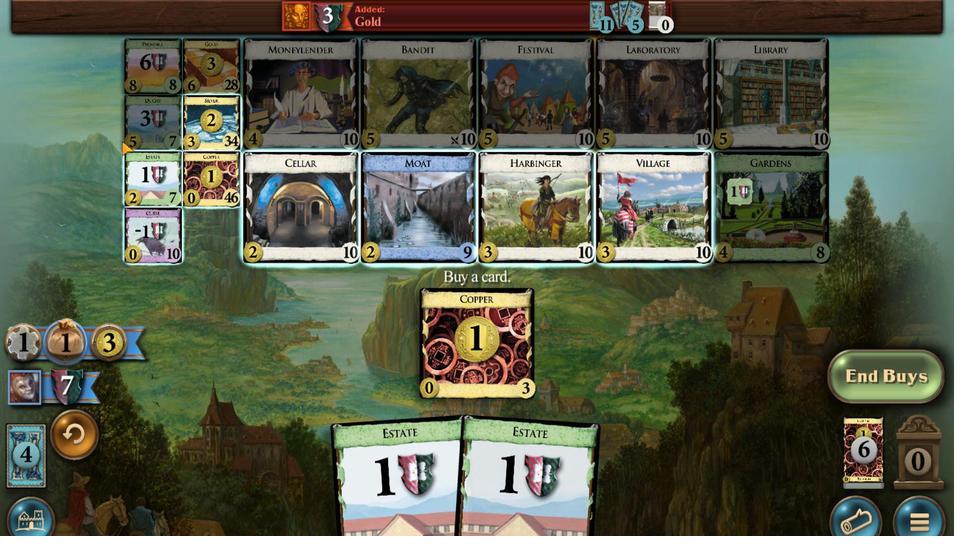 
Action: Mouse moved to (511, 297)
Screenshot: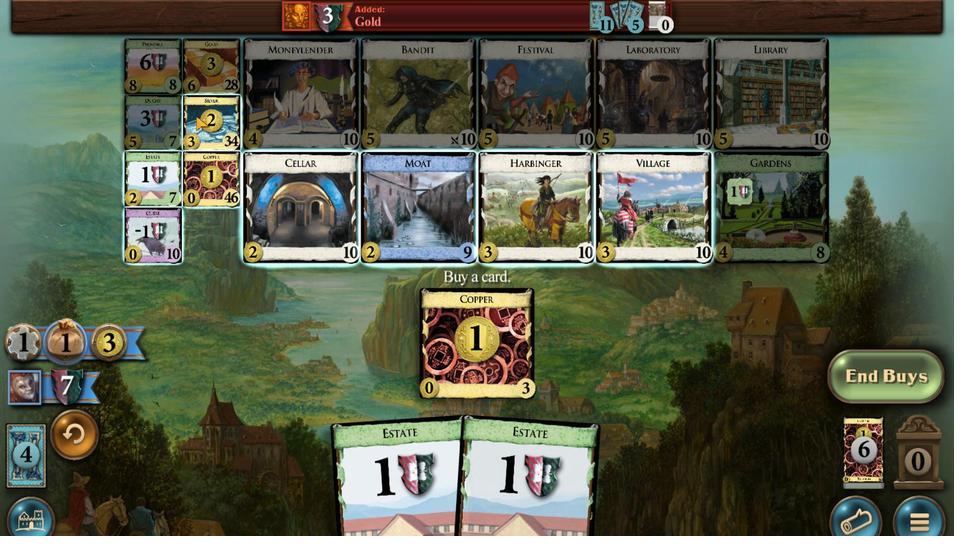 
Action: Mouse scrolled (511, 297) with delta (0, 0)
Screenshot: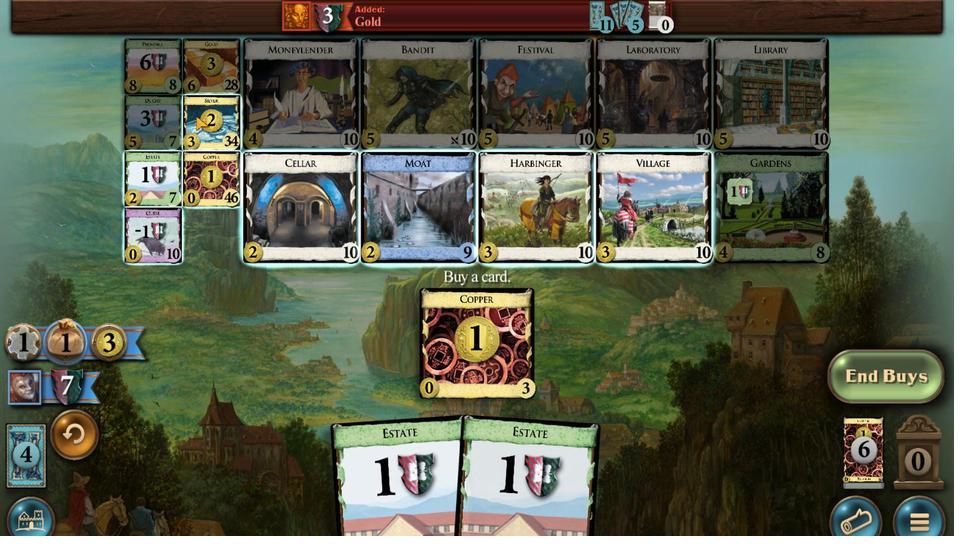 
Action: Mouse scrolled (511, 297) with delta (0, 0)
Screenshot: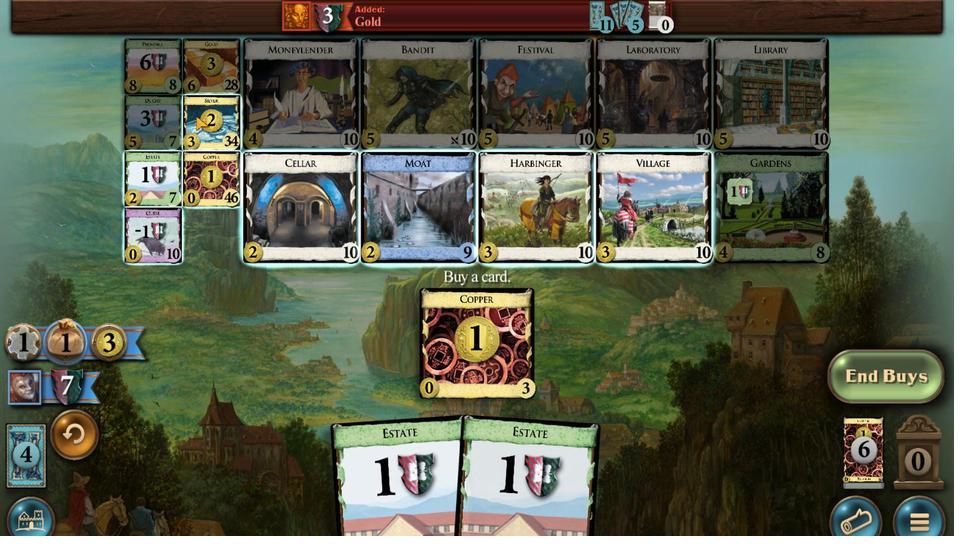 
Action: Mouse scrolled (511, 297) with delta (0, 0)
Screenshot: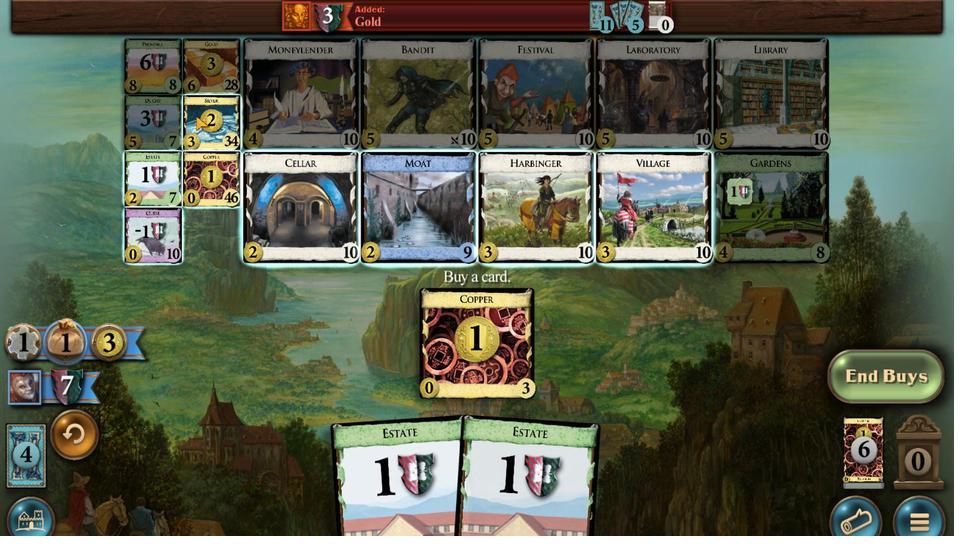 
Action: Mouse scrolled (511, 297) with delta (0, 0)
Screenshot: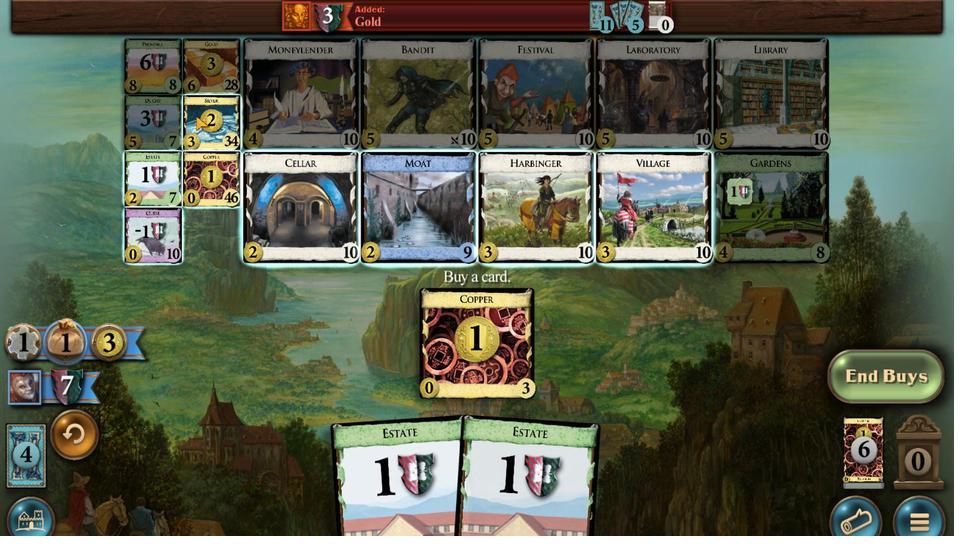 
Action: Mouse moved to (477, 372)
Screenshot: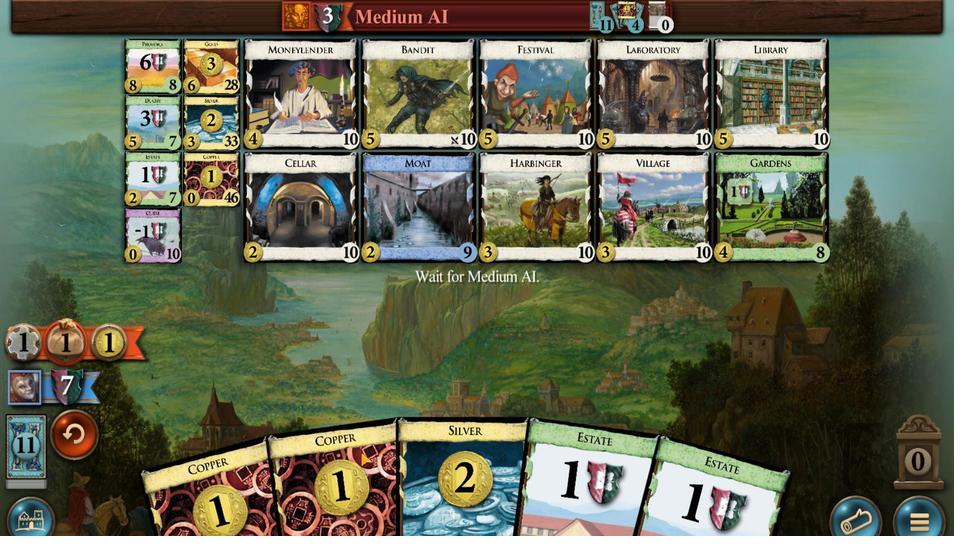 
Action: Mouse pressed left at (477, 372)
Screenshot: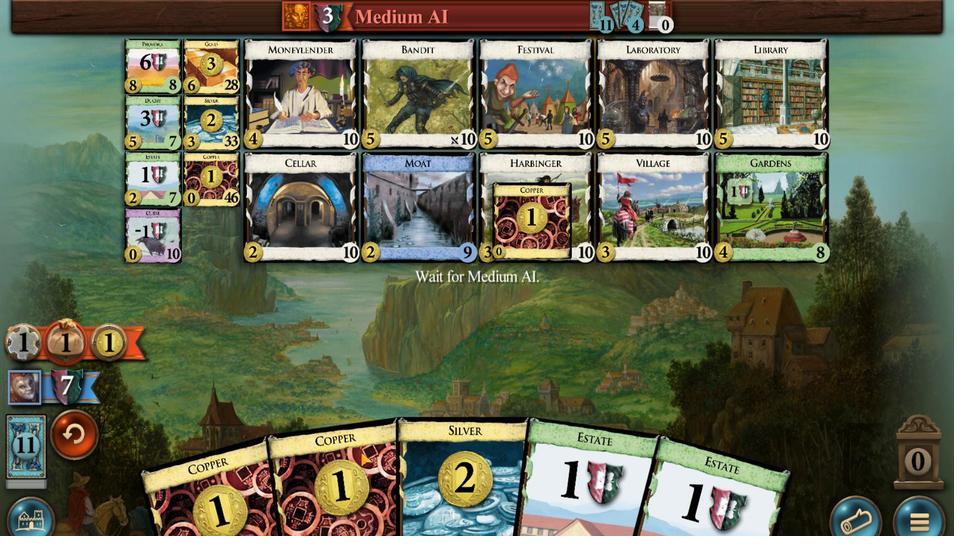 
Action: Mouse moved to (489, 290)
Screenshot: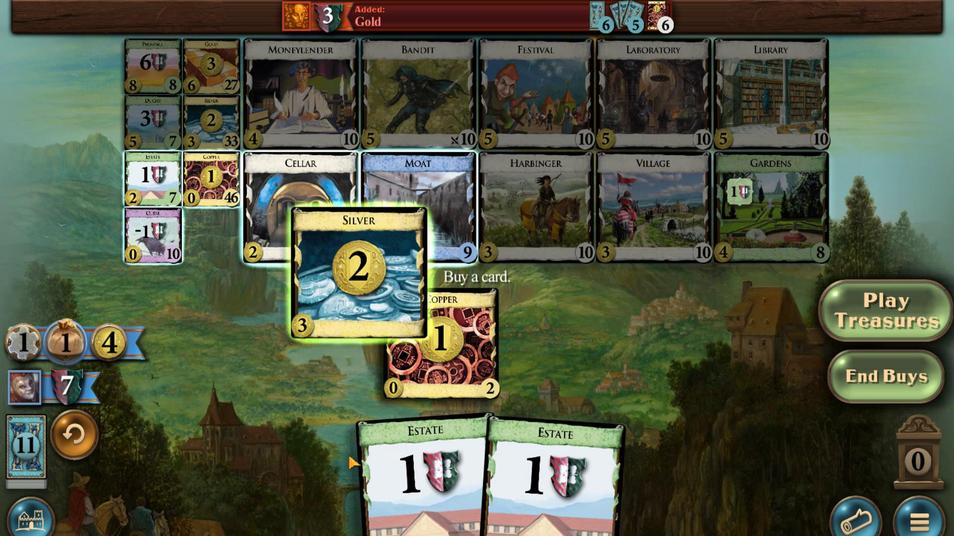 
Action: Mouse scrolled (489, 290) with delta (0, 0)
Screenshot: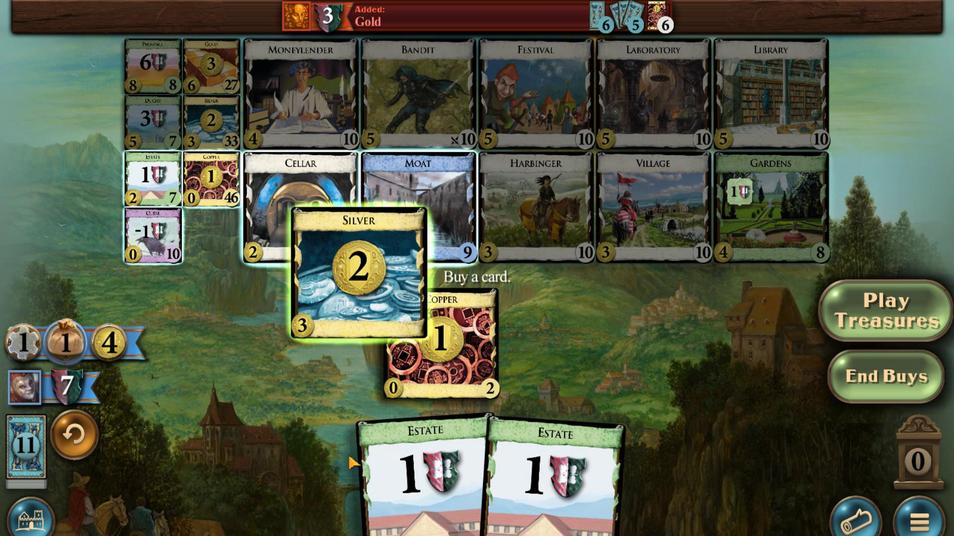 
Action: Mouse scrolled (489, 290) with delta (0, 0)
Screenshot: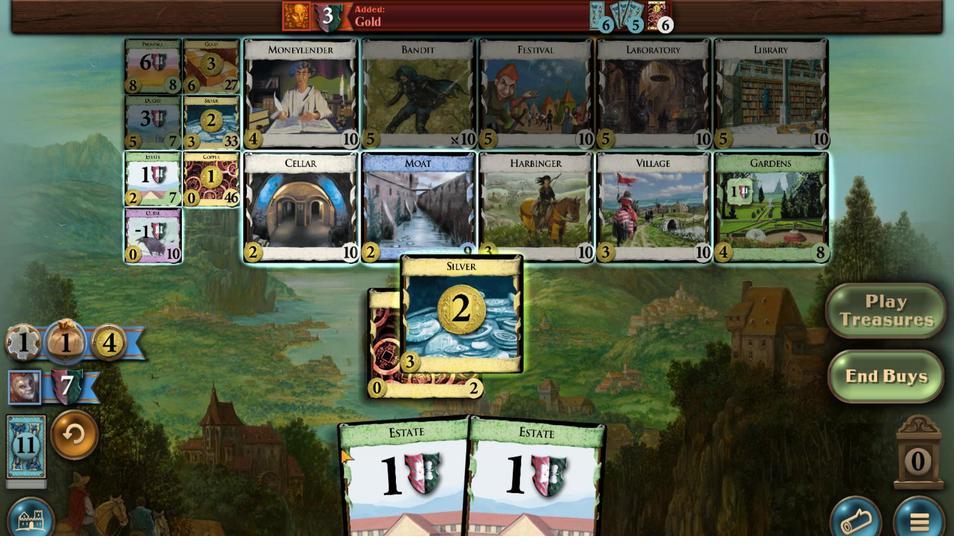 
Action: Mouse scrolled (489, 290) with delta (0, 0)
Screenshot: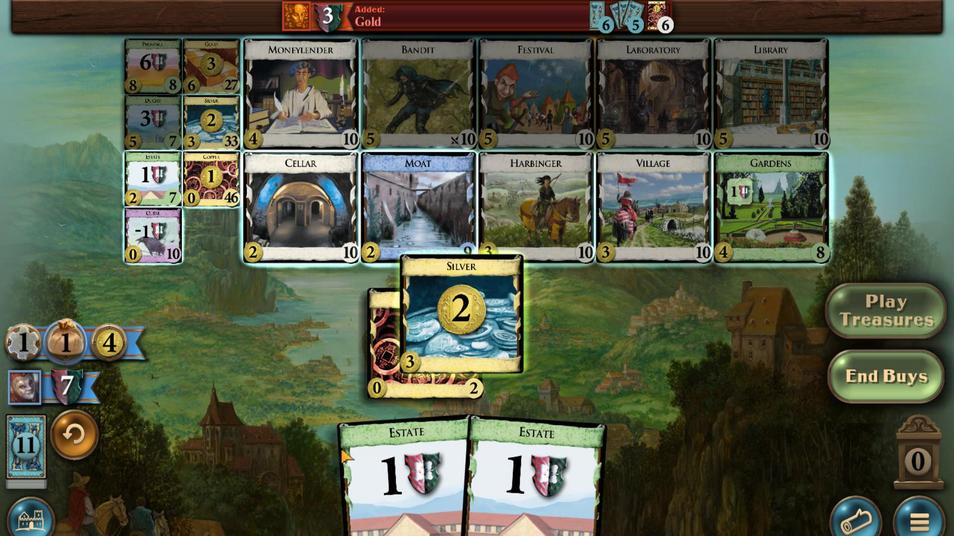 
Action: Mouse moved to (495, 293)
Screenshot: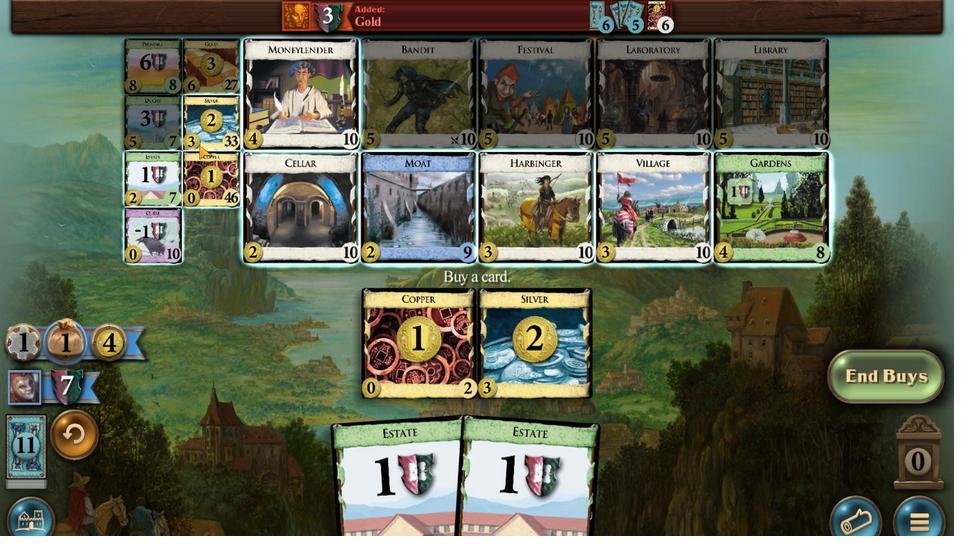 
Action: Mouse scrolled (495, 293) with delta (0, 0)
Screenshot: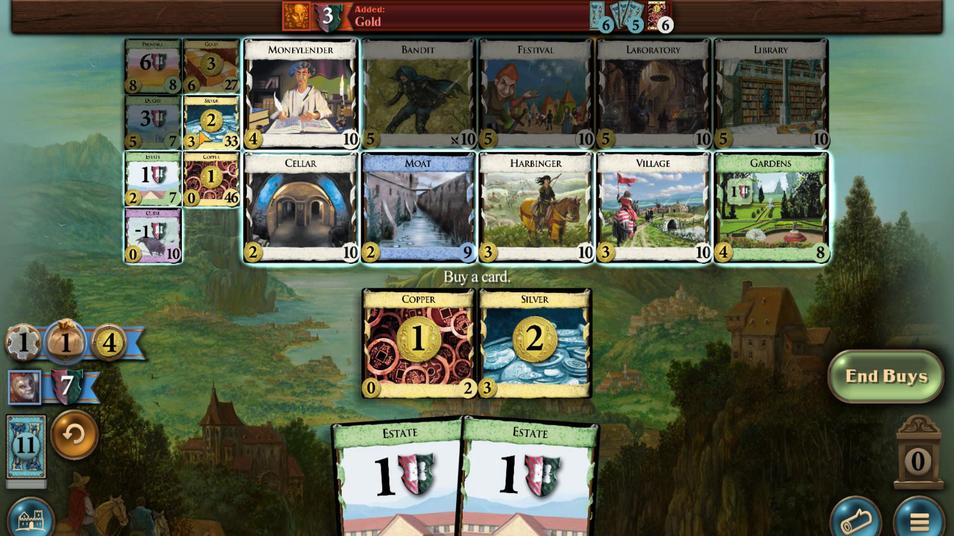 
Action: Mouse scrolled (495, 293) with delta (0, 0)
Screenshot: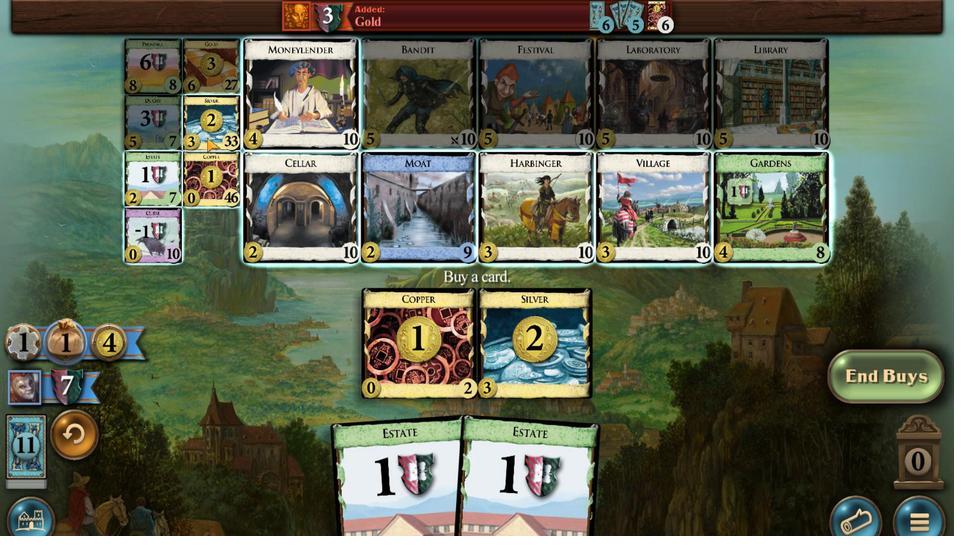 
Action: Mouse moved to (512, 296)
Screenshot: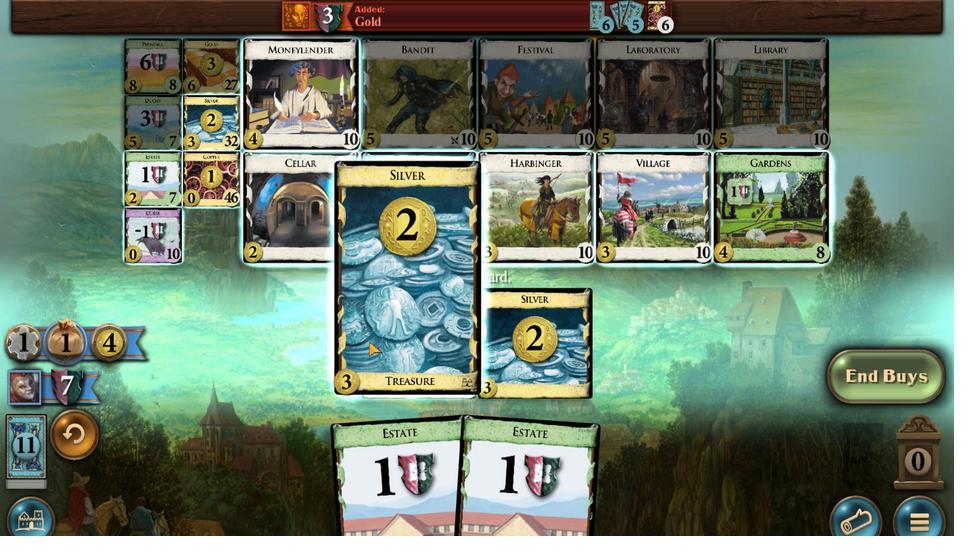 
Action: Mouse scrolled (512, 296) with delta (0, 0)
Screenshot: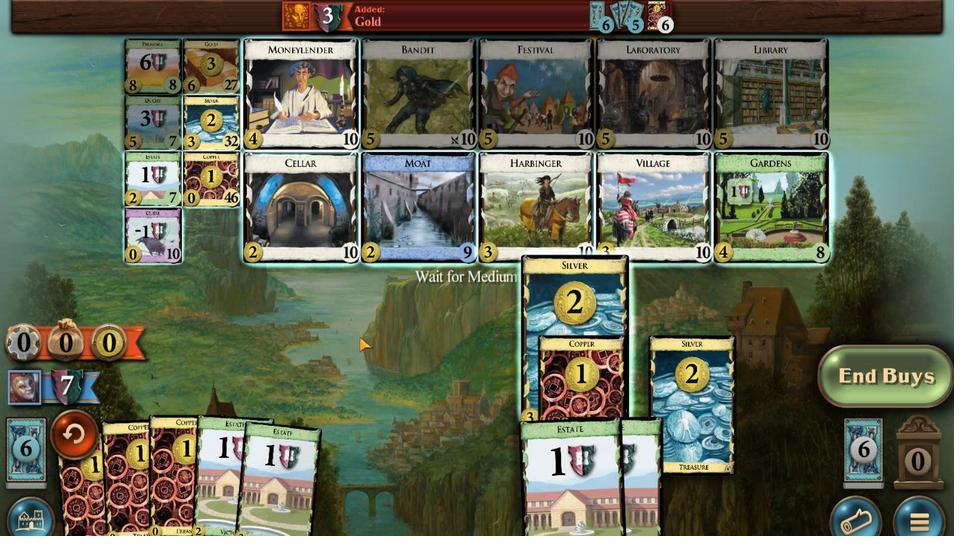 
Action: Mouse scrolled (512, 296) with delta (0, 0)
Screenshot: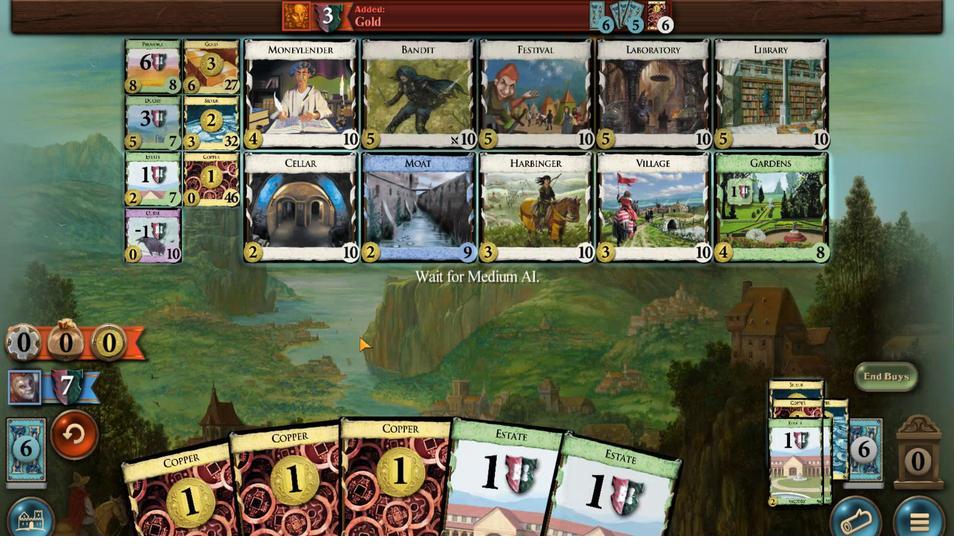 
Action: Mouse moved to (477, 368)
Screenshot: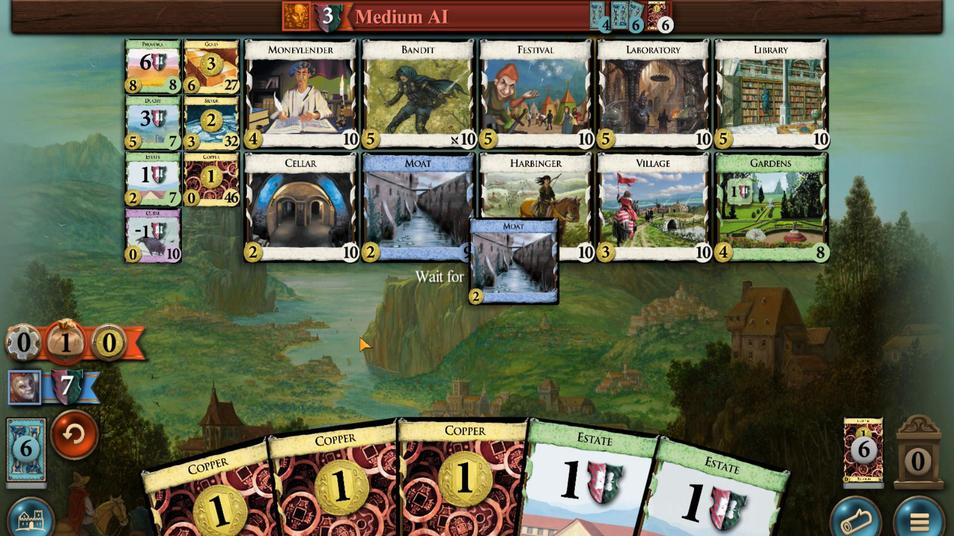 
Action: Mouse pressed left at (477, 368)
Screenshot: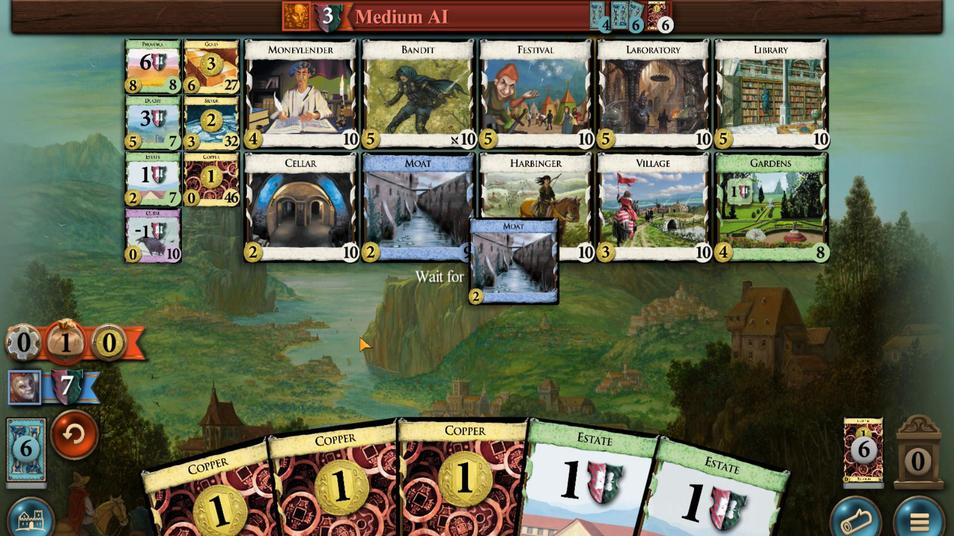 
Action: Mouse moved to (482, 292)
Screenshot: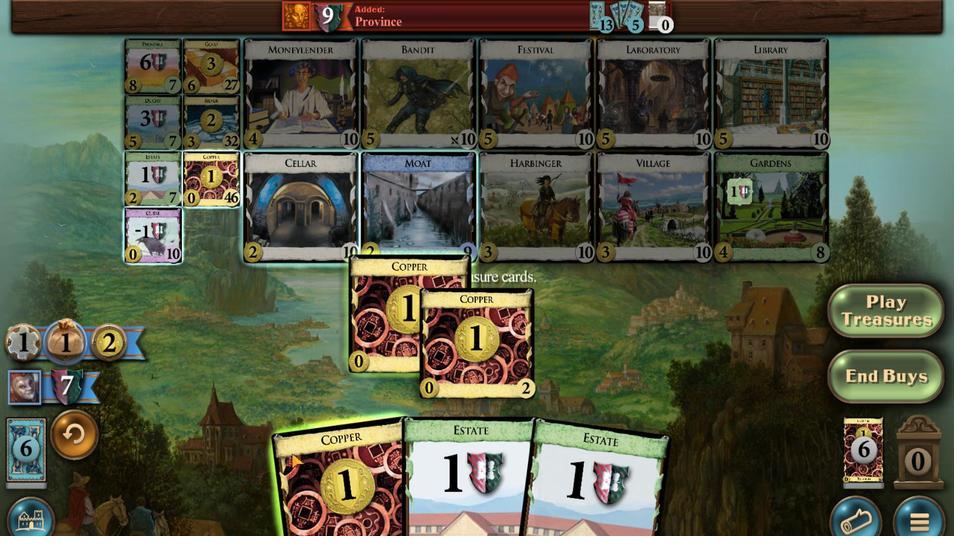 
Action: Mouse scrolled (482, 292) with delta (0, 0)
Screenshot: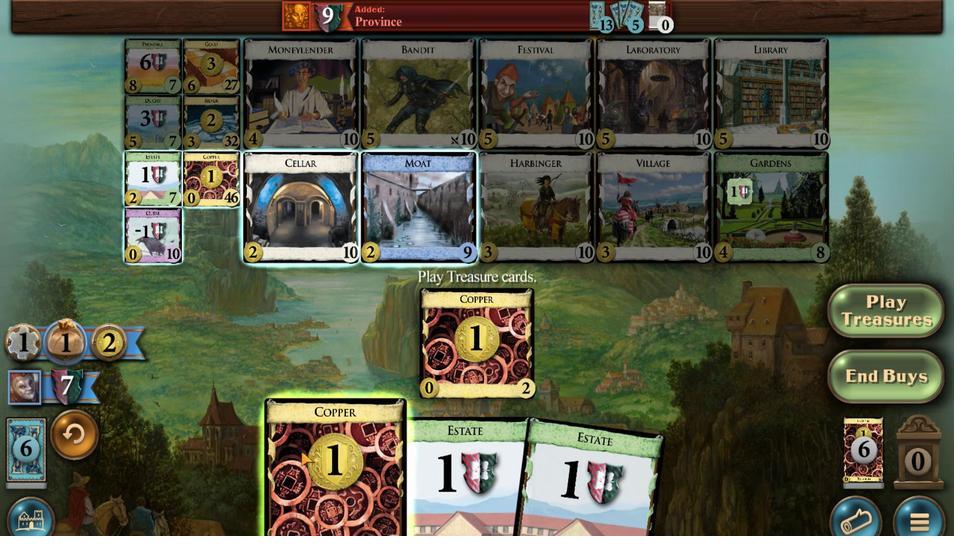 
Action: Mouse scrolled (482, 292) with delta (0, 0)
Screenshot: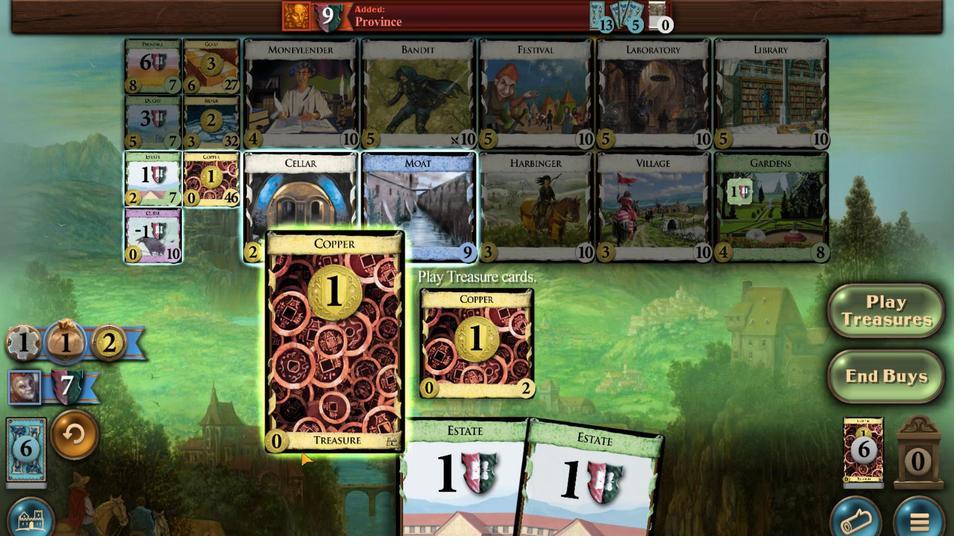 
Action: Mouse scrolled (482, 292) with delta (0, 0)
Screenshot: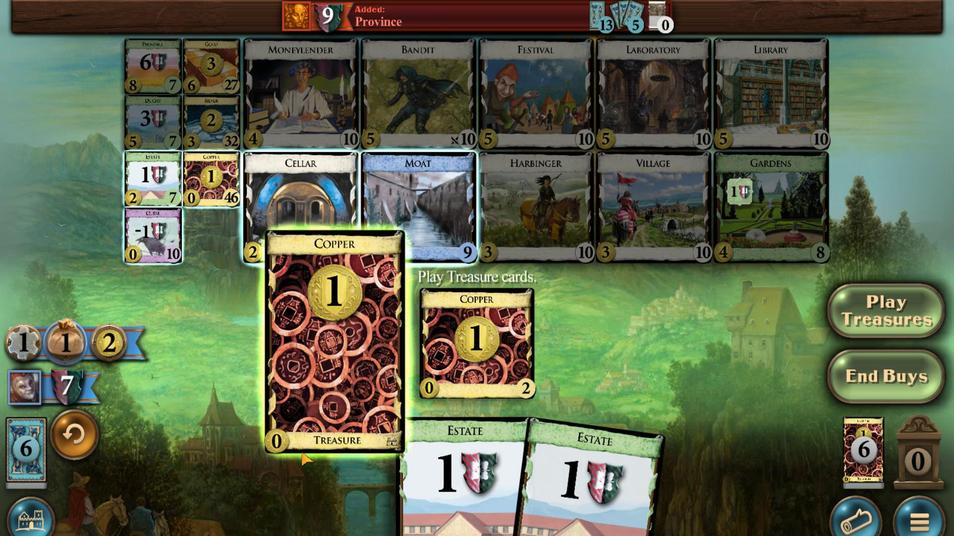 
Action: Mouse scrolled (482, 292) with delta (0, 0)
Screenshot: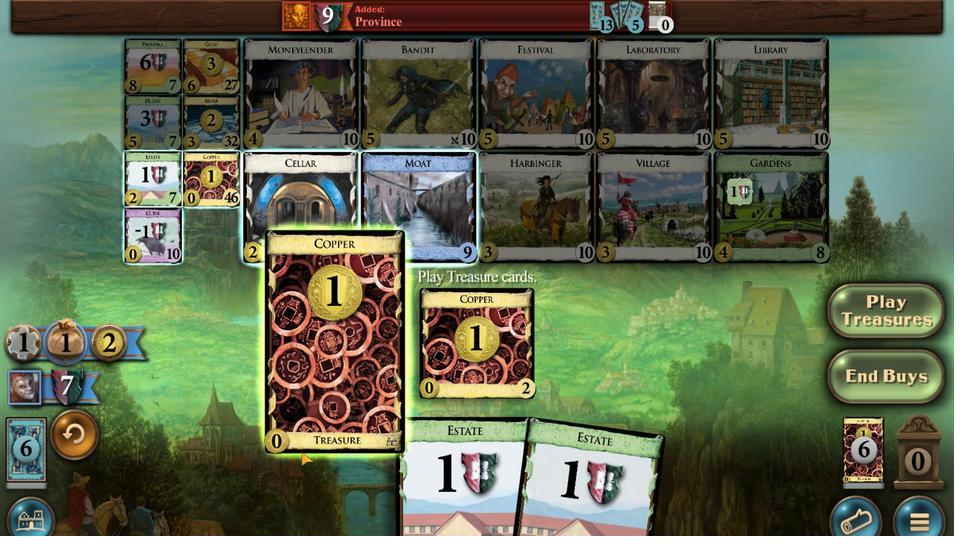 
Action: Mouse scrolled (482, 292) with delta (0, 0)
Screenshot: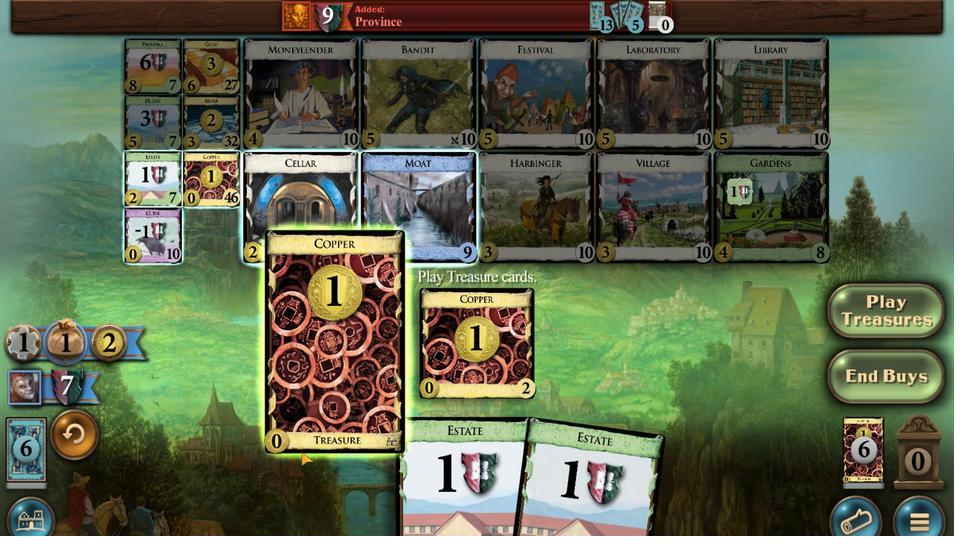 
Action: Mouse moved to (493, 294)
Screenshot: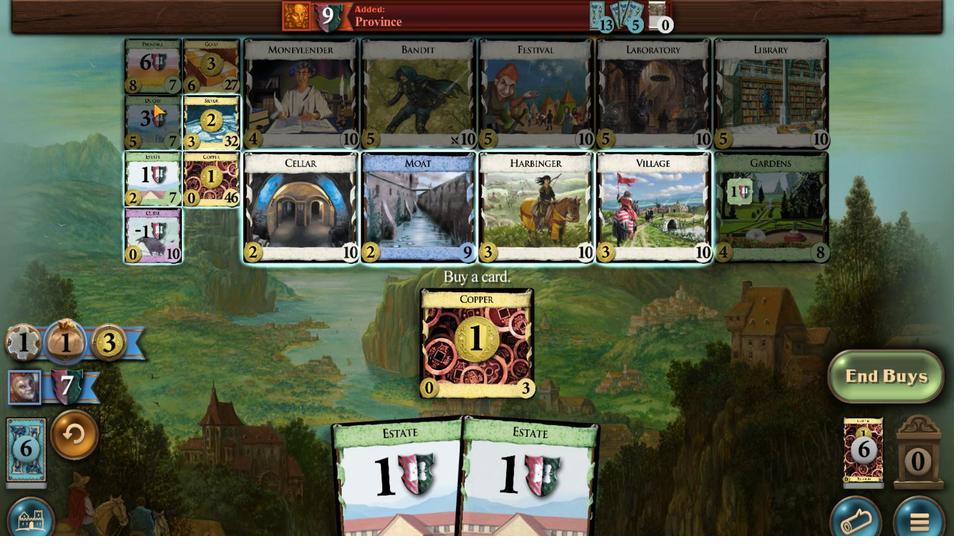 
Action: Mouse scrolled (493, 295) with delta (0, 0)
Screenshot: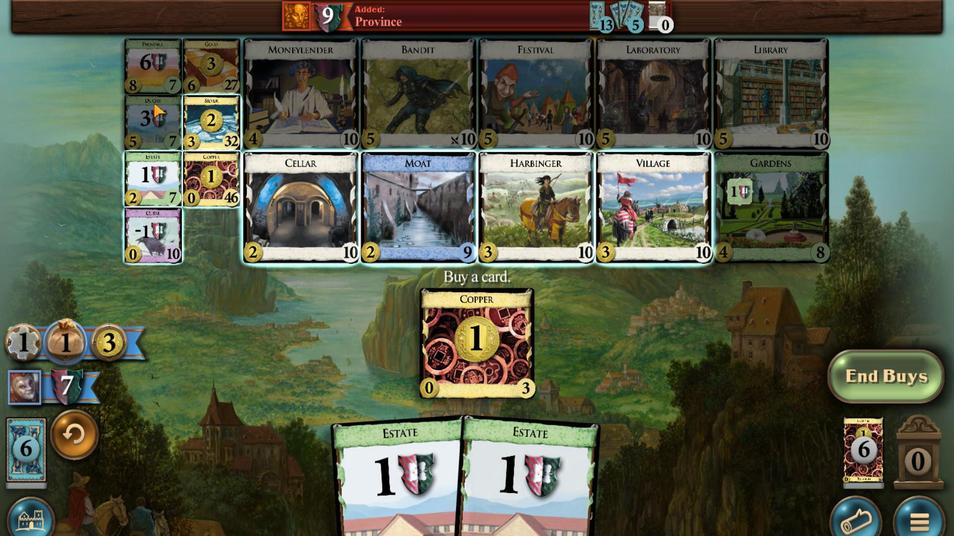 
Action: Mouse scrolled (493, 295) with delta (0, 0)
Screenshot: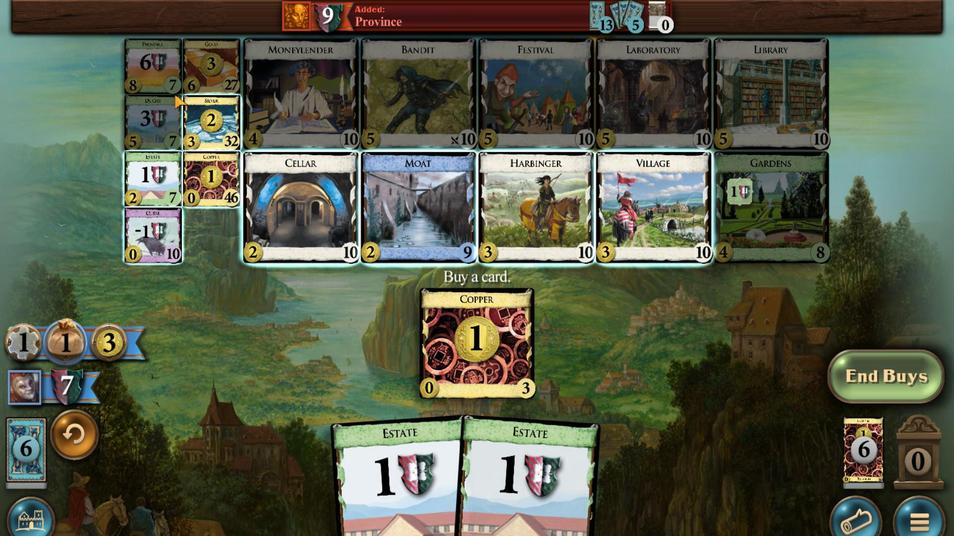 
Action: Mouse scrolled (493, 295) with delta (0, 0)
Screenshot: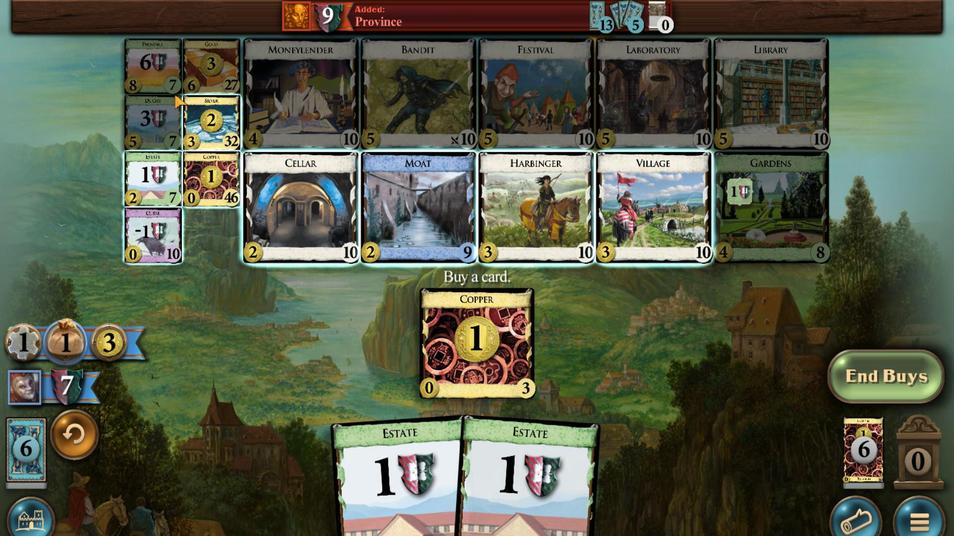 
Action: Mouse scrolled (493, 295) with delta (0, 0)
Screenshot: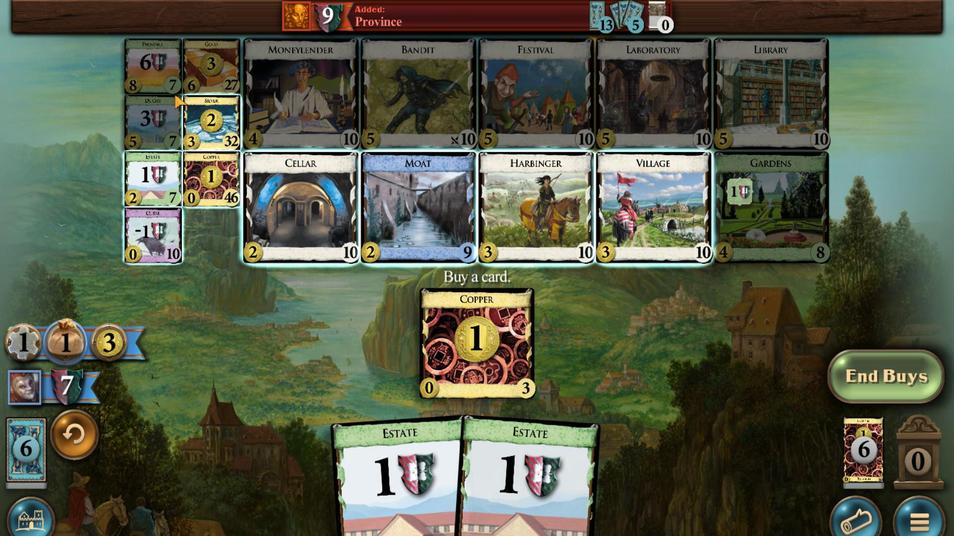 
Action: Mouse moved to (501, 297)
Screenshot: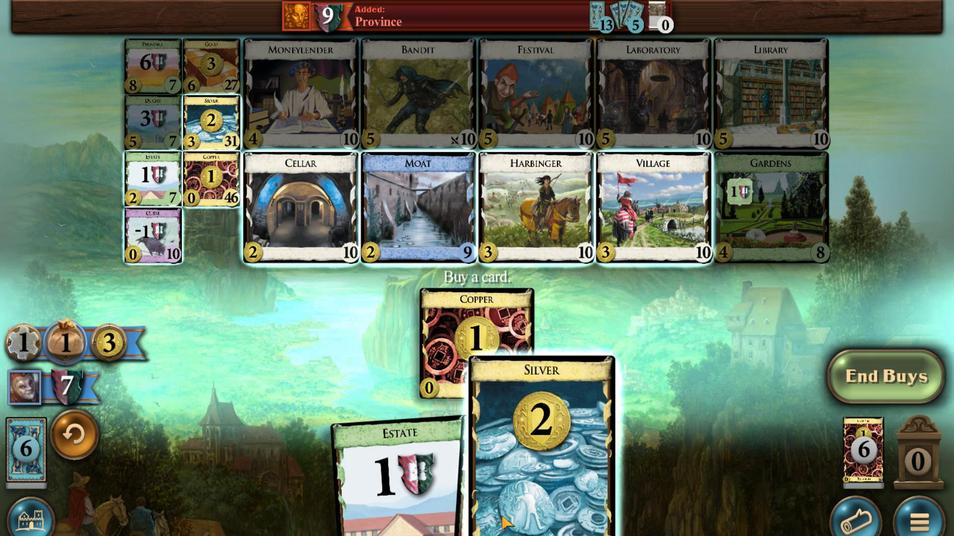 
Action: Mouse scrolled (501, 297) with delta (0, 0)
Screenshot: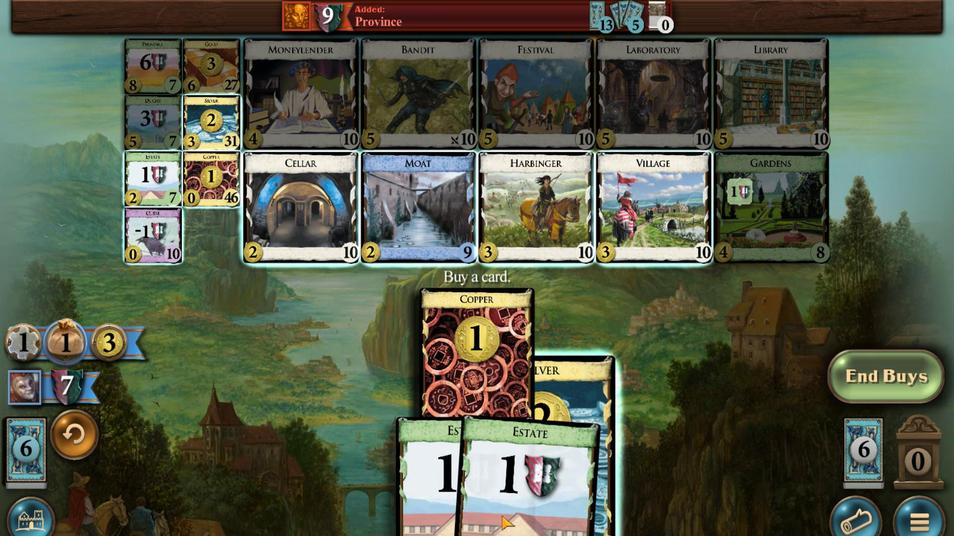 
Action: Mouse scrolled (501, 297) with delta (0, 0)
Screenshot: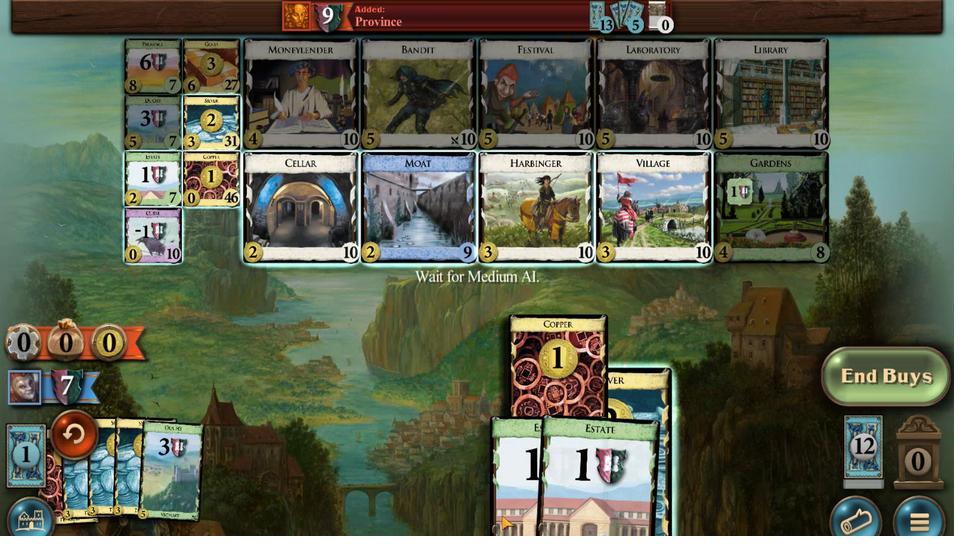
Action: Mouse scrolled (501, 297) with delta (0, 0)
Screenshot: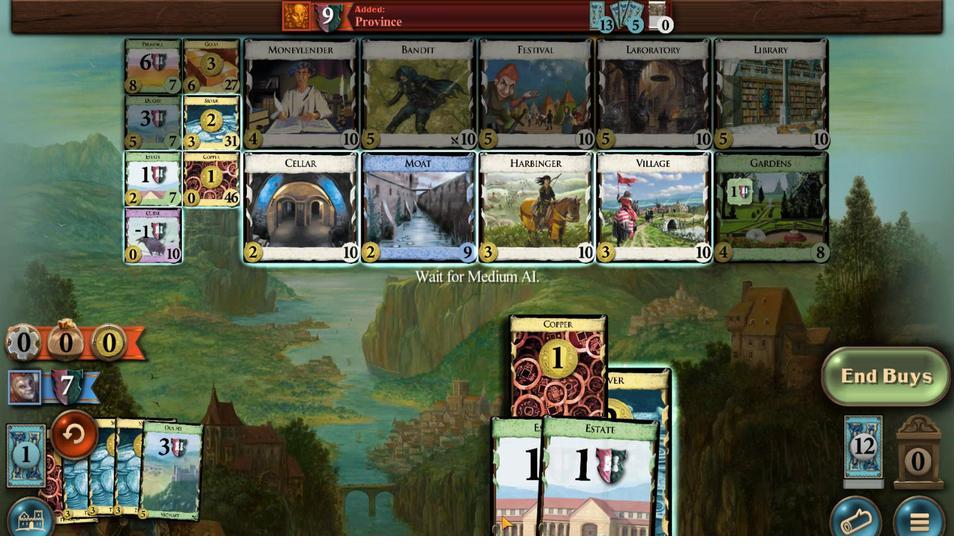 
Action: Mouse scrolled (501, 297) with delta (0, 0)
Screenshot: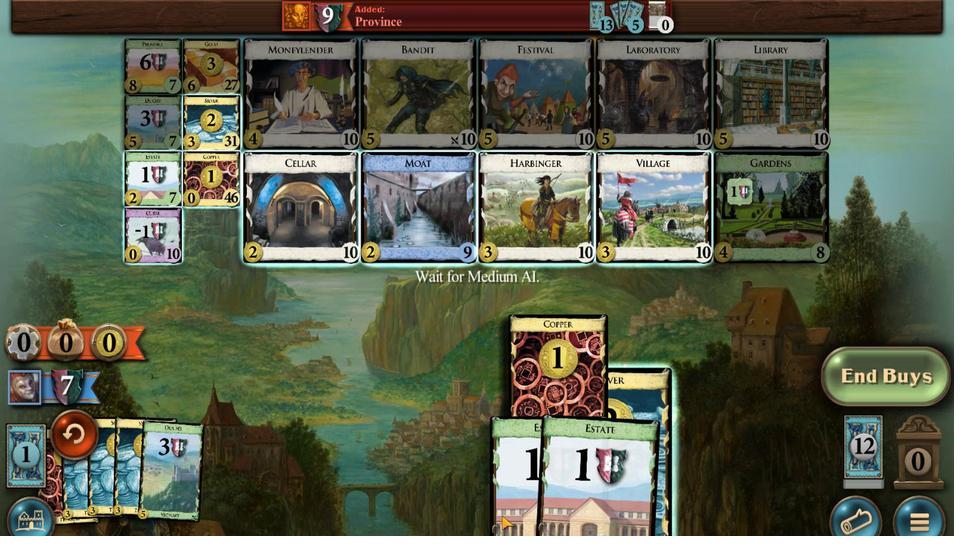 
Action: Mouse moved to (476, 373)
Screenshot: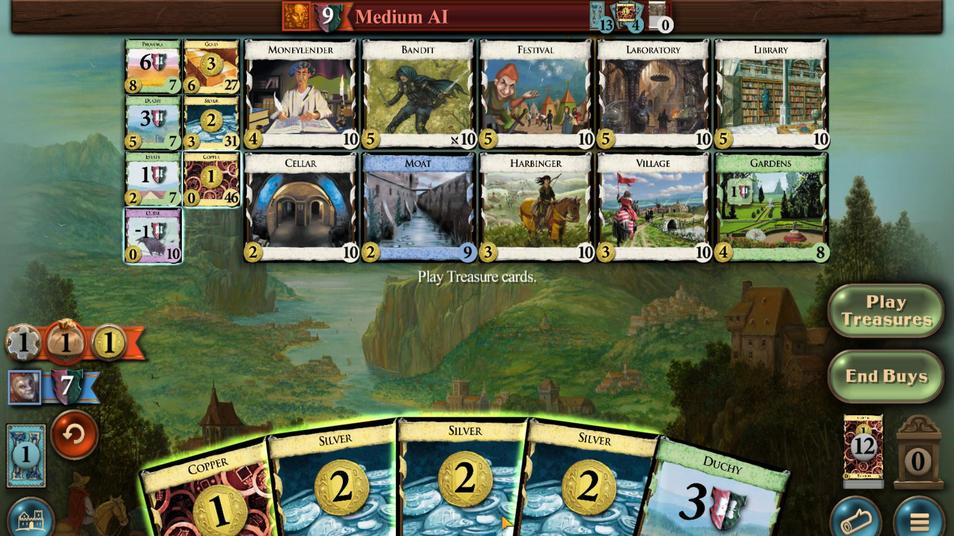 
Action: Mouse pressed left at (476, 373)
Screenshot: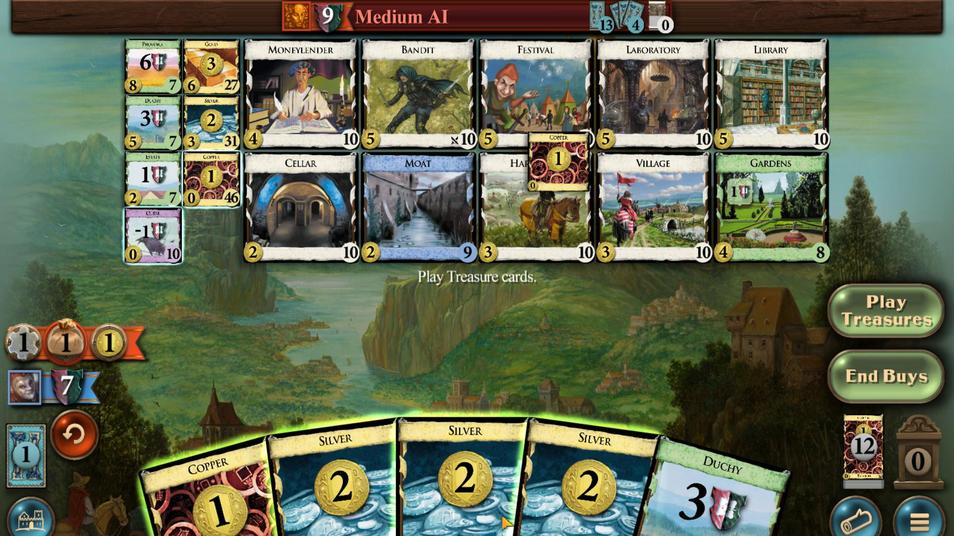 
Action: Mouse moved to (559, 286)
Screenshot: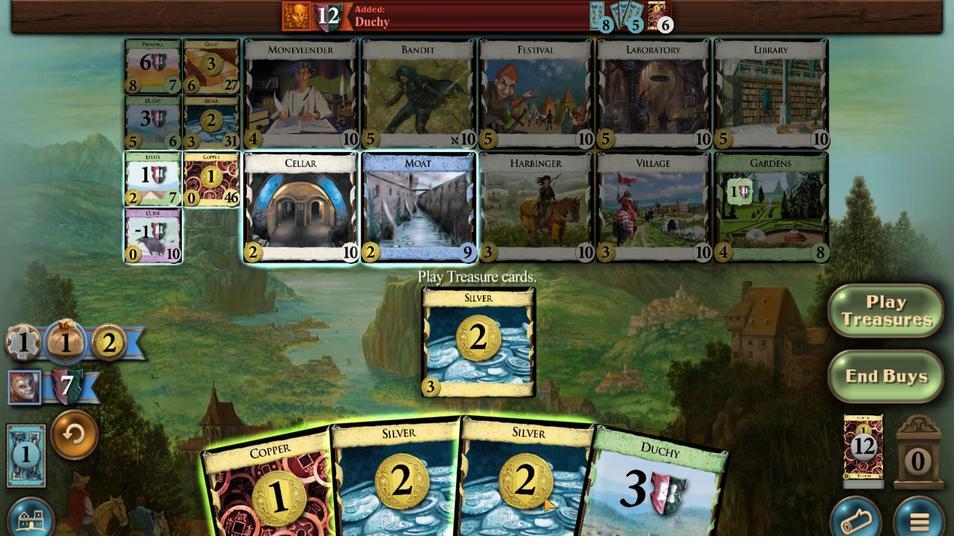 
Action: Mouse scrolled (559, 286) with delta (0, 0)
Screenshot: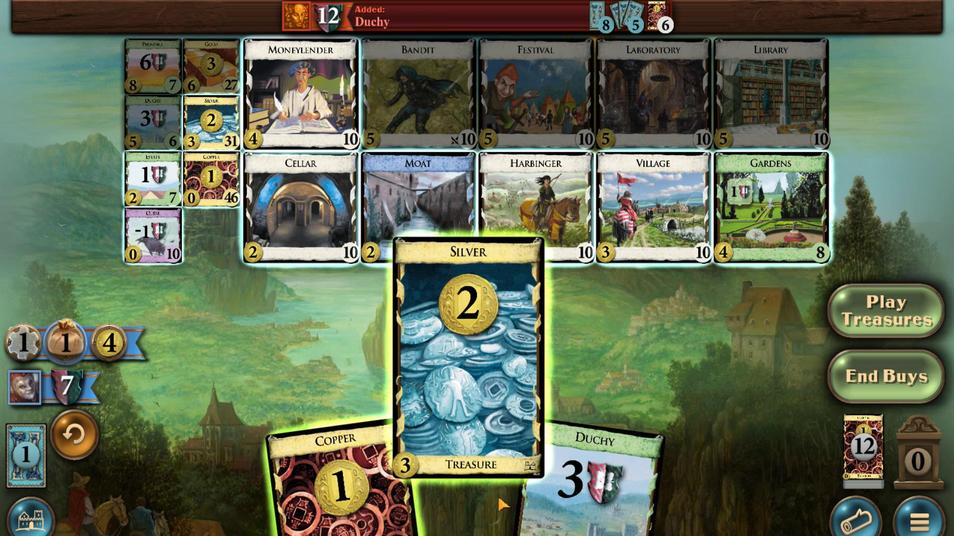 
Action: Mouse scrolled (559, 286) with delta (0, 0)
Screenshot: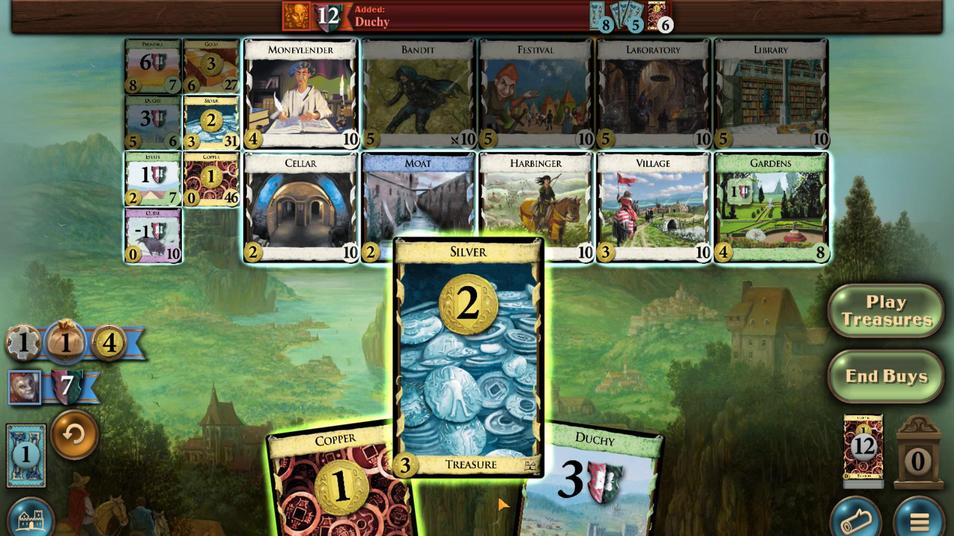 
Action: Mouse scrolled (559, 286) with delta (0, 0)
Screenshot: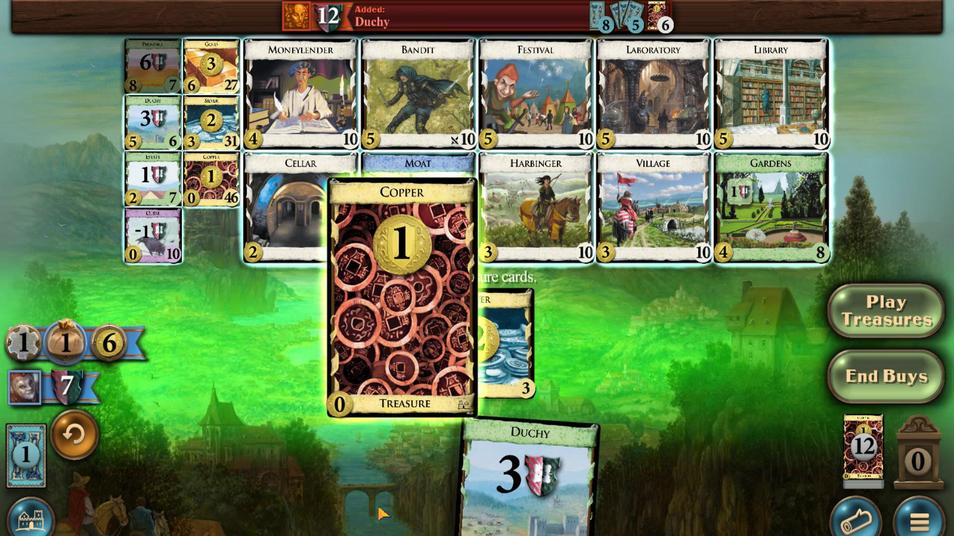 
Action: Mouse scrolled (559, 286) with delta (0, 0)
Screenshot: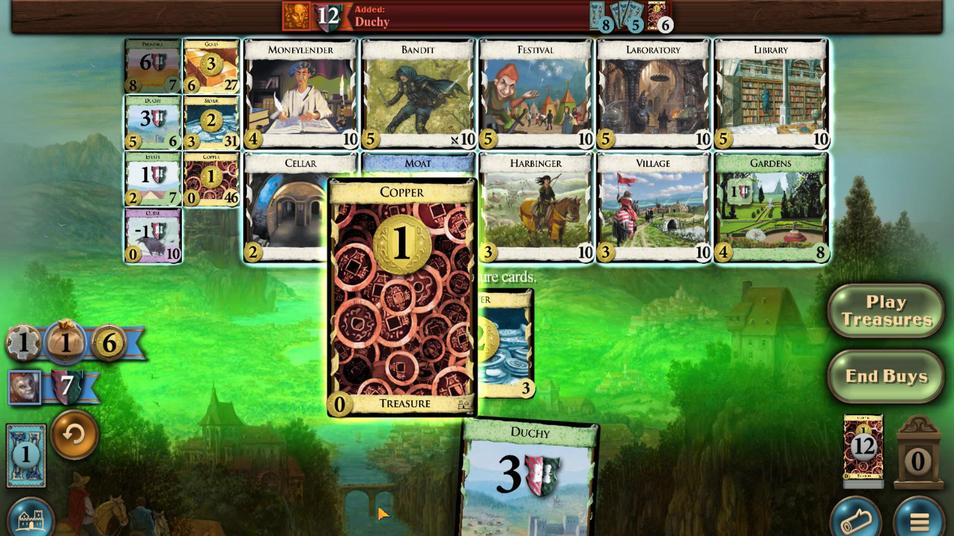 
Action: Mouse scrolled (559, 286) with delta (0, 0)
Screenshot: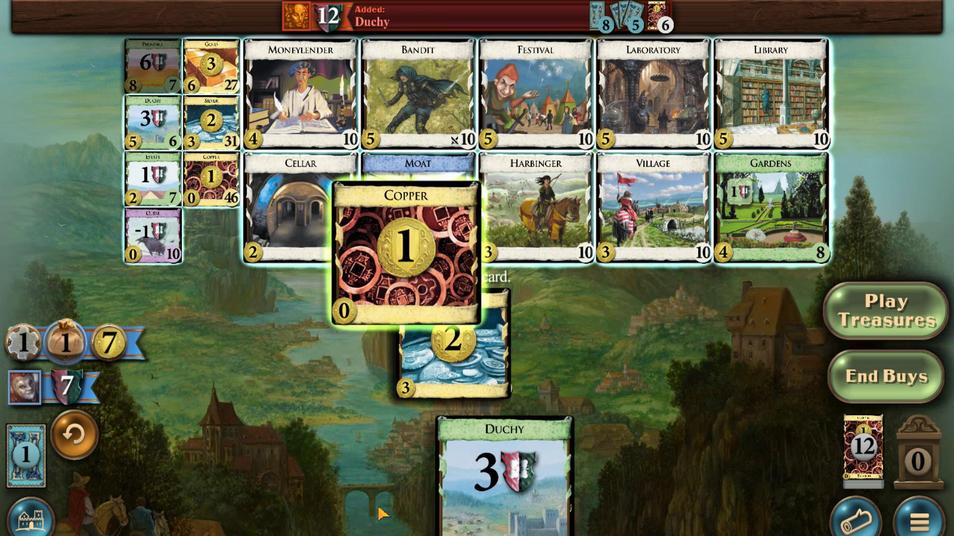 
Action: Mouse moved to (549, 286)
Screenshot: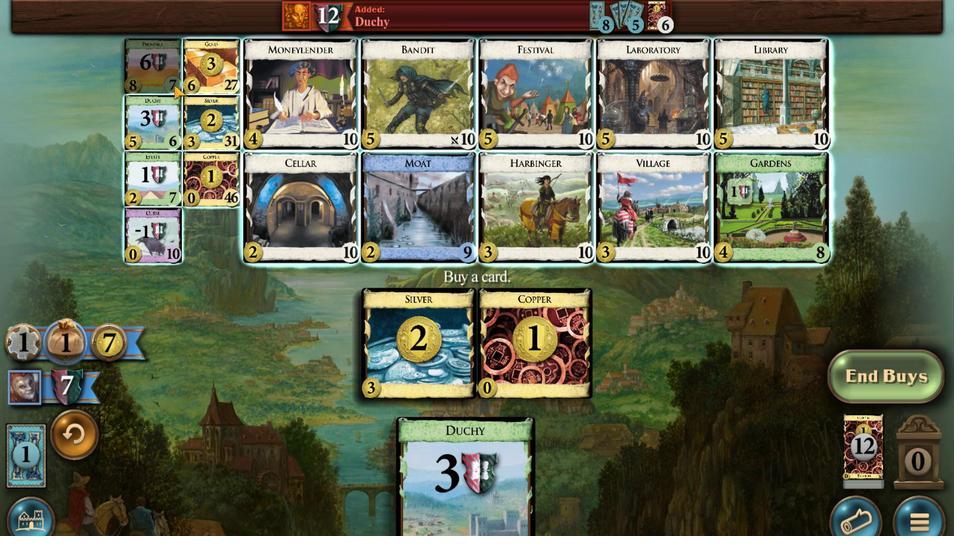 
Action: Mouse scrolled (549, 286) with delta (0, 0)
Screenshot: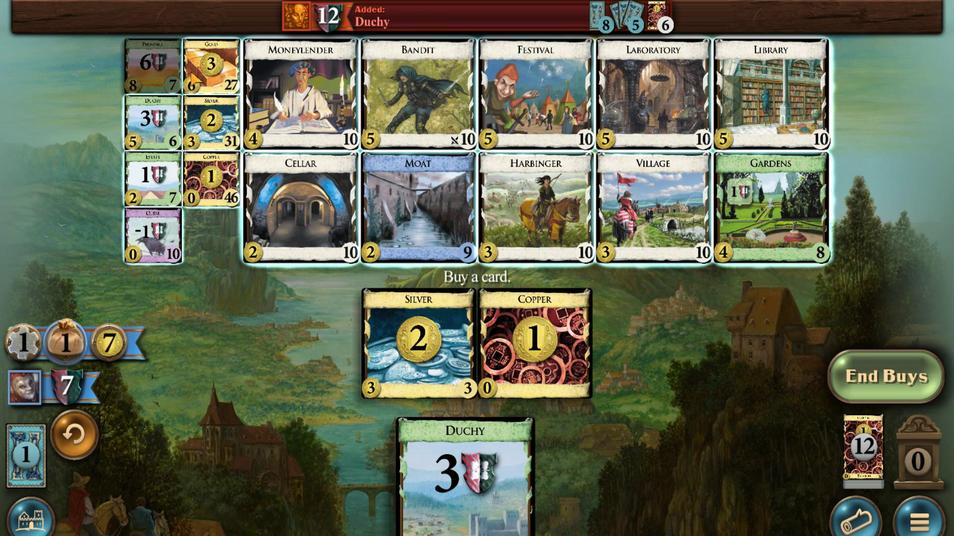 
Action: Mouse scrolled (549, 286) with delta (0, 0)
Screenshot: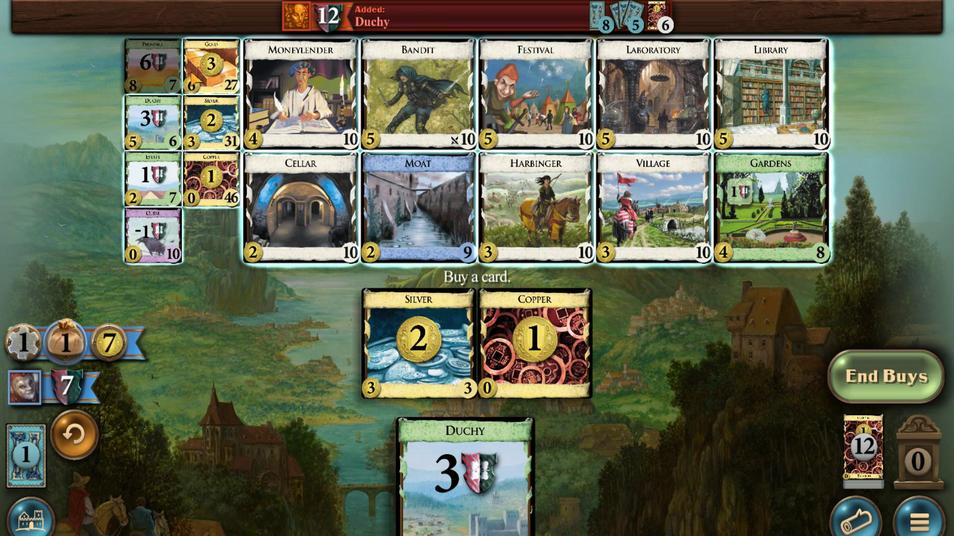 
Action: Mouse moved to (519, 284)
Screenshot: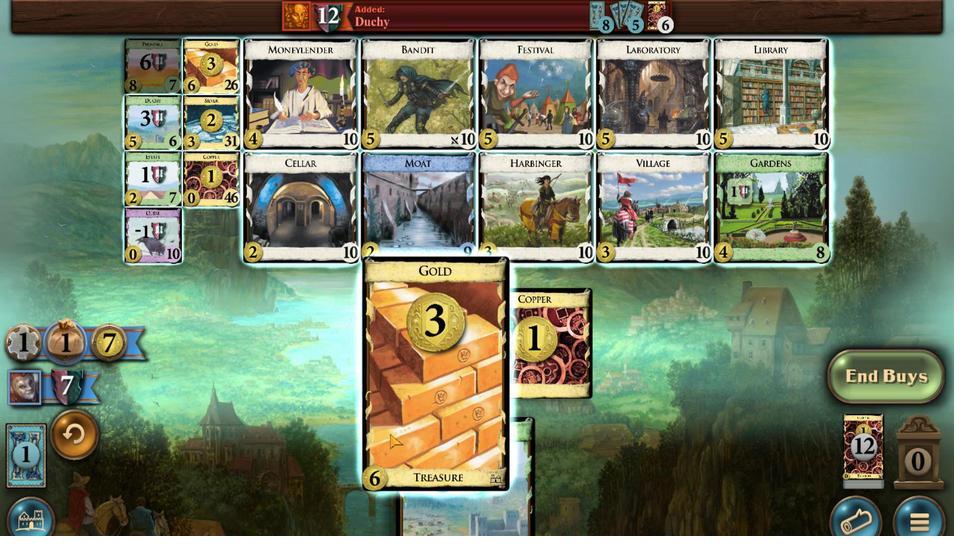 
Action: Mouse scrolled (519, 284) with delta (0, 0)
Screenshot: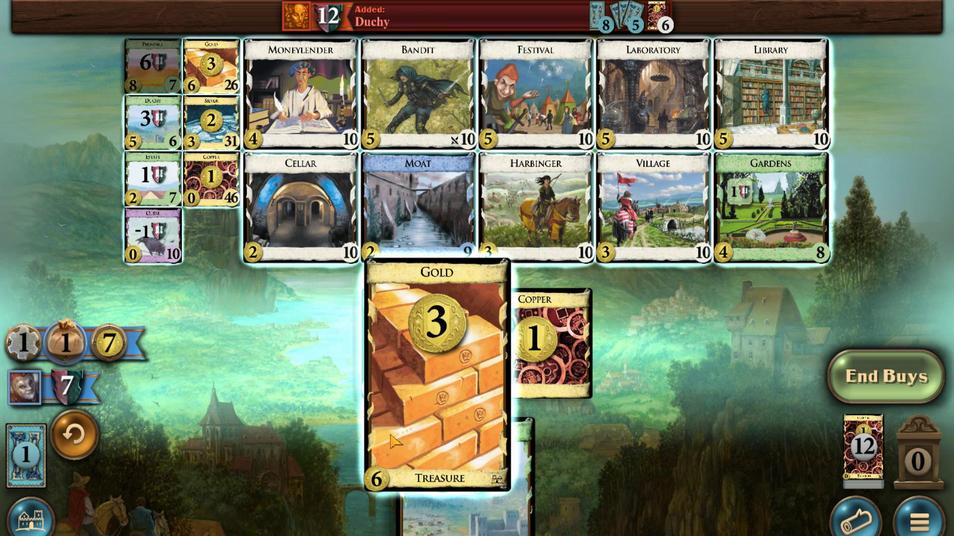 
Action: Mouse scrolled (519, 284) with delta (0, 0)
Screenshot: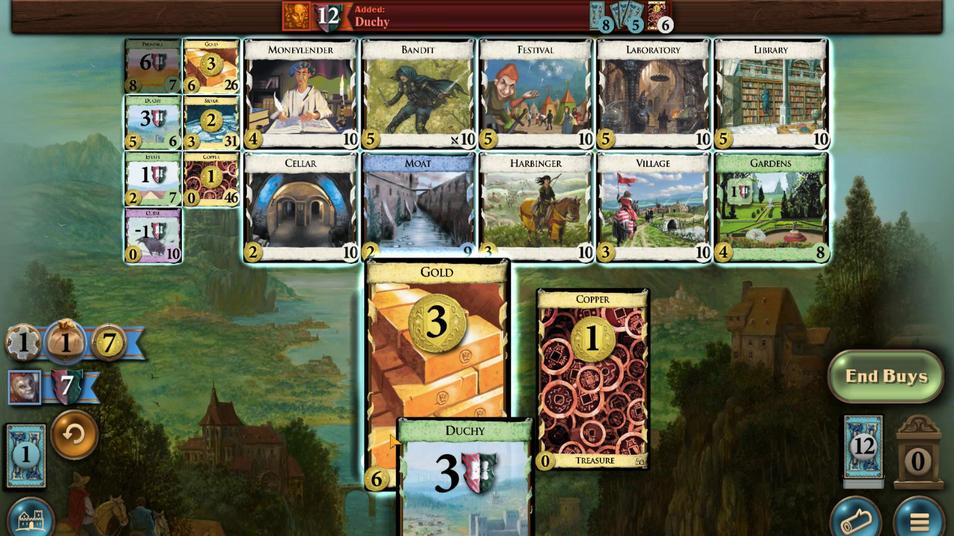 
Action: Mouse scrolled (519, 284) with delta (0, 0)
Screenshot: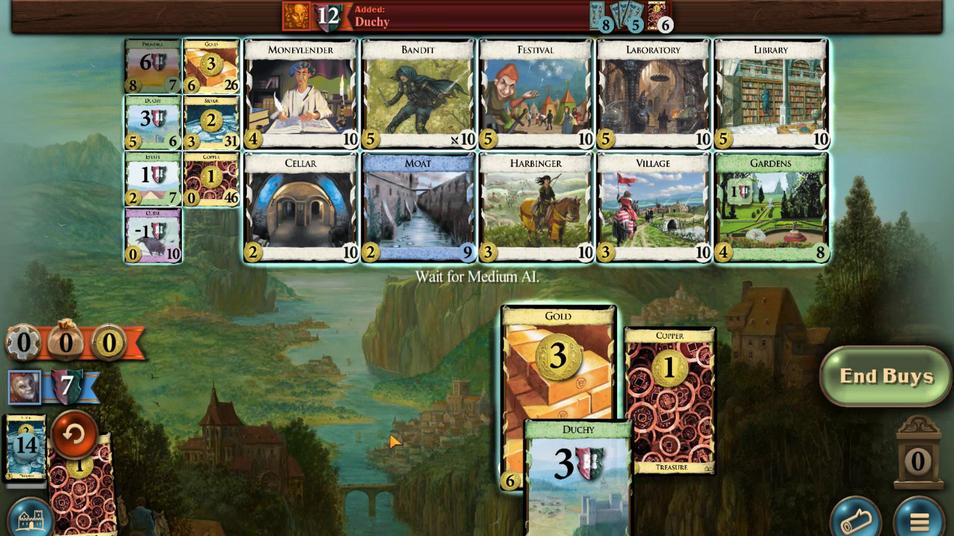 
Action: Mouse scrolled (519, 284) with delta (0, 0)
Screenshot: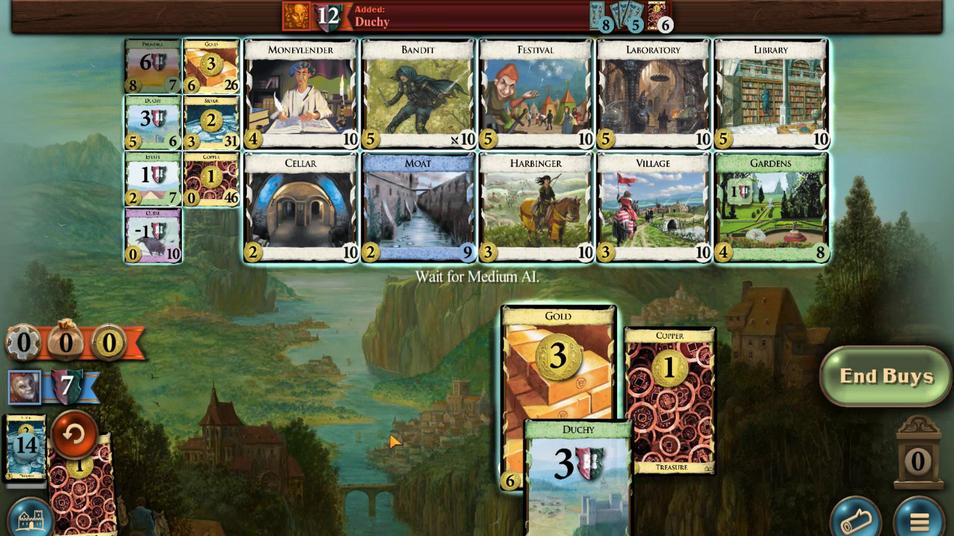 
Action: Mouse moved to (475, 381)
Screenshot: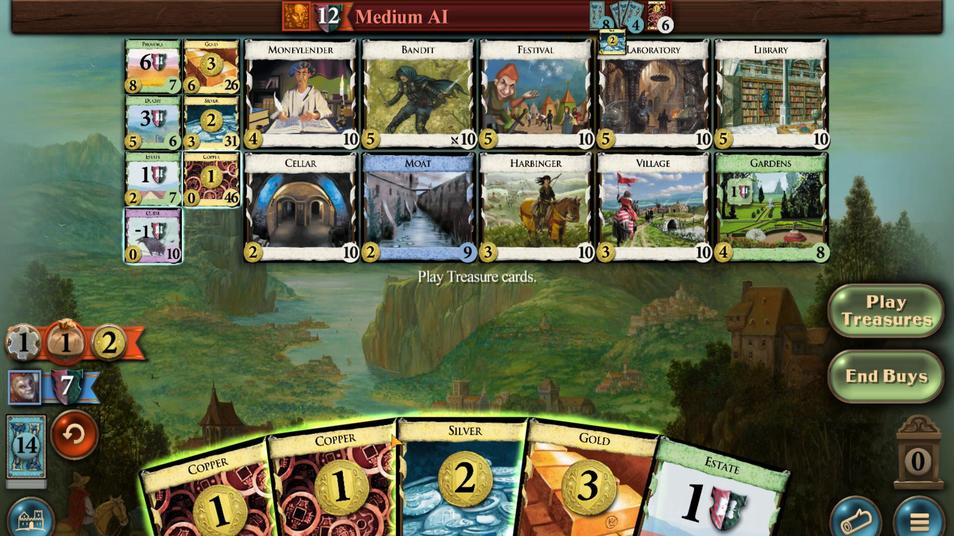 
Action: Mouse pressed left at (475, 381)
Screenshot: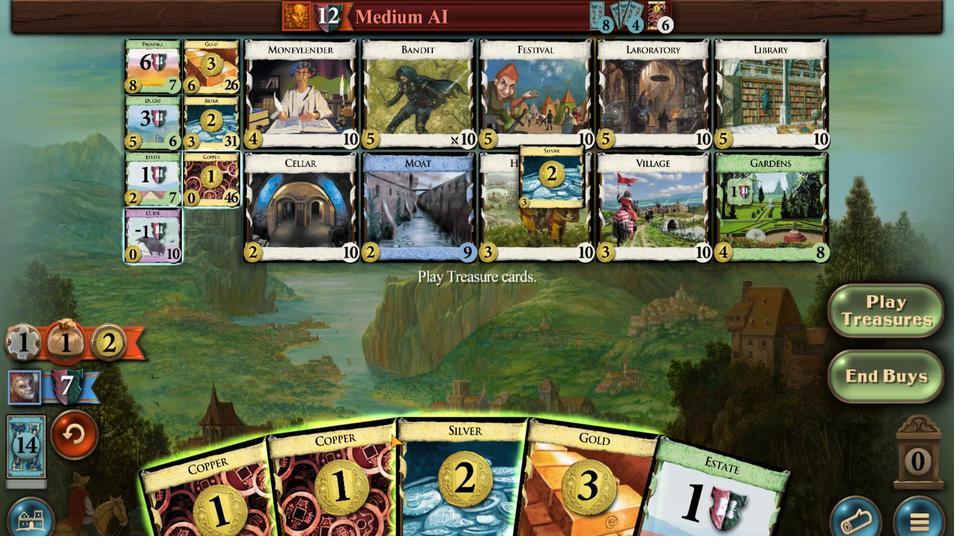 
Action: Mouse moved to (565, 287)
Screenshot: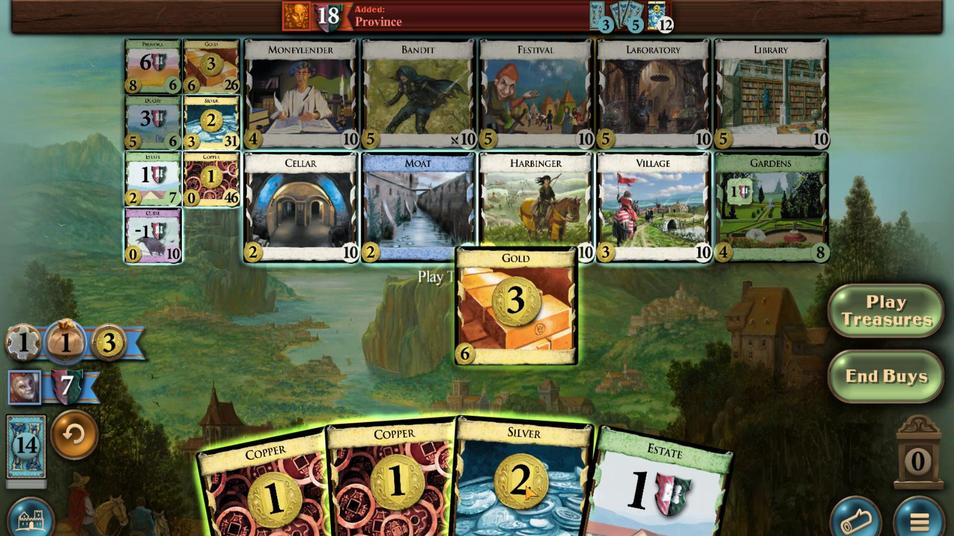 
Action: Mouse scrolled (565, 287) with delta (0, 0)
Screenshot: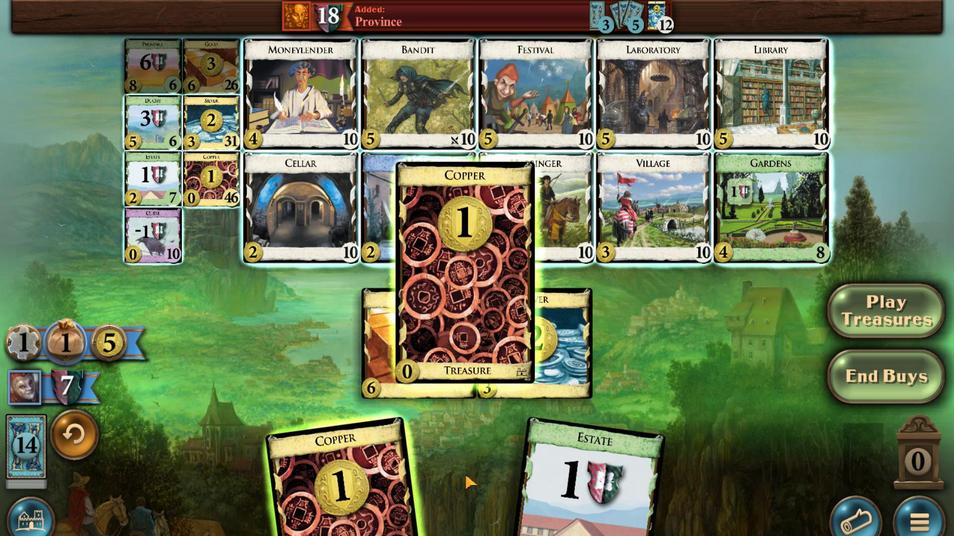 
Action: Mouse scrolled (565, 287) with delta (0, 0)
Screenshot: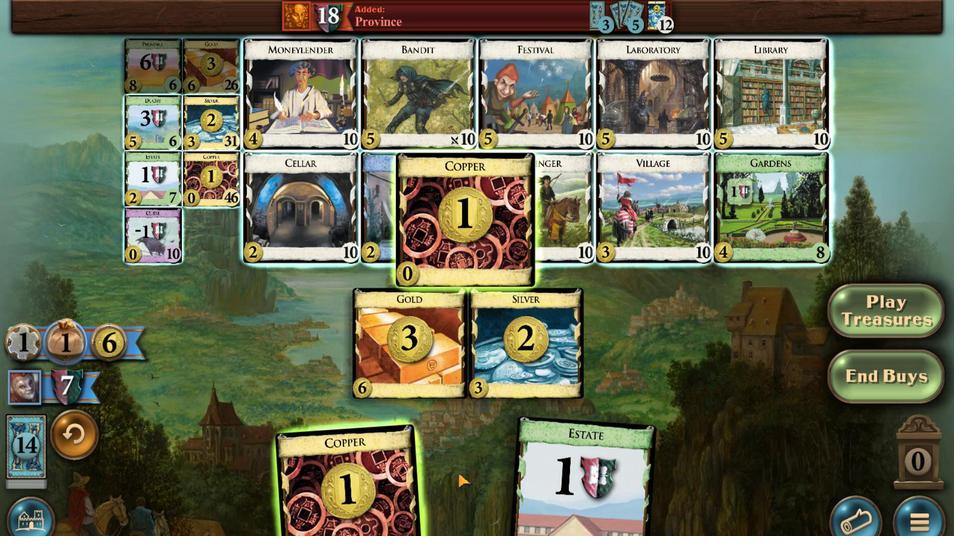 
Action: Mouse moved to (554, 289)
Screenshot: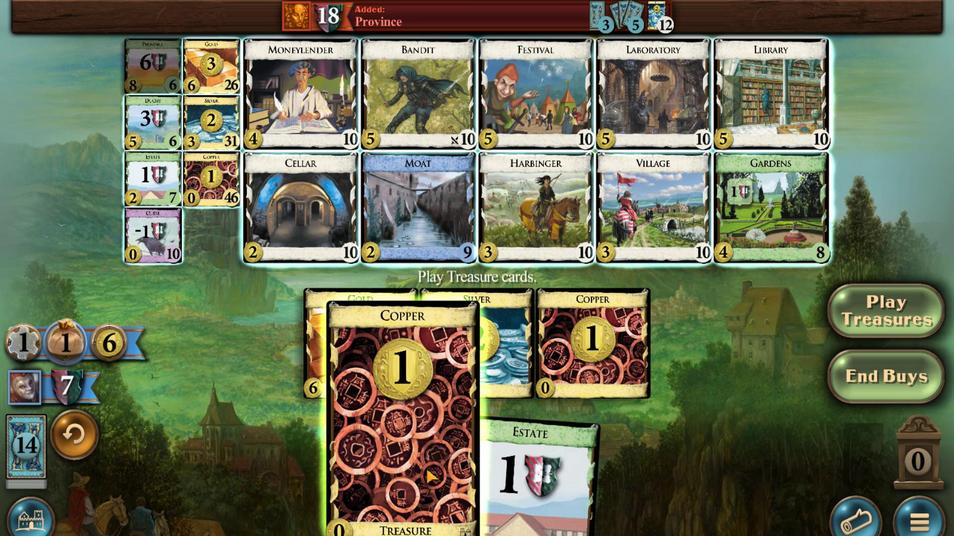 
Action: Mouse scrolled (554, 289) with delta (0, 0)
Screenshot: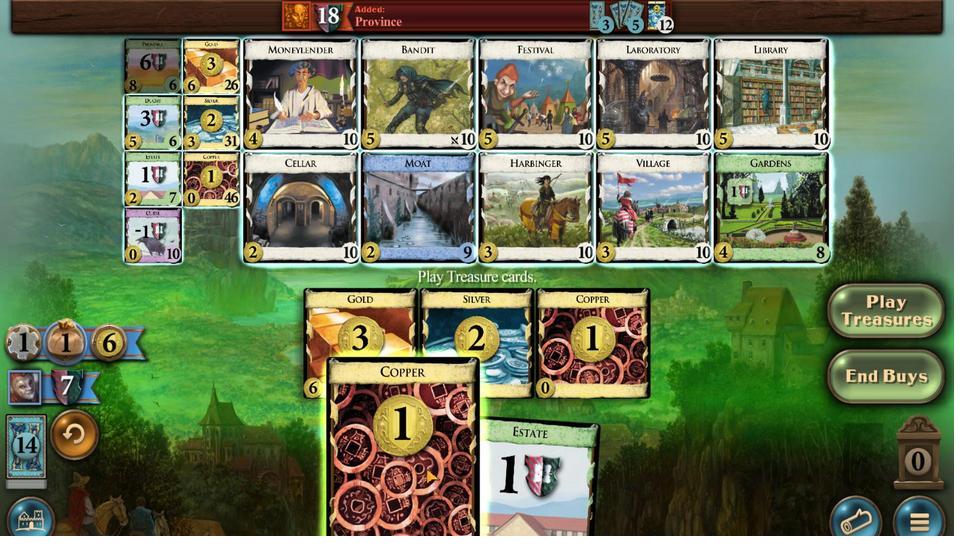 
Action: Mouse scrolled (554, 289) with delta (0, 0)
Screenshot: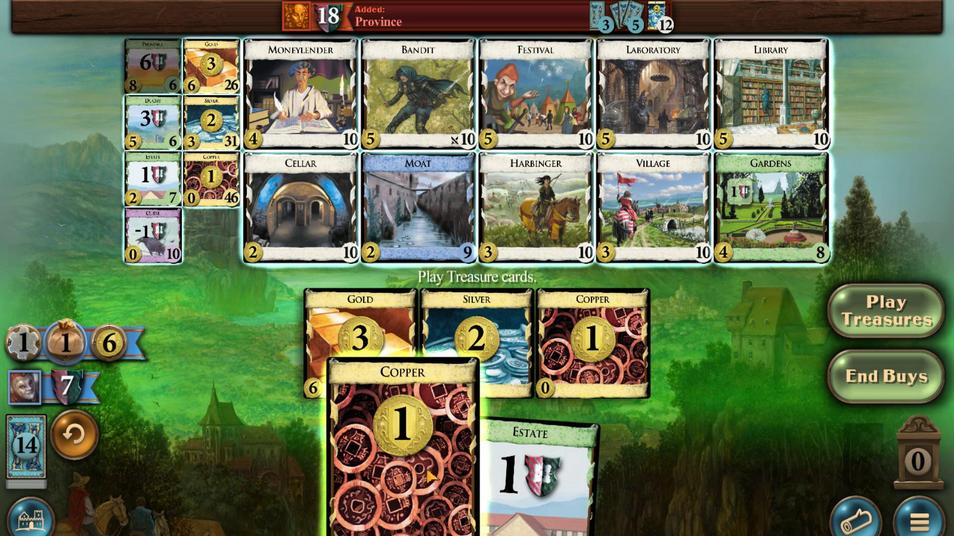 
Action: Mouse scrolled (554, 289) with delta (0, 0)
Screenshot: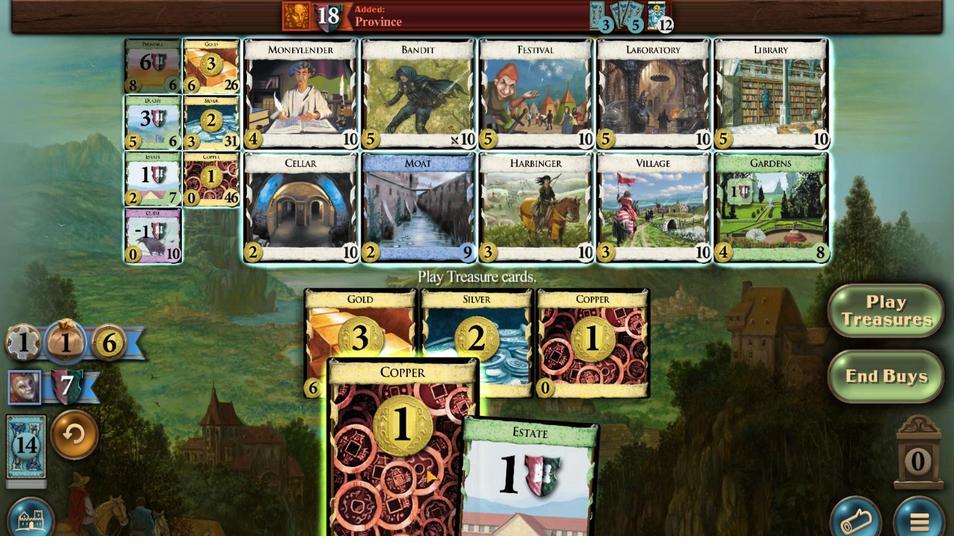 
Action: Mouse scrolled (554, 289) with delta (0, 0)
Screenshot: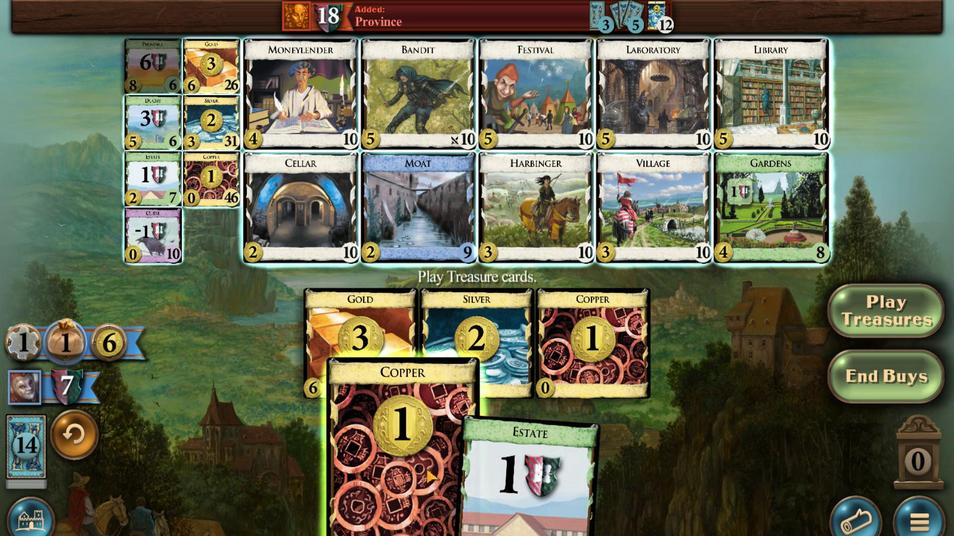 
Action: Mouse moved to (540, 291)
Screenshot: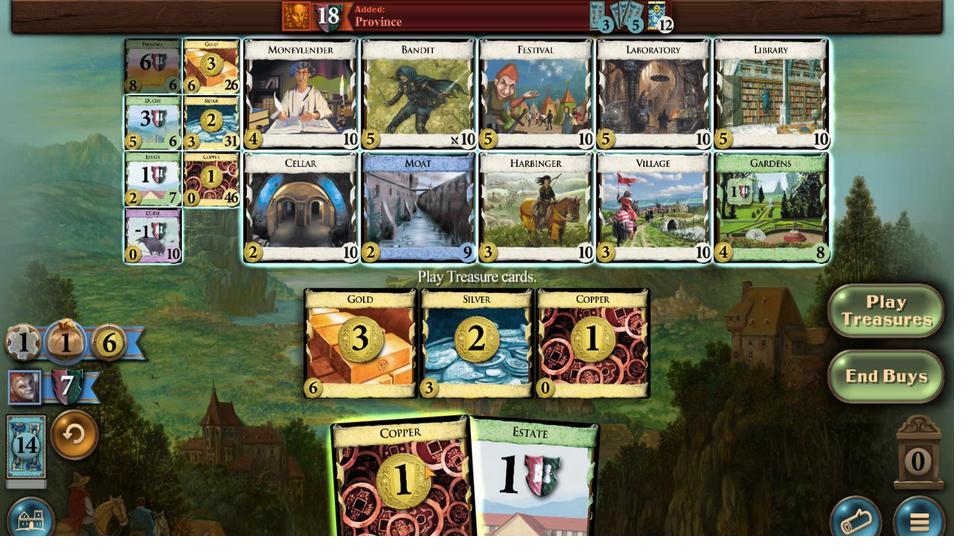 
Action: Mouse scrolled (540, 292) with delta (0, 0)
Screenshot: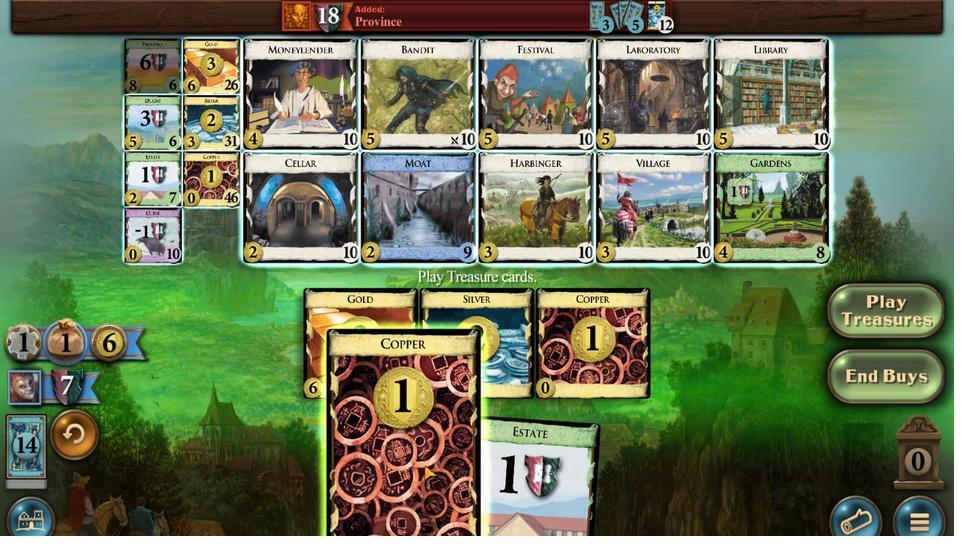 
Action: Mouse scrolled (540, 292) with delta (0, 0)
Screenshot: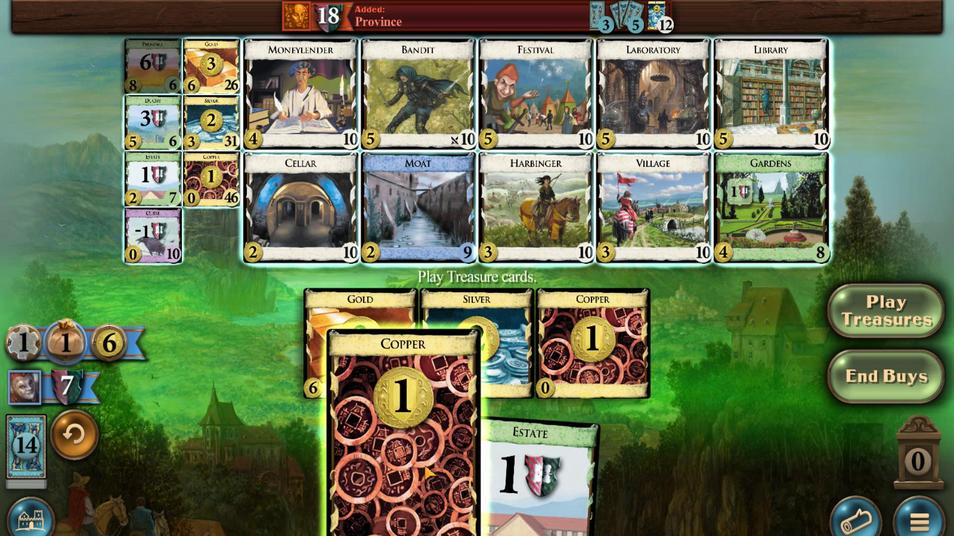 
Action: Mouse scrolled (540, 292) with delta (0, 0)
Screenshot: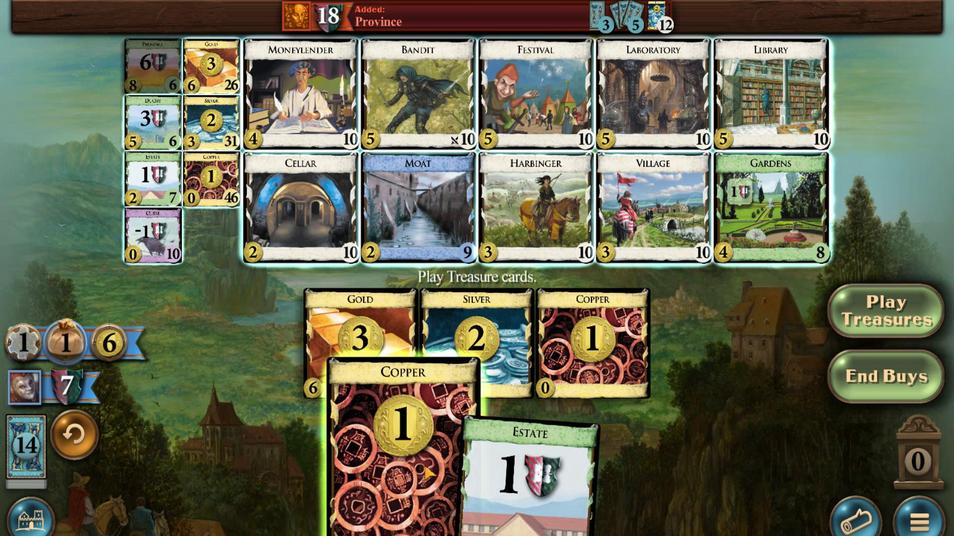 
Action: Mouse scrolled (540, 292) with delta (0, 0)
Screenshot: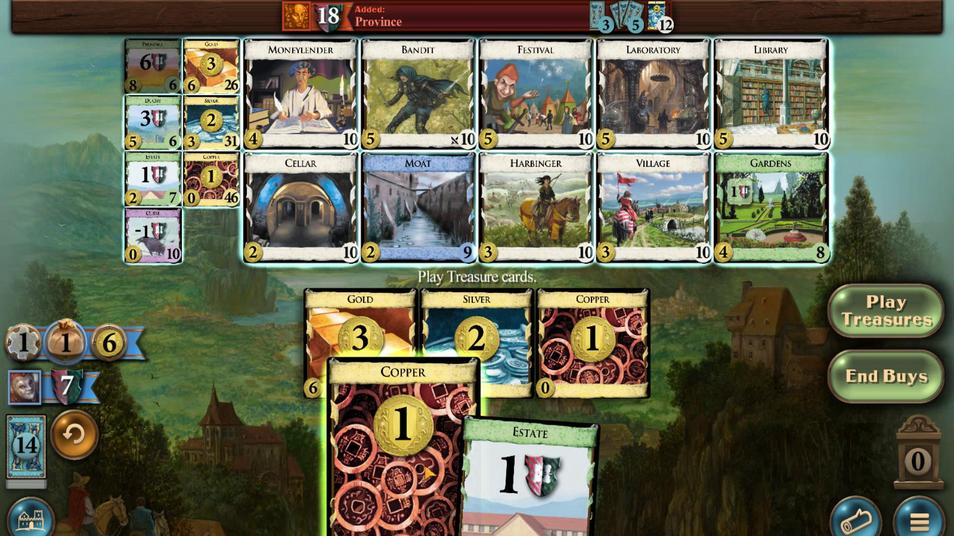 
Action: Mouse moved to (531, 293)
Screenshot: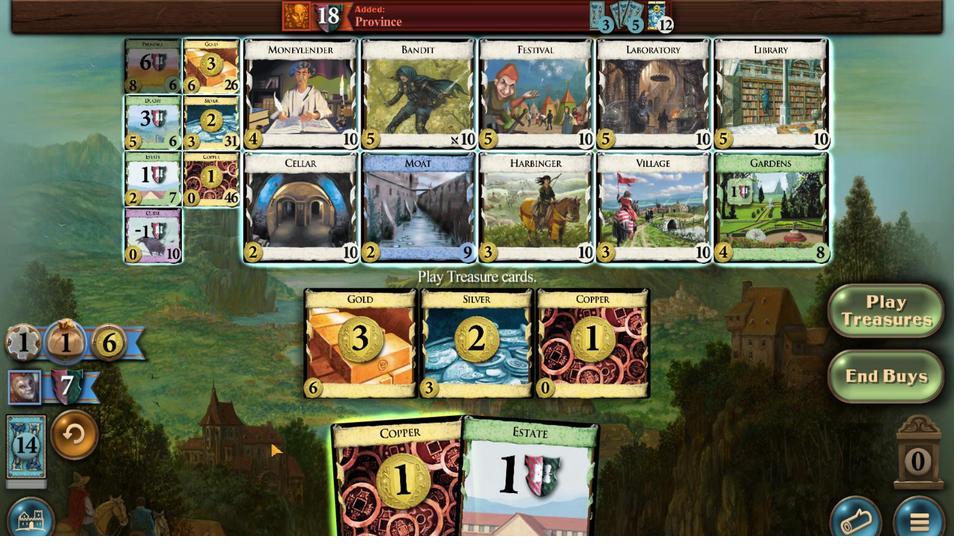 
Action: Mouse scrolled (531, 293) with delta (0, 0)
Screenshot: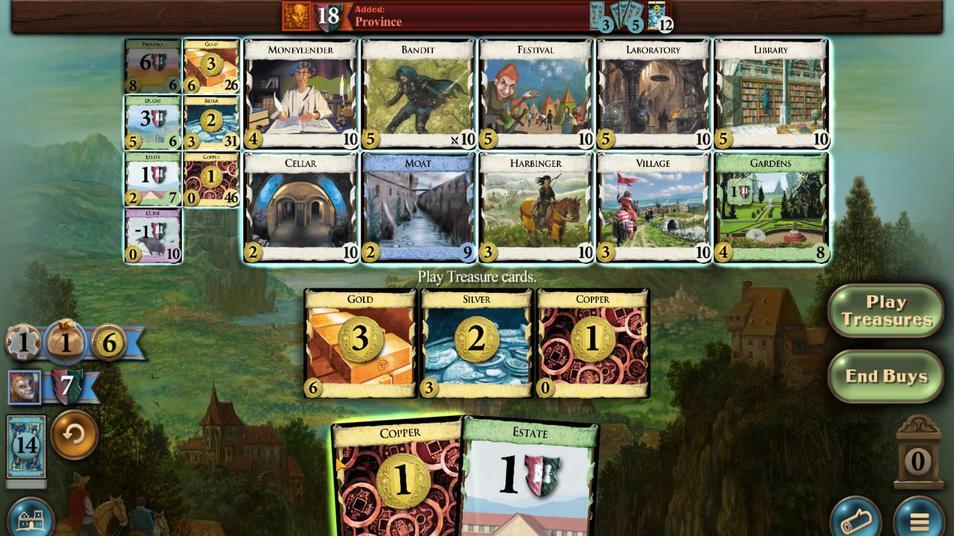 
Action: Mouse scrolled (531, 293) with delta (0, 0)
Screenshot: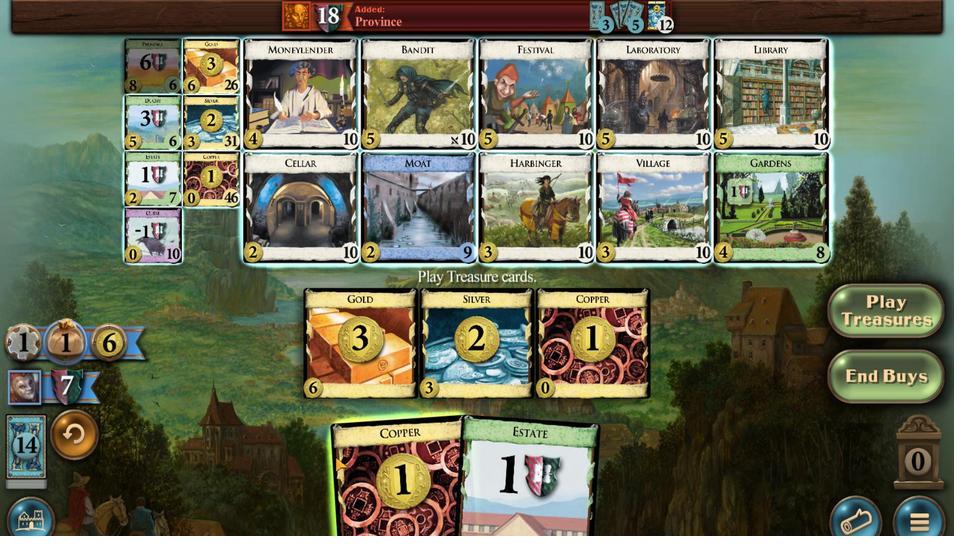 
Action: Mouse scrolled (531, 293) with delta (0, 0)
Screenshot: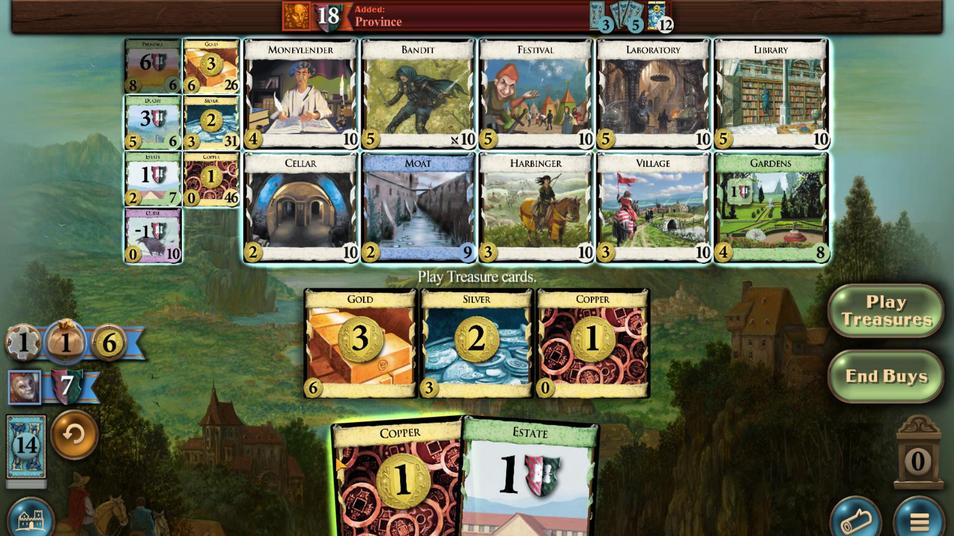 
Action: Mouse moved to (530, 293)
Screenshot: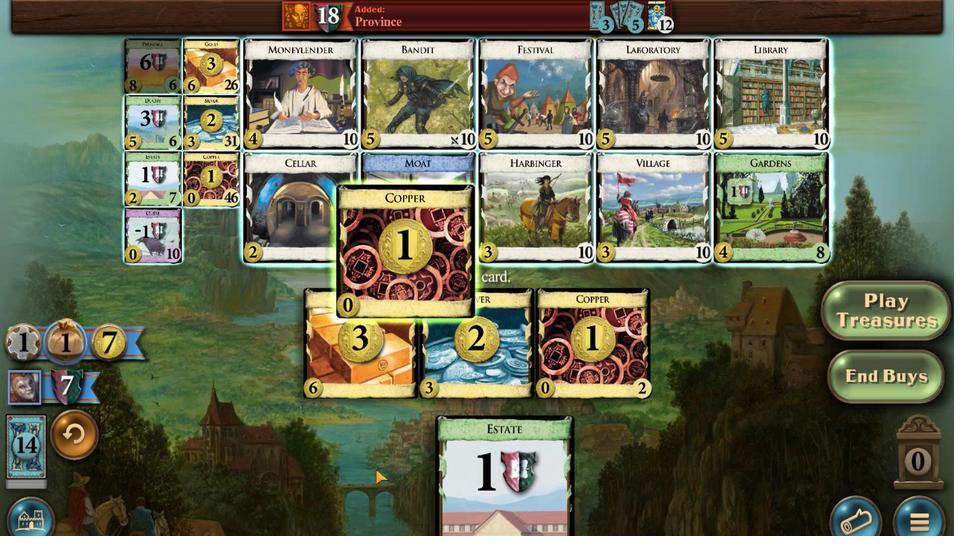 
Action: Mouse scrolled (530, 294) with delta (0, 0)
Screenshot: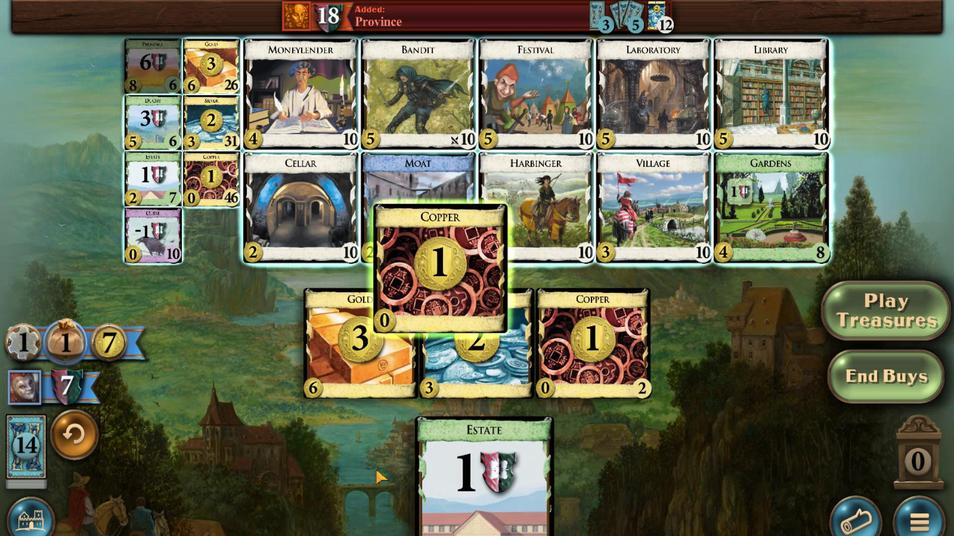 
Action: Mouse scrolled (530, 294) with delta (0, 0)
Screenshot: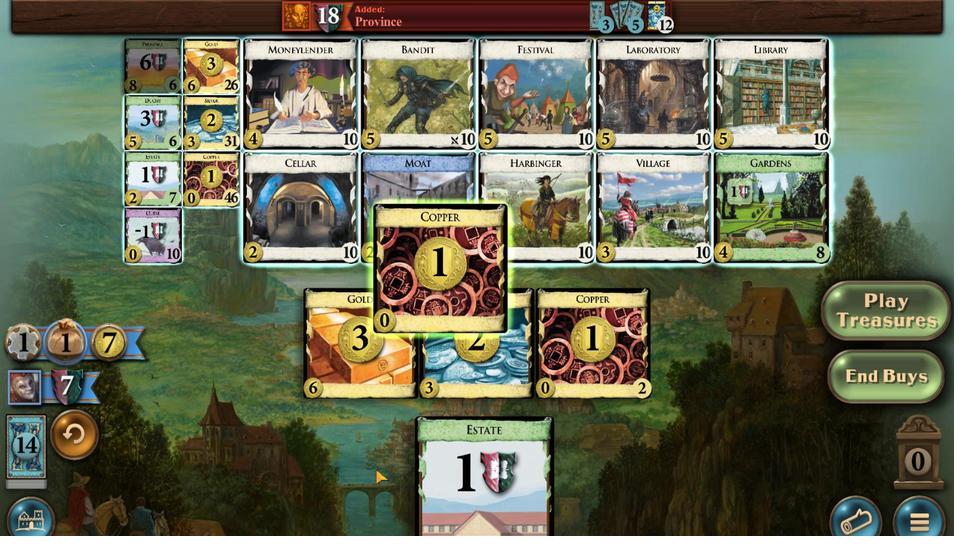 
Action: Mouse scrolled (530, 294) with delta (0, 0)
Screenshot: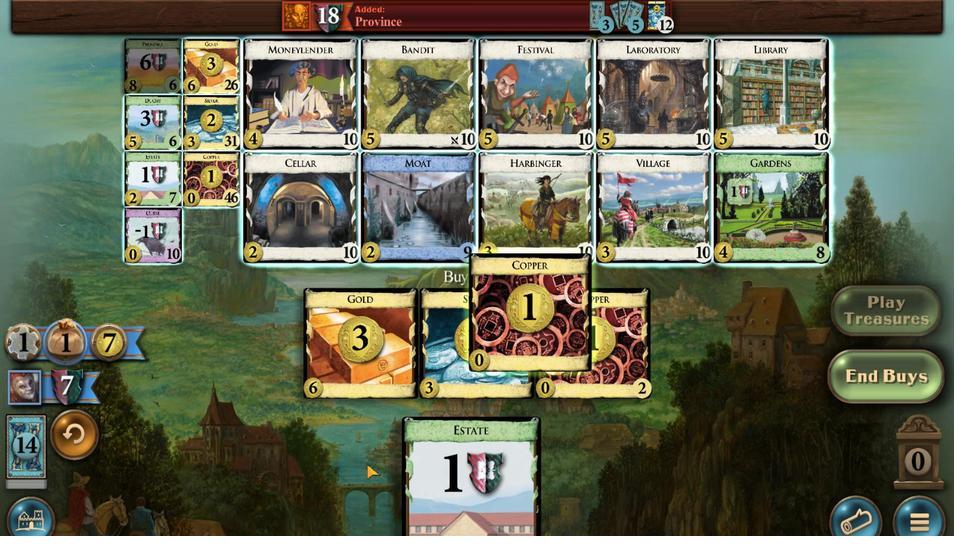 
Action: Mouse scrolled (530, 293) with delta (0, 0)
Screenshot: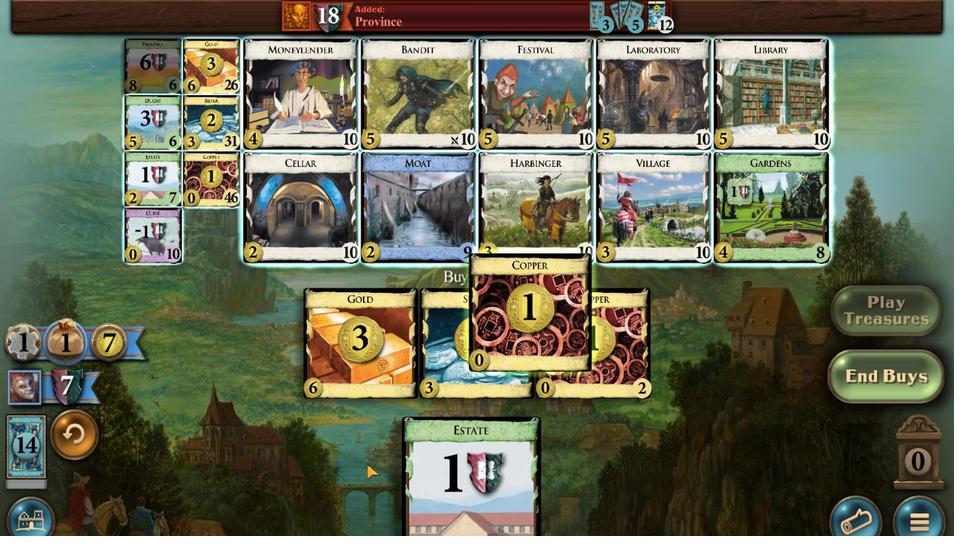 
Action: Mouse moved to (519, 293)
Screenshot: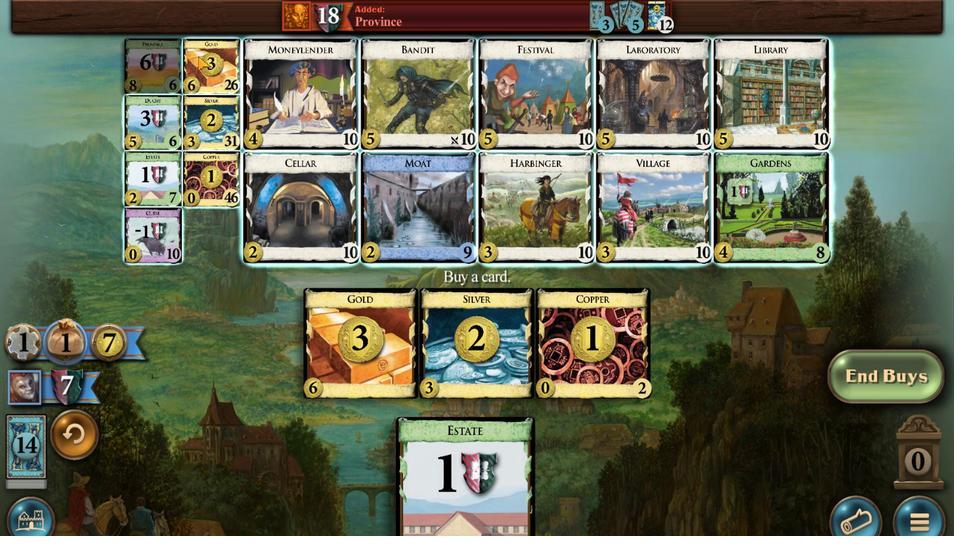 
Action: Mouse scrolled (519, 293) with delta (0, 0)
Screenshot: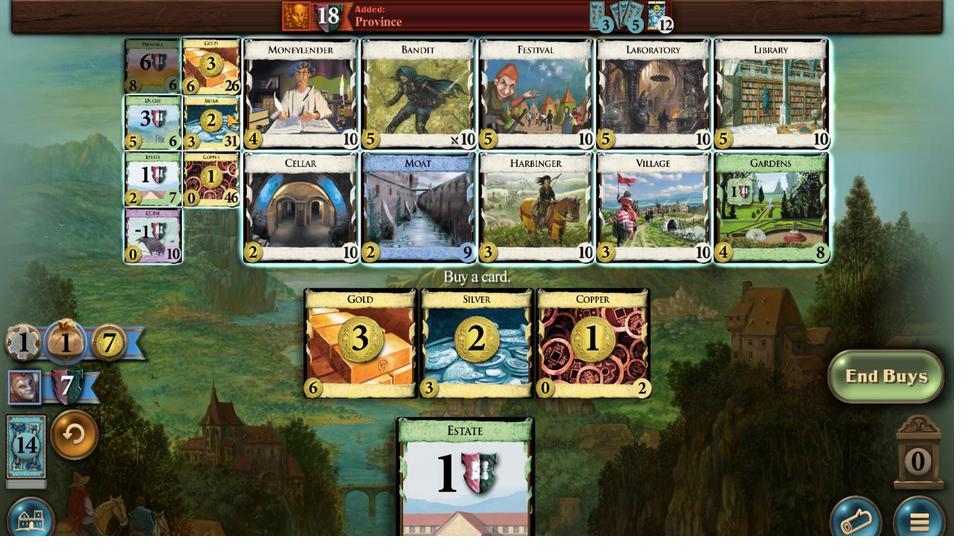 
Action: Mouse scrolled (519, 293) with delta (0, 0)
Screenshot: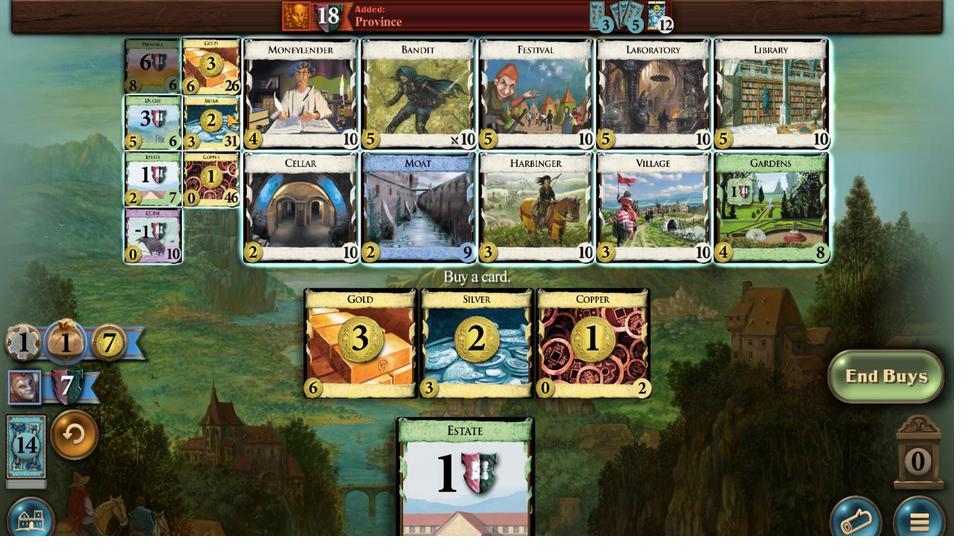 
Action: Mouse scrolled (519, 293) with delta (0, 0)
Screenshot: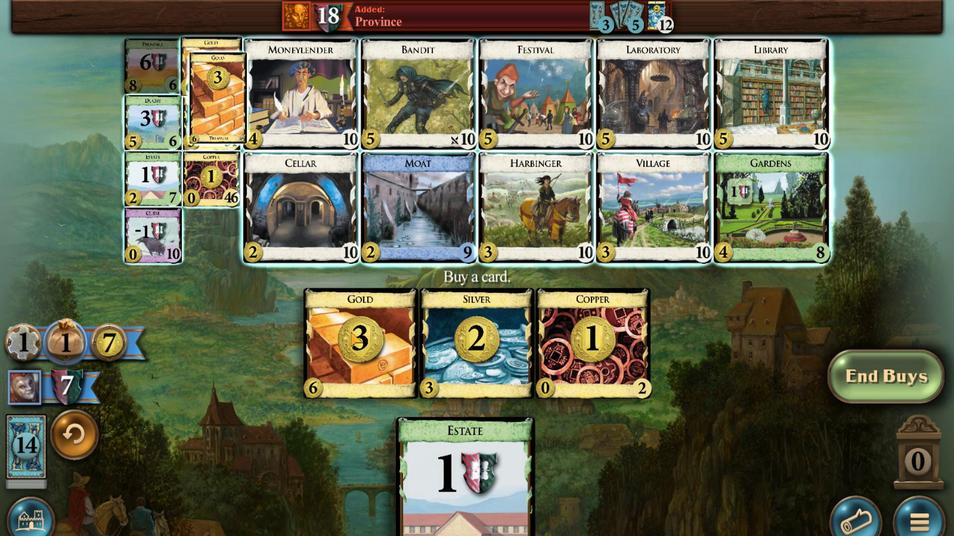 
Action: Mouse moved to (476, 385)
Screenshot: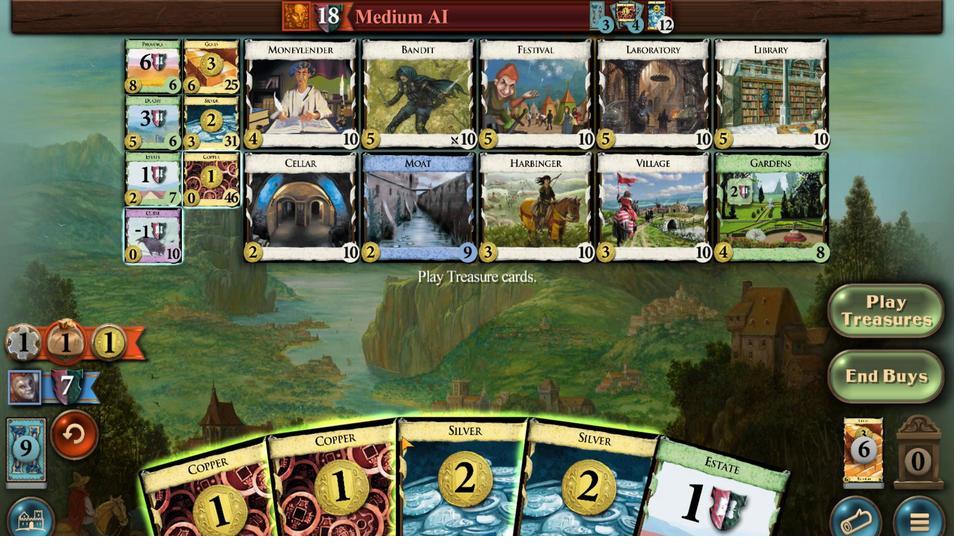 
Action: Mouse pressed left at (476, 385)
Screenshot: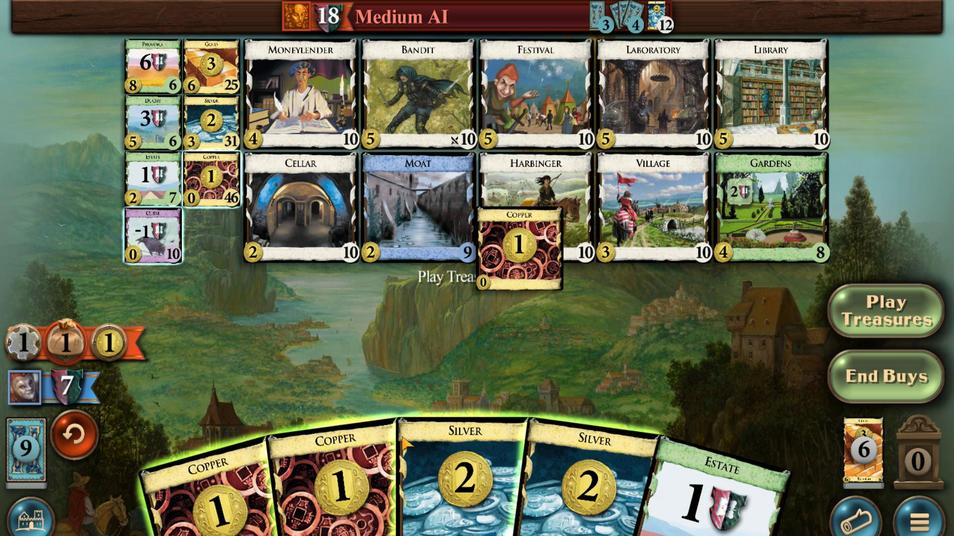 
Action: Mouse moved to (477, 292)
Screenshot: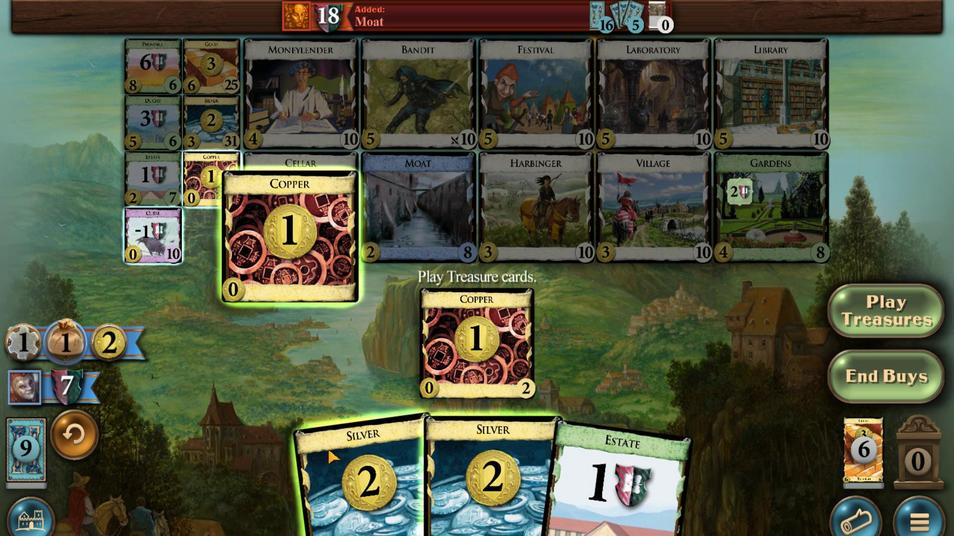 
Action: Mouse scrolled (477, 292) with delta (0, 0)
Screenshot: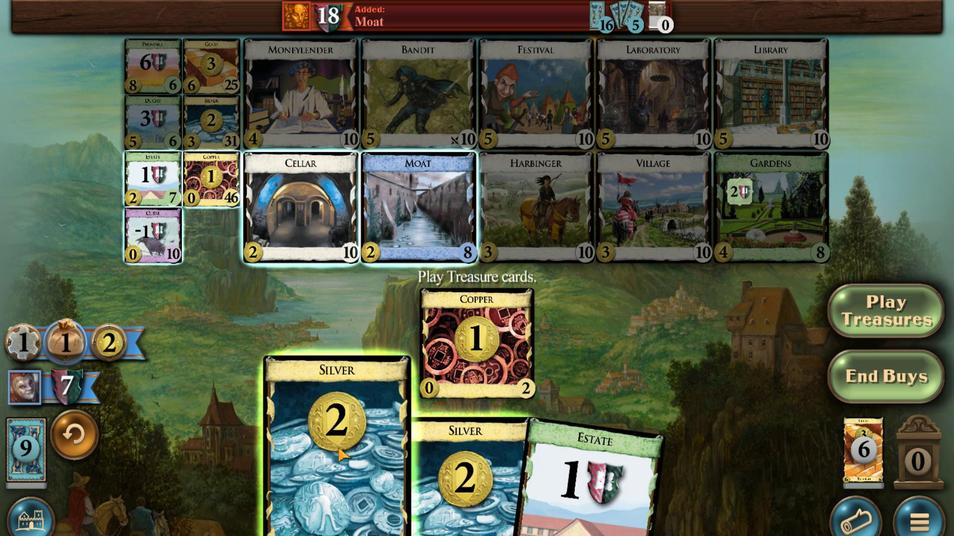 
Action: Mouse scrolled (477, 292) with delta (0, 0)
Screenshot: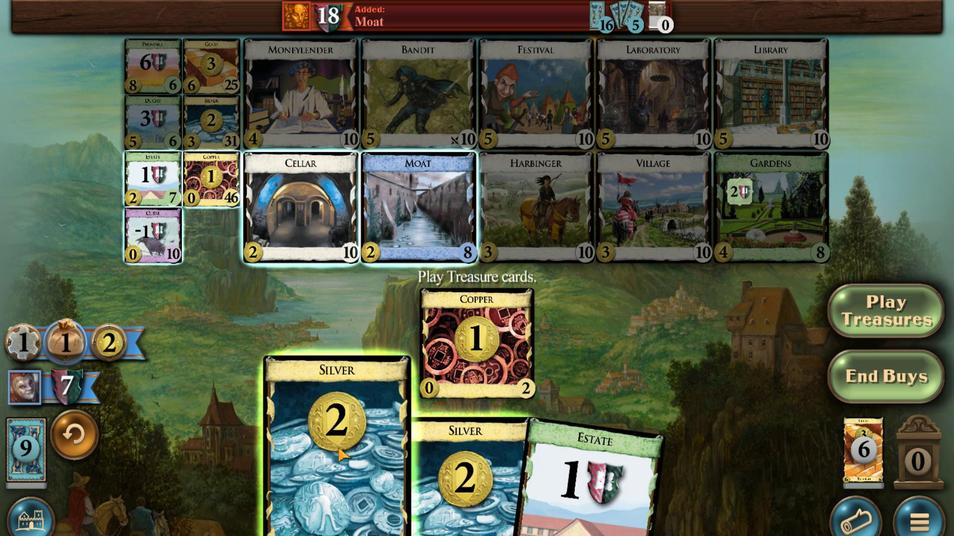 
Action: Mouse scrolled (477, 292) with delta (0, 0)
Screenshot: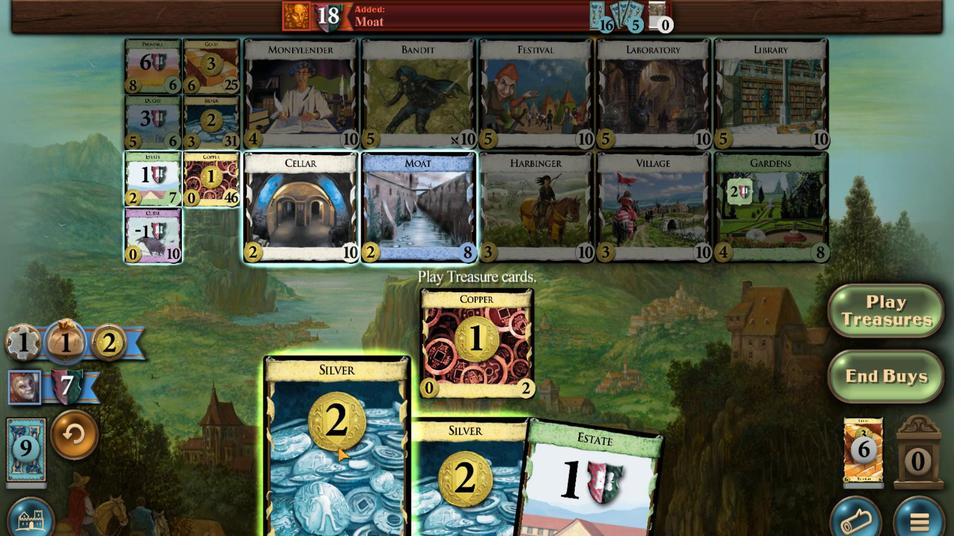
Action: Mouse scrolled (477, 292) with delta (0, 0)
Screenshot: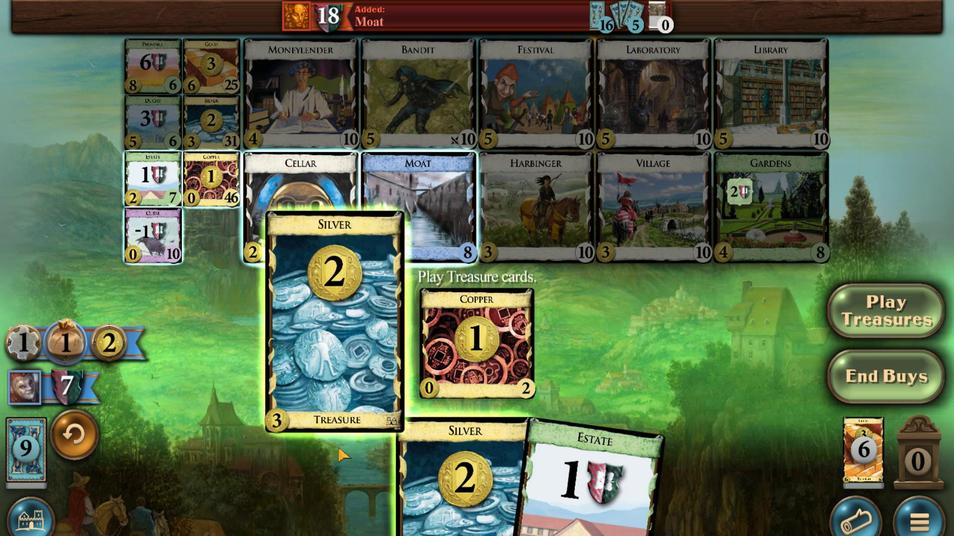 
Action: Mouse moved to (500, 296)
Screenshot: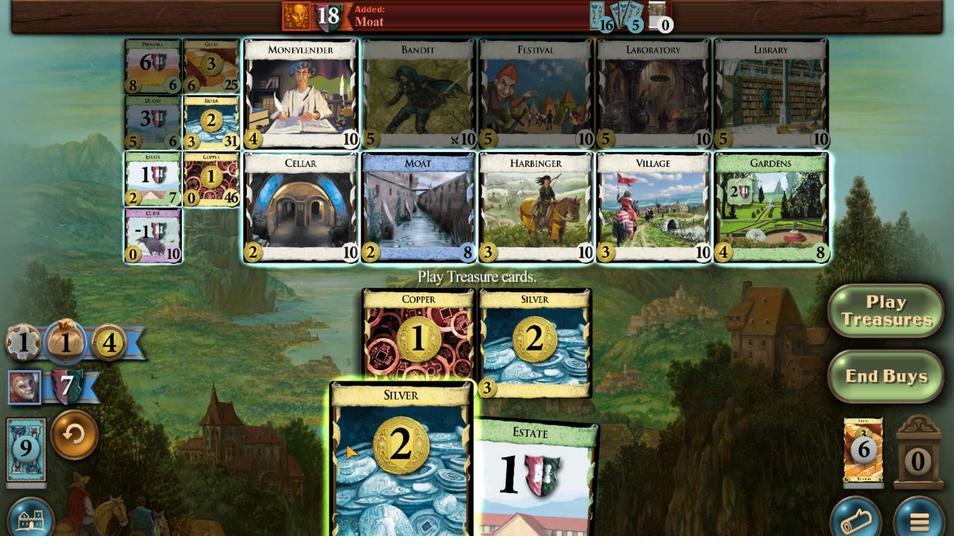 
Action: Mouse scrolled (500, 296) with delta (0, 0)
Screenshot: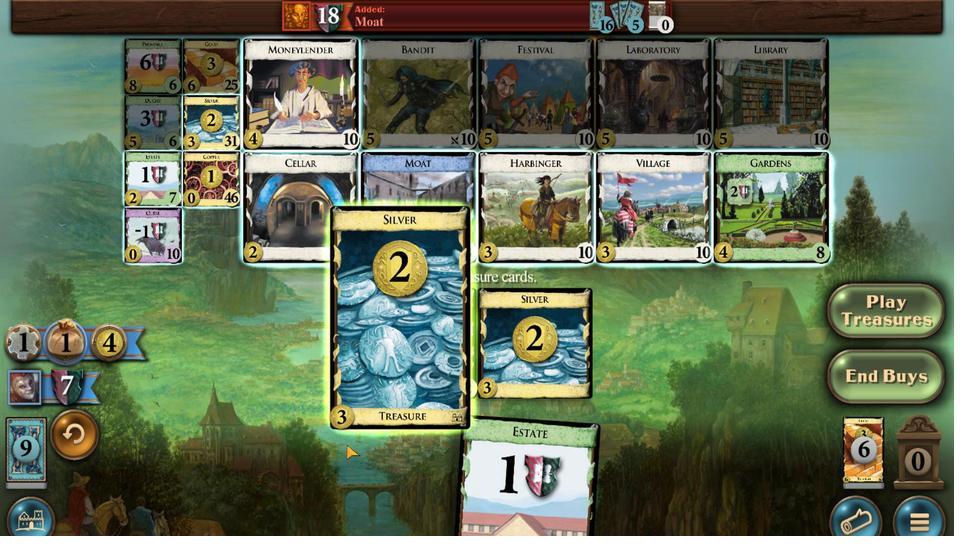 
Action: Mouse scrolled (500, 296) with delta (0, 0)
Screenshot: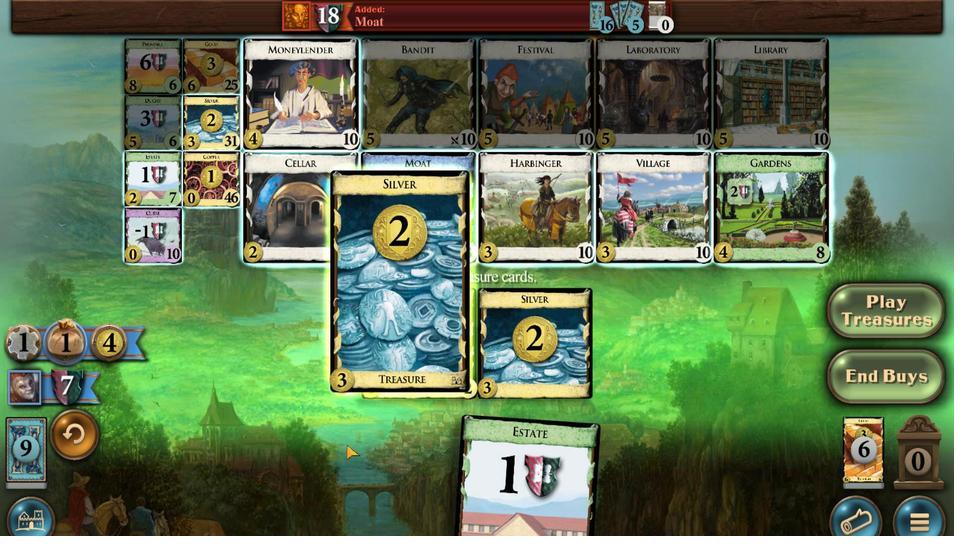 
Action: Mouse scrolled (500, 296) with delta (0, 0)
Screenshot: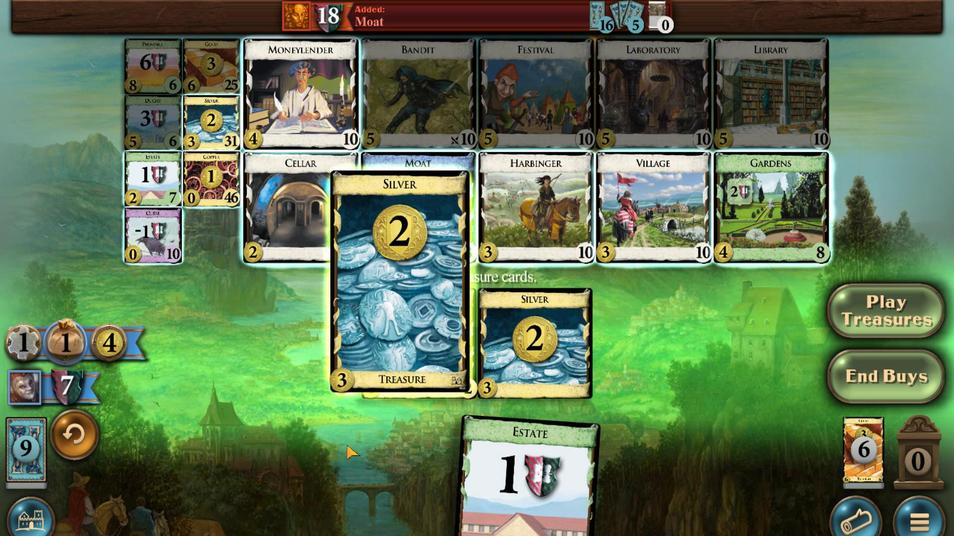 
Action: Mouse scrolled (500, 296) with delta (0, 0)
Screenshot: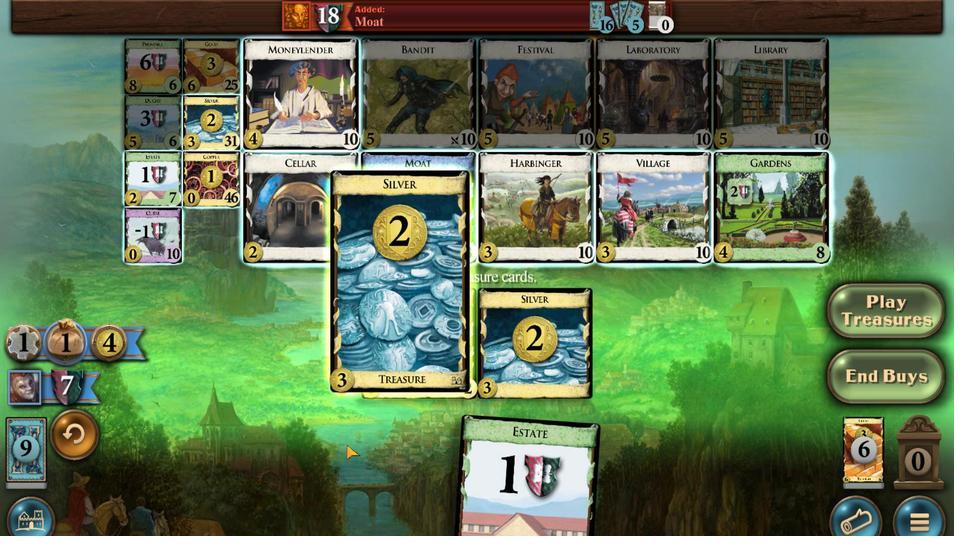 
Action: Mouse scrolled (500, 296) with delta (0, 0)
Screenshot: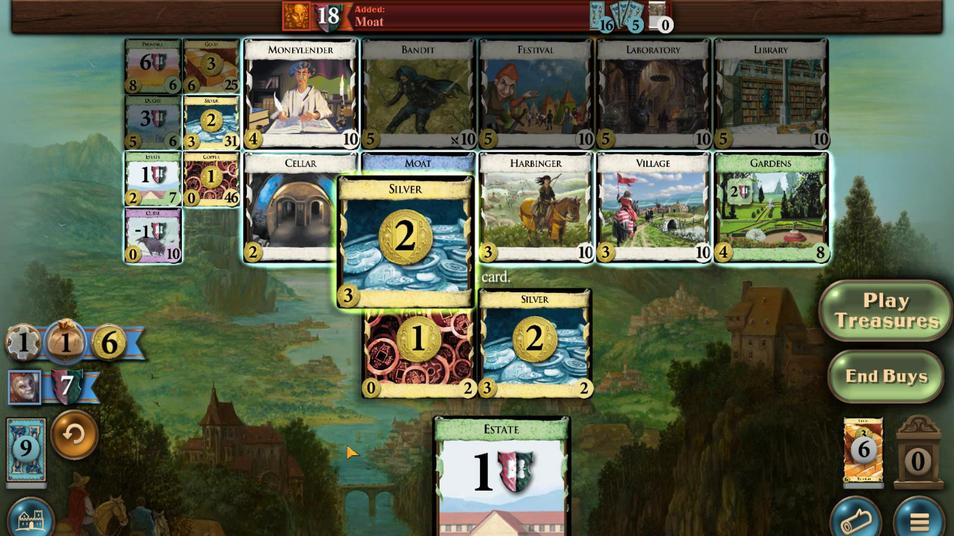 
Action: Mouse moved to (509, 298)
Screenshot: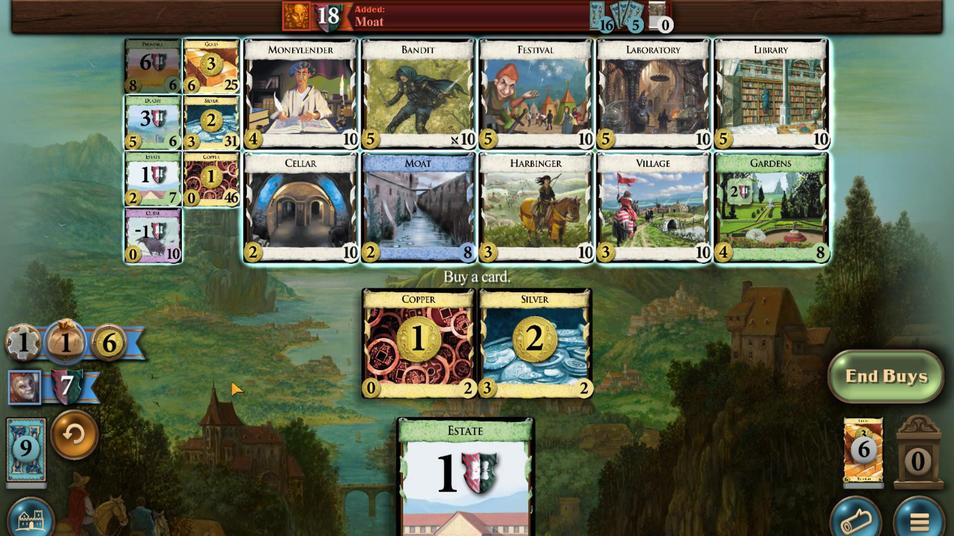 
Action: Mouse scrolled (509, 298) with delta (0, 0)
Screenshot: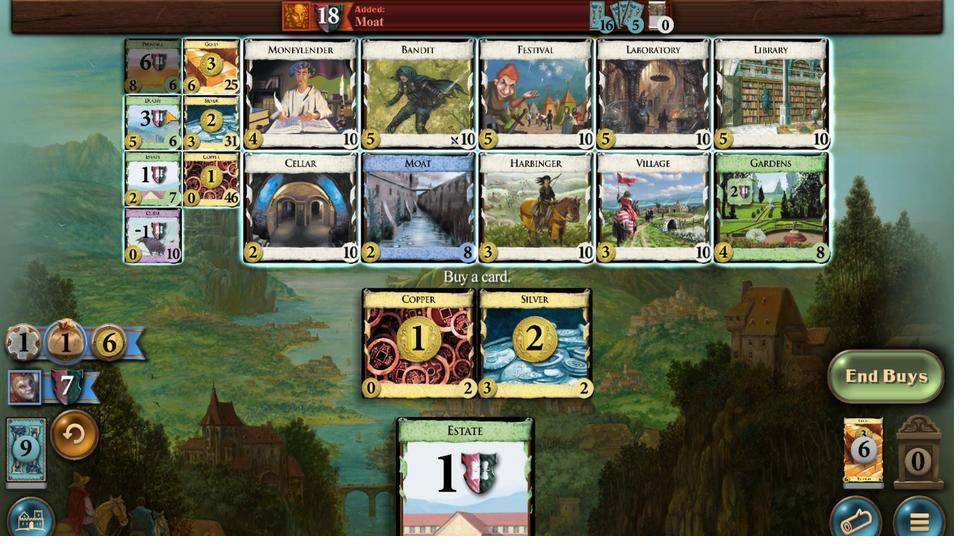 
Action: Mouse scrolled (509, 298) with delta (0, 0)
Screenshot: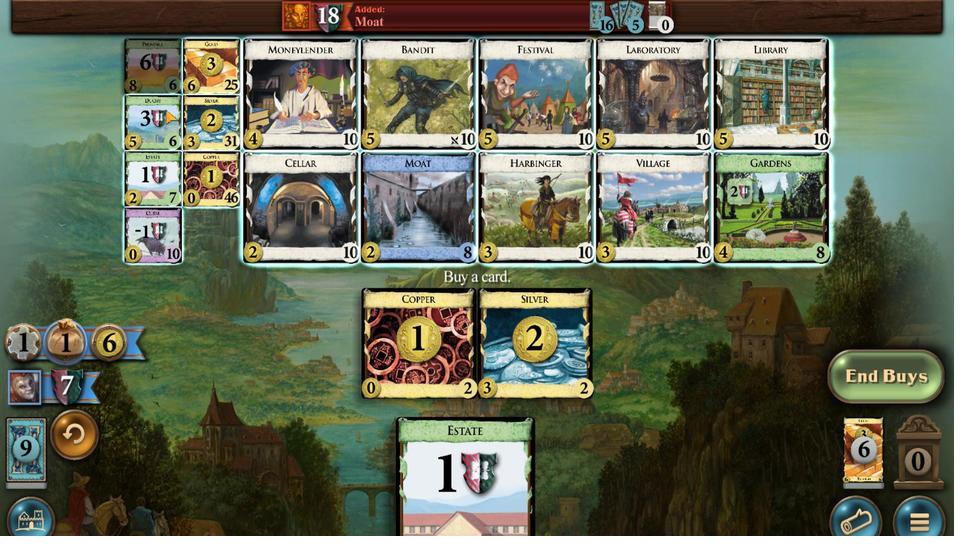 
Action: Mouse scrolled (509, 298) with delta (0, 0)
Screenshot: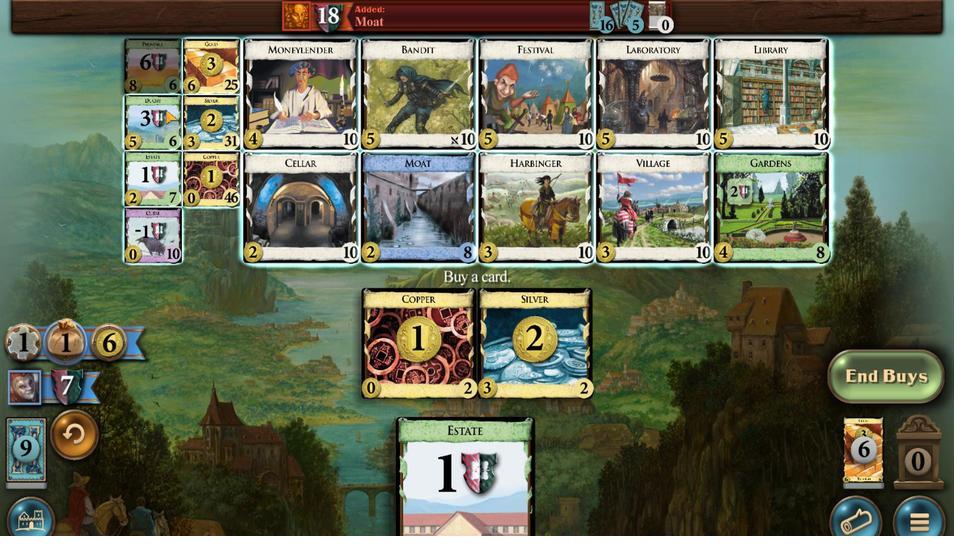 
Action: Mouse moved to (511, 298)
Screenshot: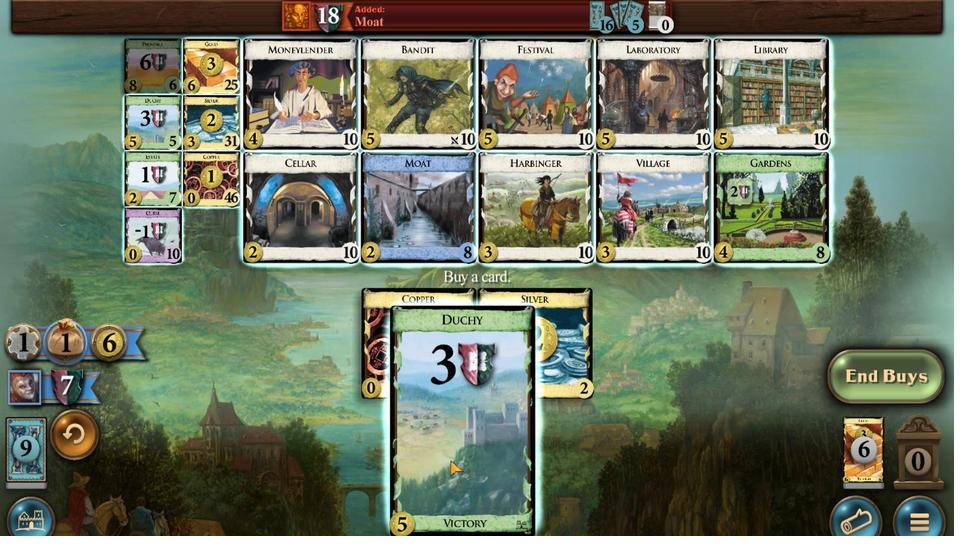 
Action: Mouse scrolled (511, 298) with delta (0, 0)
Screenshot: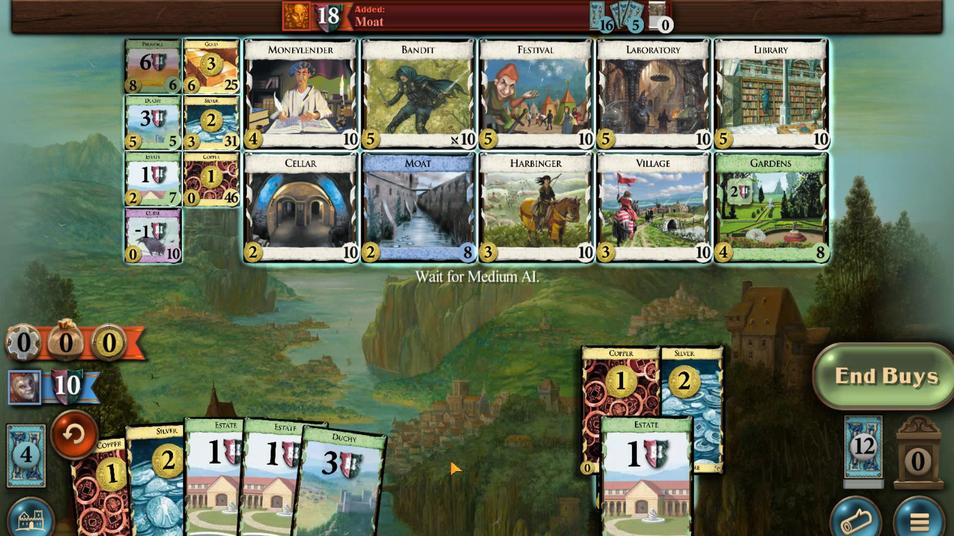 
Action: Mouse scrolled (511, 298) with delta (0, 0)
Screenshot: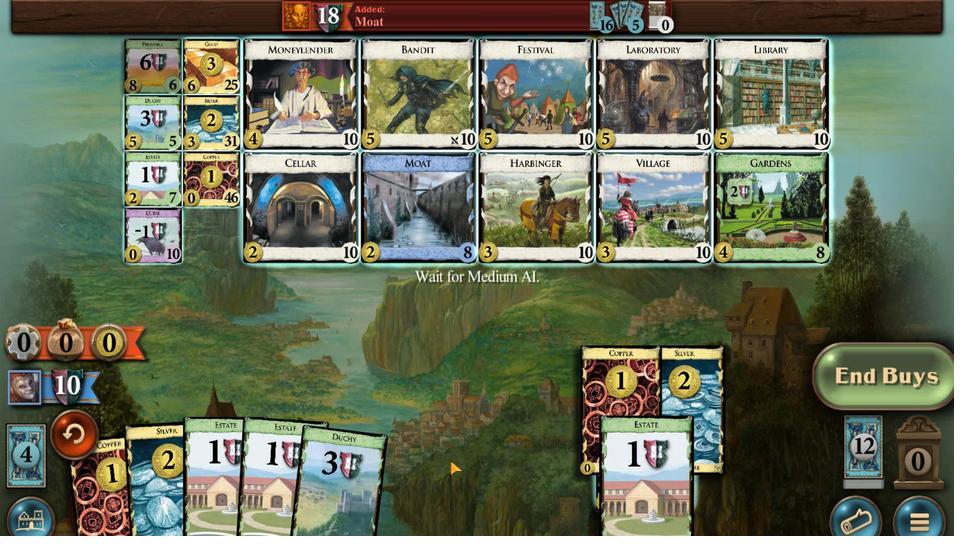 
Action: Mouse scrolled (511, 298) with delta (0, 0)
Screenshot: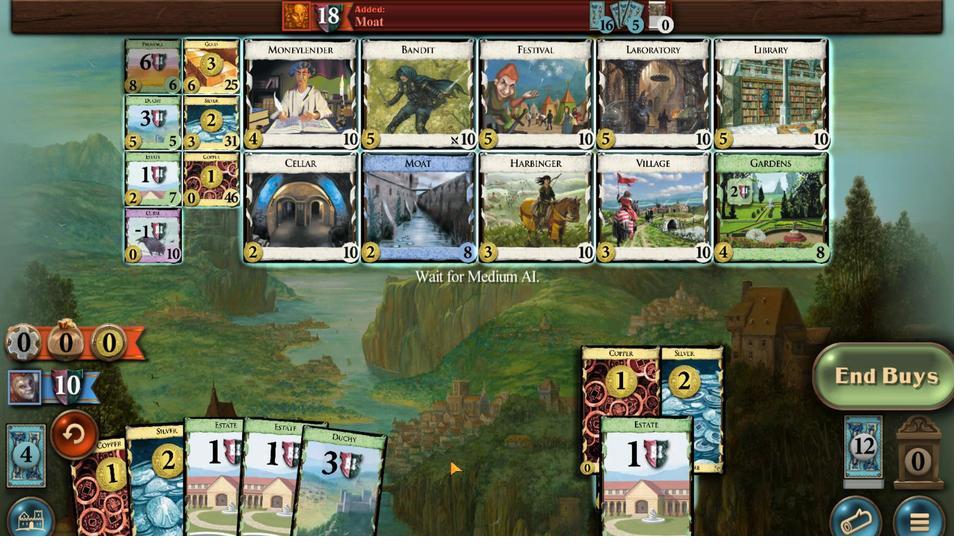 
Action: Mouse moved to (468, 373)
Screenshot: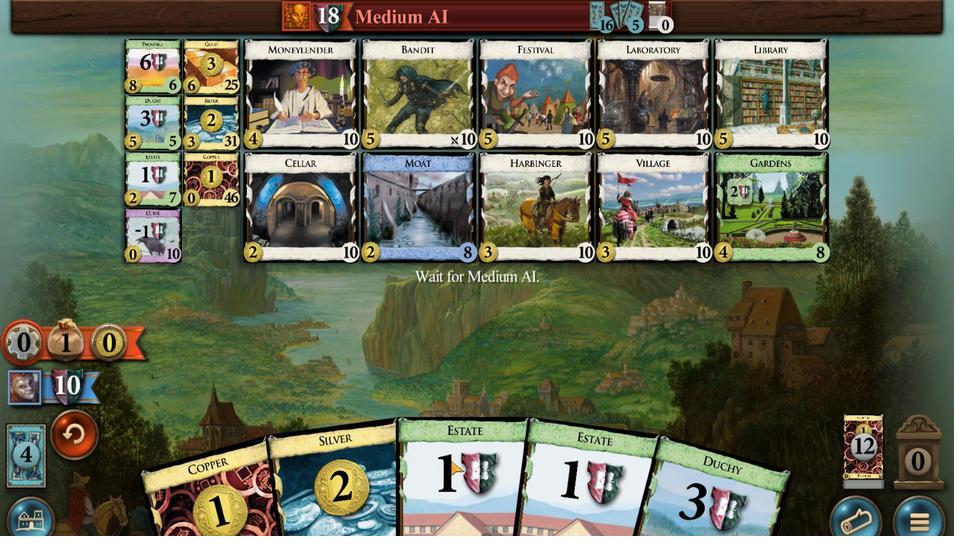 
Action: Mouse pressed left at (468, 373)
Screenshot: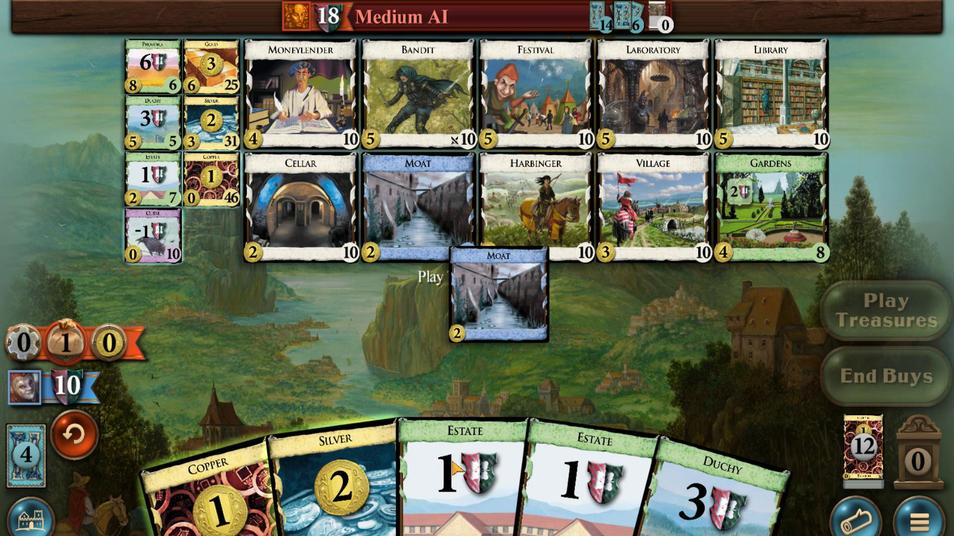 
Action: Mouse moved to (512, 289)
Screenshot: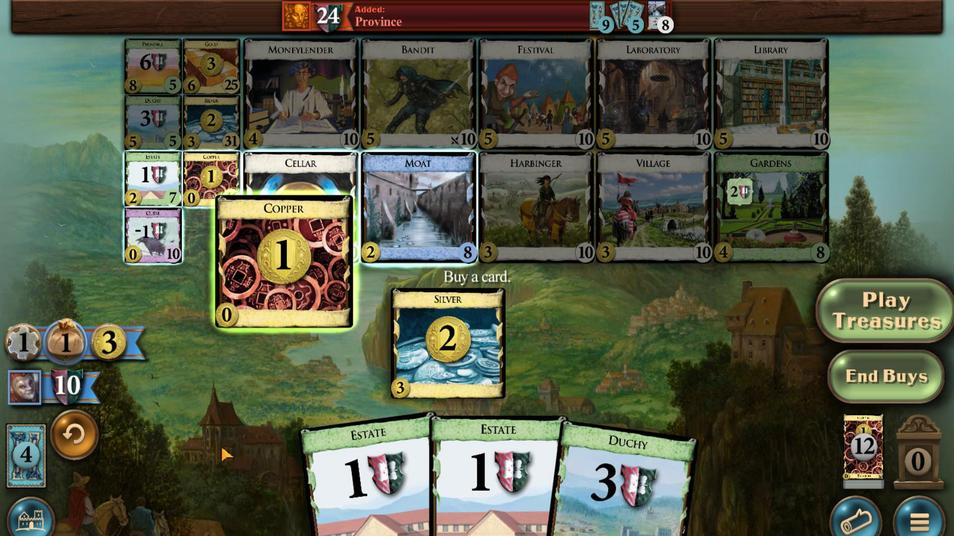 
Action: Mouse scrolled (512, 289) with delta (0, 0)
Screenshot: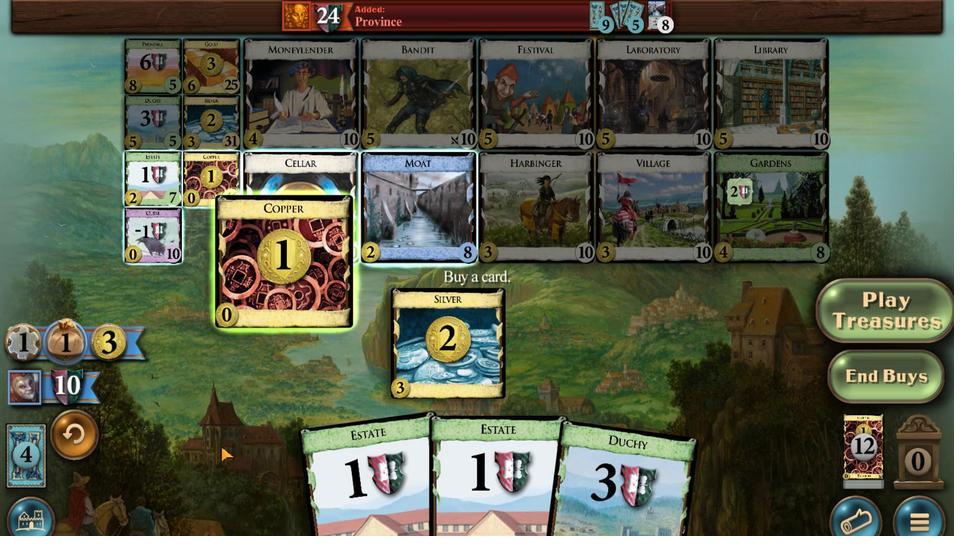 
Action: Mouse scrolled (512, 289) with delta (0, 0)
Screenshot: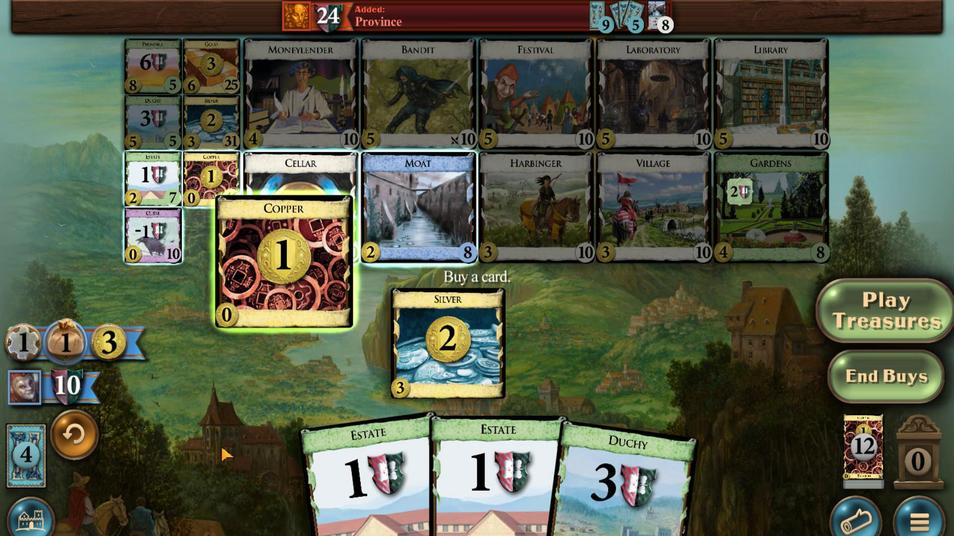 
Action: Mouse scrolled (512, 289) with delta (0, 0)
Screenshot: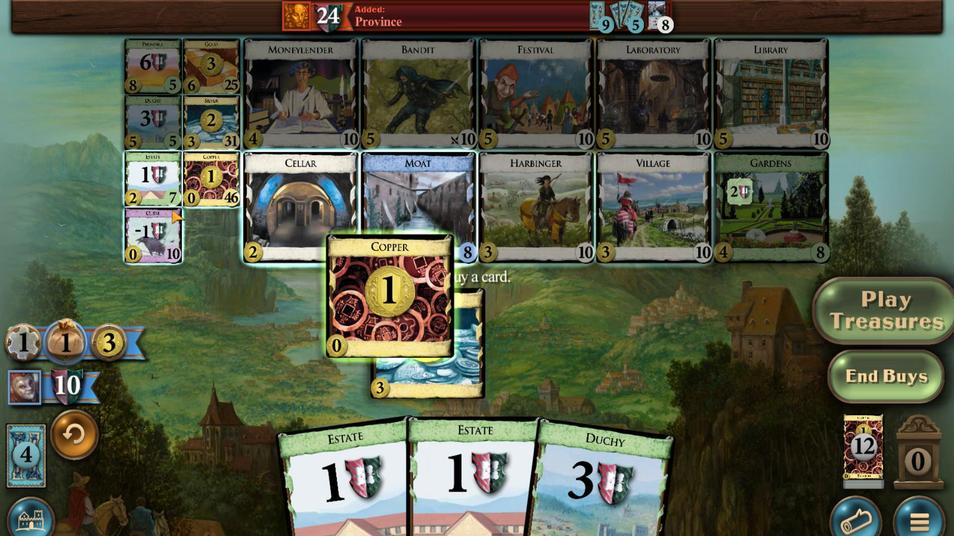 
Action: Mouse scrolled (512, 289) with delta (0, 0)
Screenshot: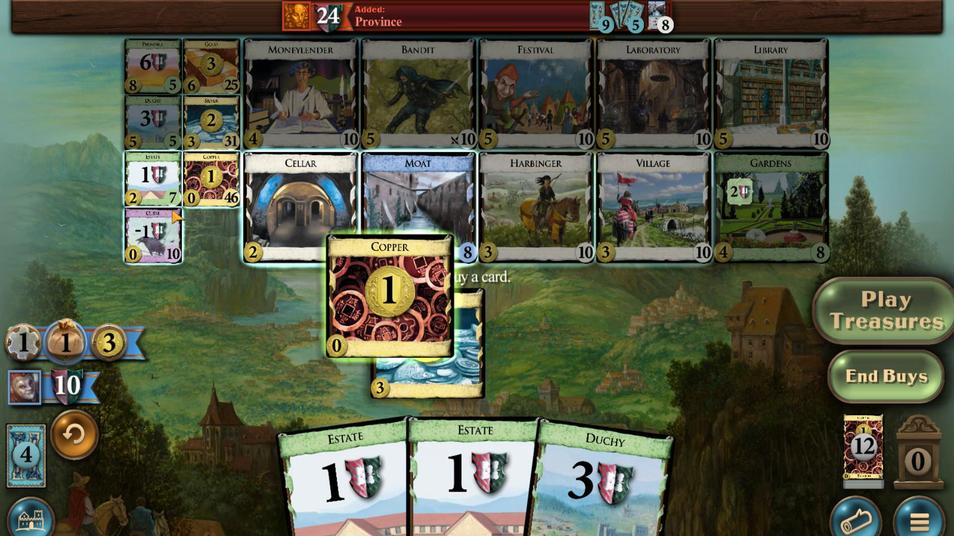 
Action: Mouse moved to (513, 291)
Screenshot: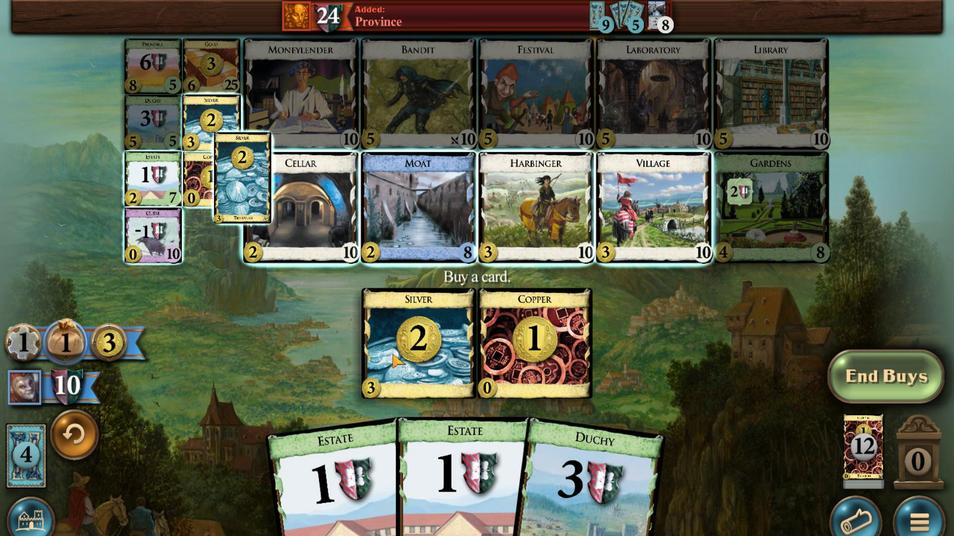 
Action: Mouse scrolled (513, 291) with delta (0, 0)
Screenshot: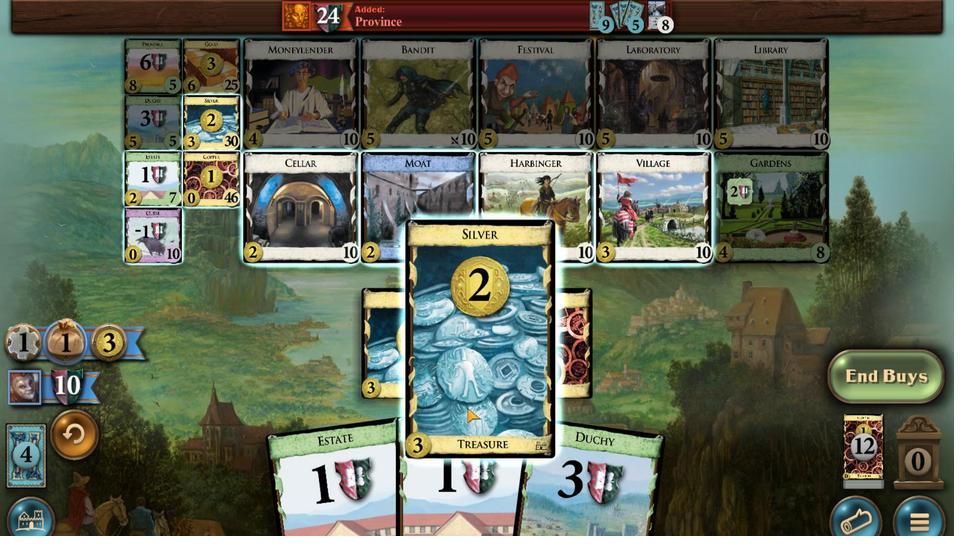 
Action: Mouse scrolled (513, 291) with delta (0, 0)
Screenshot: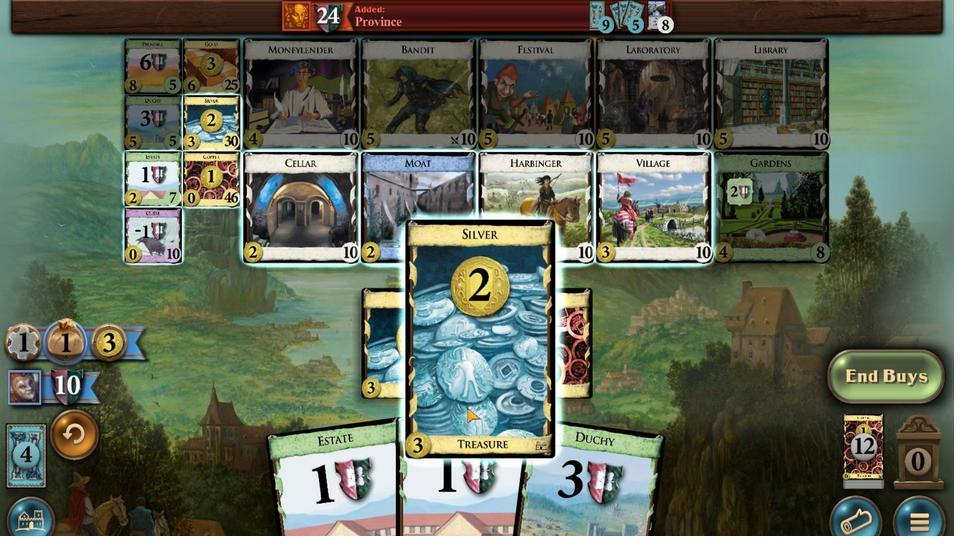
Action: Mouse scrolled (513, 291) with delta (0, 0)
Screenshot: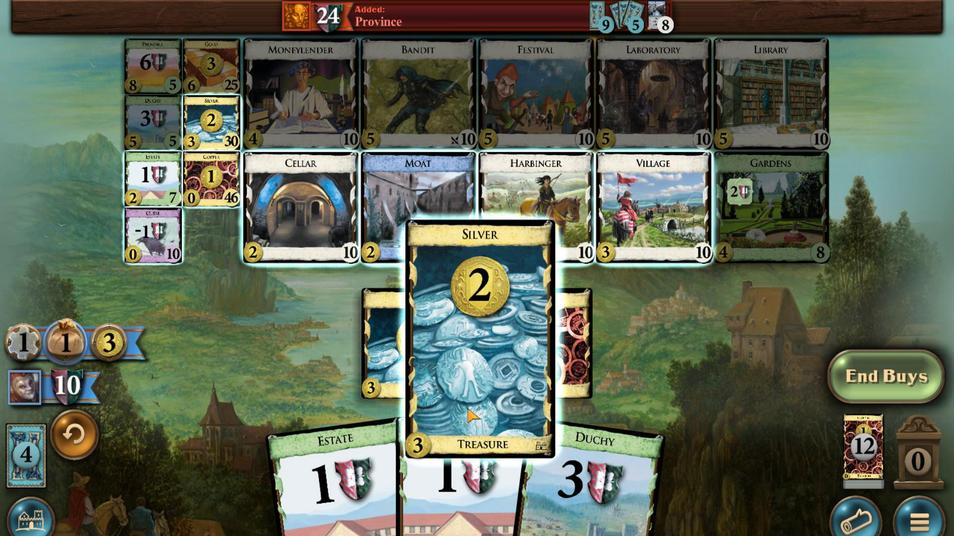 
Action: Mouse moved to (487, 290)
Screenshot: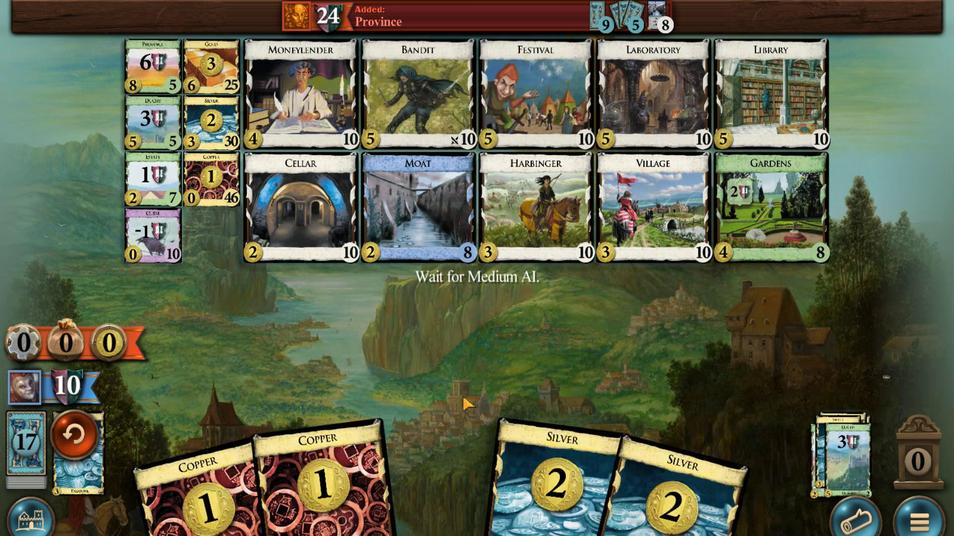 
Action: Mouse scrolled (487, 290) with delta (0, 0)
Screenshot: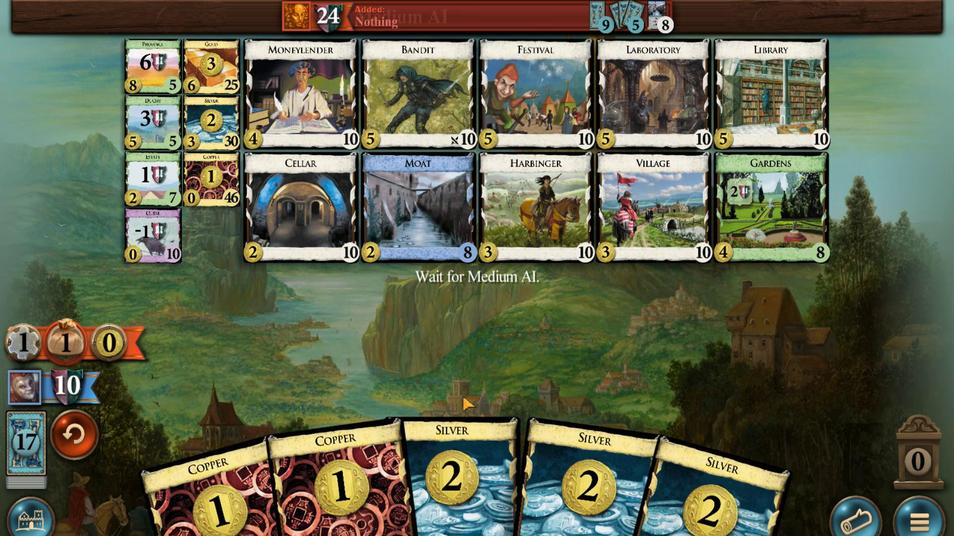 
Action: Mouse scrolled (487, 290) with delta (0, 0)
Screenshot: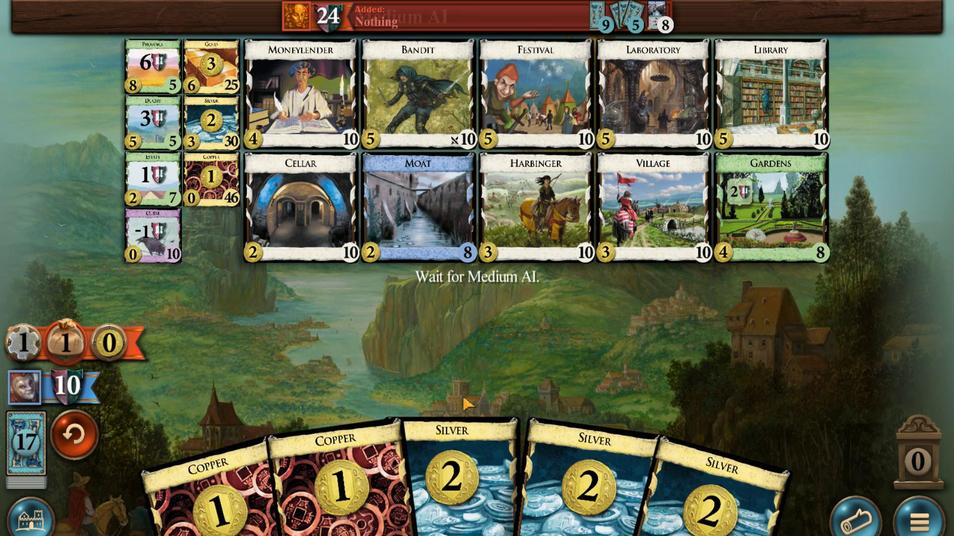 
Action: Mouse scrolled (487, 290) with delta (0, 0)
Screenshot: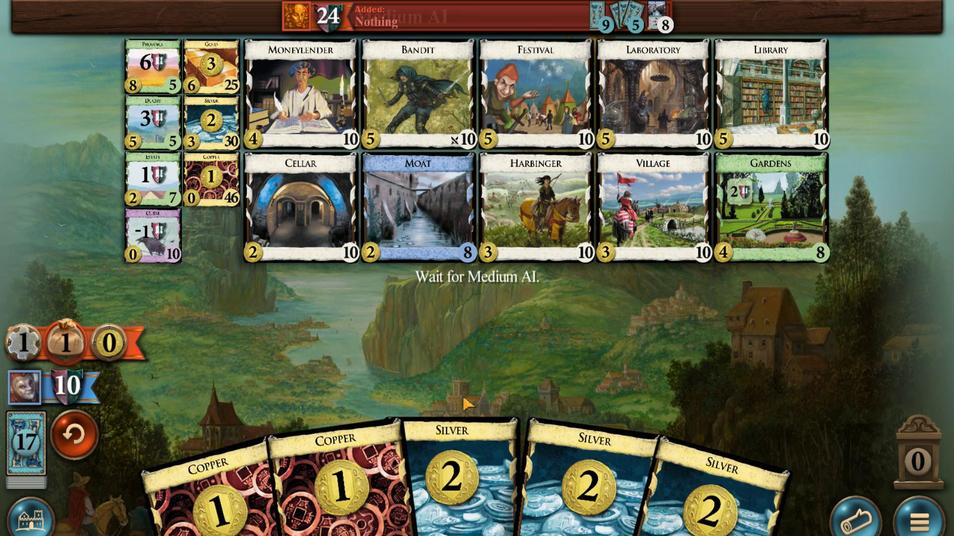 
Action: Mouse scrolled (487, 290) with delta (0, 0)
Screenshot: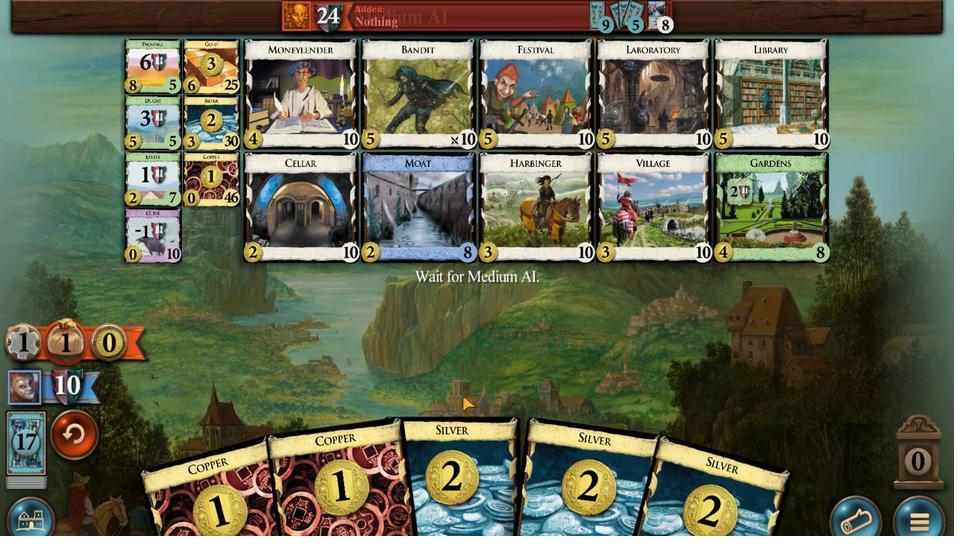 
Action: Mouse moved to (475, 369)
Screenshot: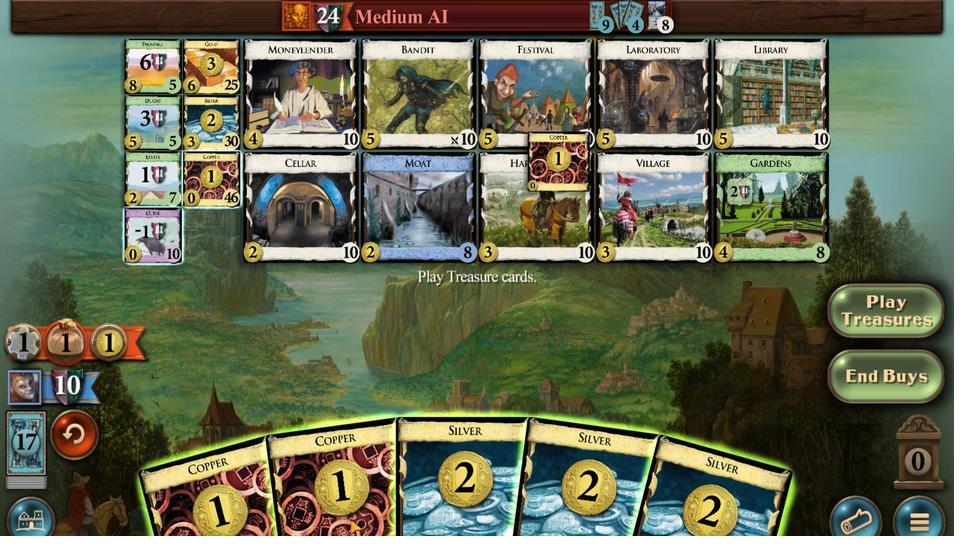
Action: Mouse pressed left at (475, 369)
Screenshot: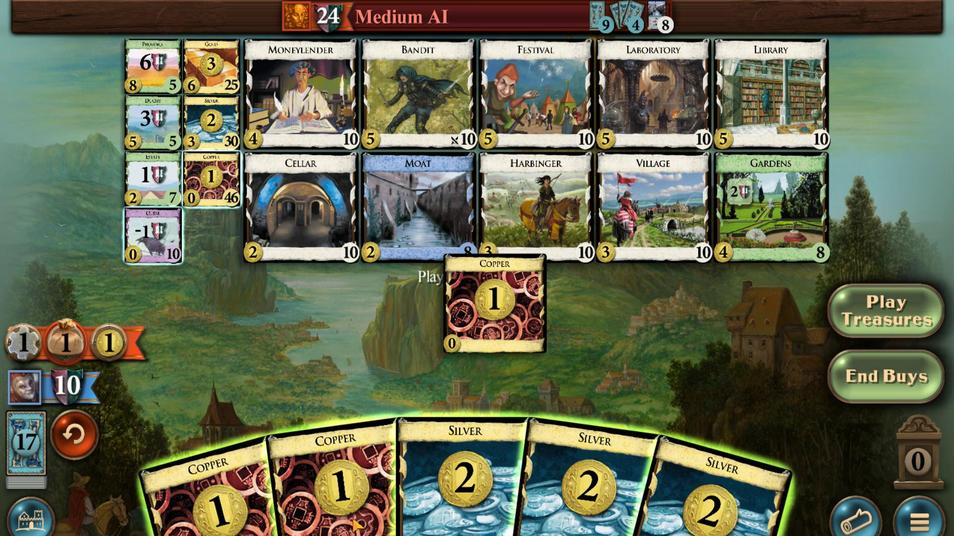 
Action: Mouse moved to (579, 286)
Screenshot: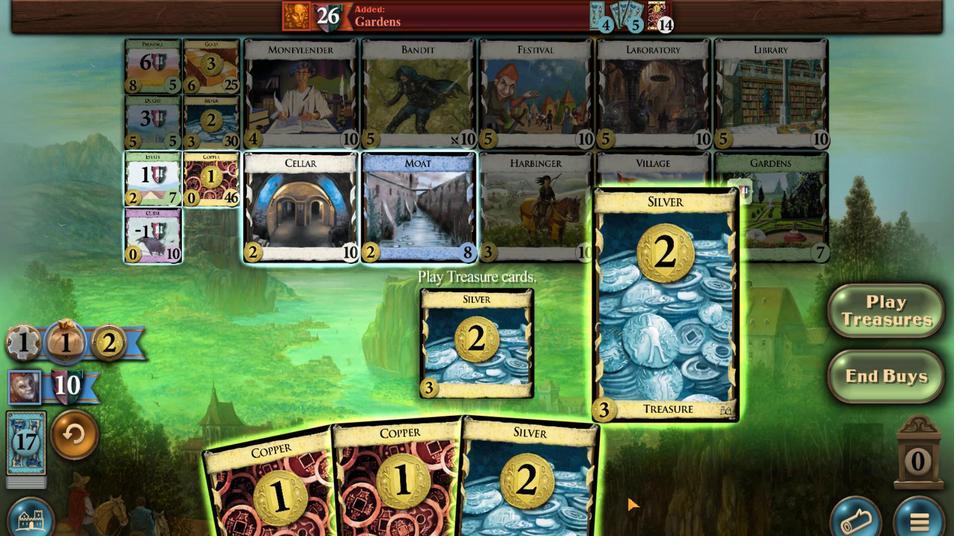 
Action: Mouse scrolled (579, 287) with delta (0, 0)
Screenshot: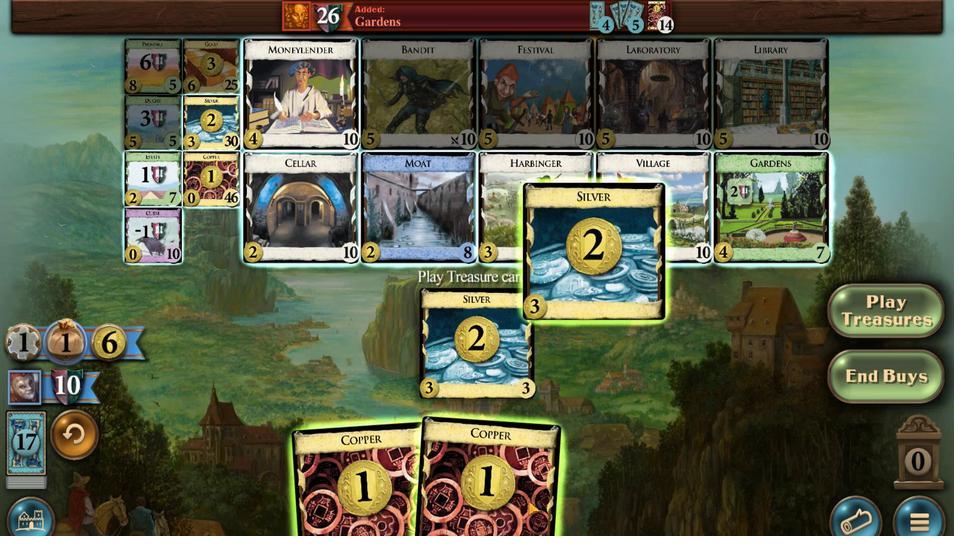 
Action: Mouse scrolled (579, 286) with delta (0, 0)
Screenshot: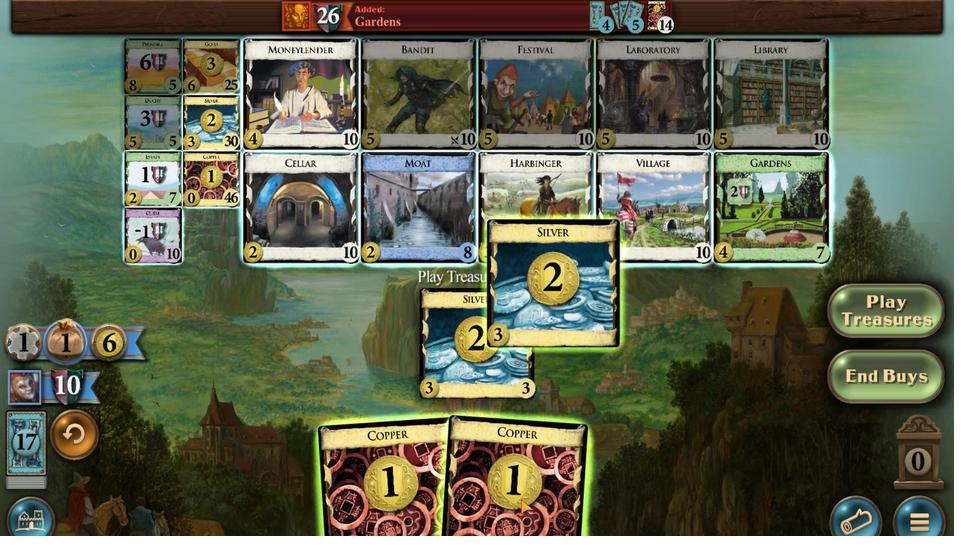 
Action: Mouse scrolled (579, 287) with delta (0, 0)
Screenshot: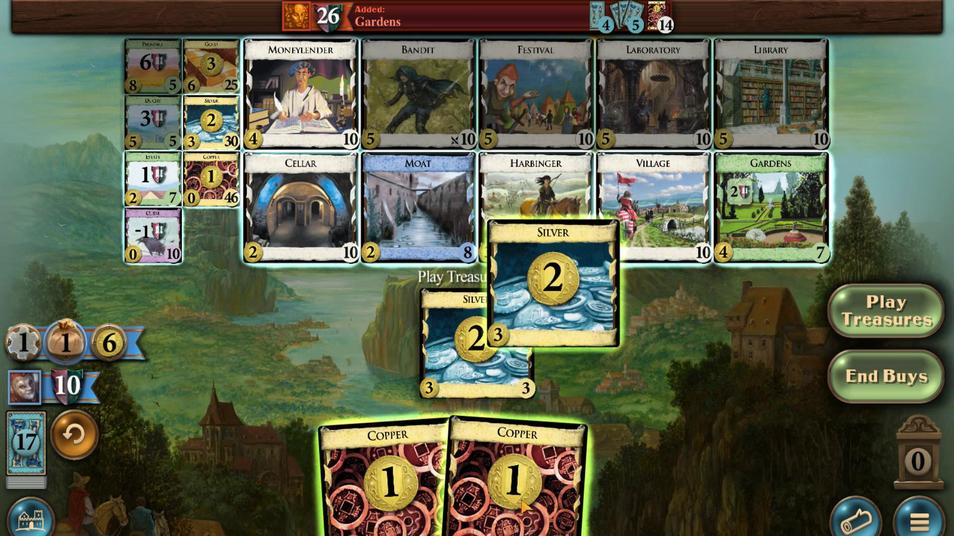 
Action: Mouse scrolled (579, 287) with delta (0, 0)
